 Task: Open a blank sheet, save the file as overcomeprocrastination.doc Add Heading 'Effective ways to overcome procrastination: 'Effective ways to overcome procrastination:  Add the following points with square bulletsAdd the following points with square bullets •	Break tasks_x000D_
•	Set deadlines_x000D_
 Highlight heading with color  Grey Select the entire text and apply  Outside Borders ,change the font size of heading and points to 20
Action: Mouse moved to (301, 157)
Screenshot: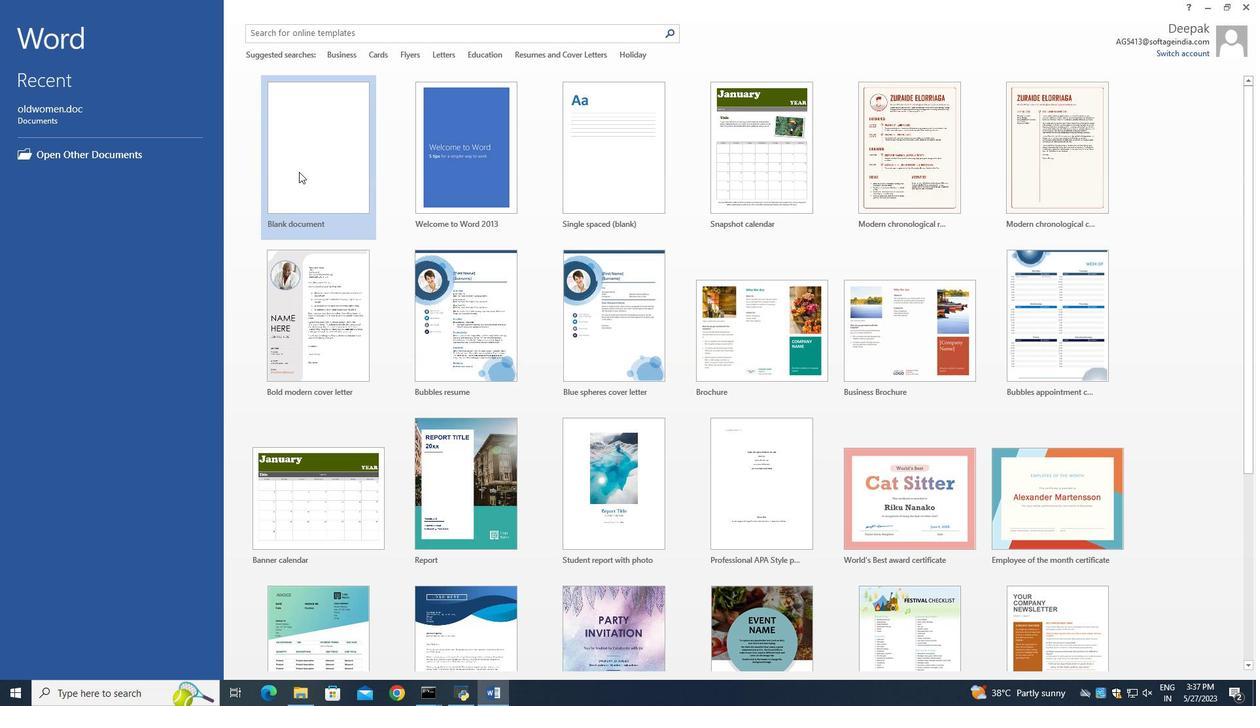 
Action: Mouse pressed left at (301, 157)
Screenshot: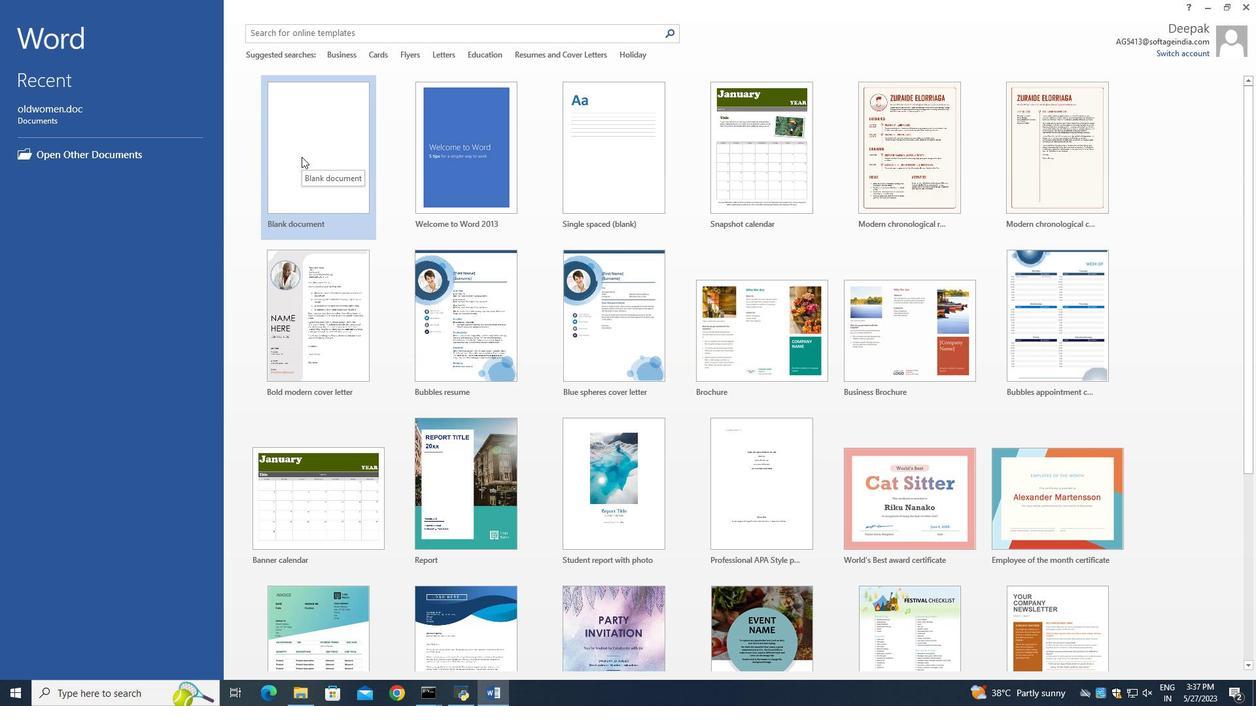 
Action: Mouse moved to (411, 268)
Screenshot: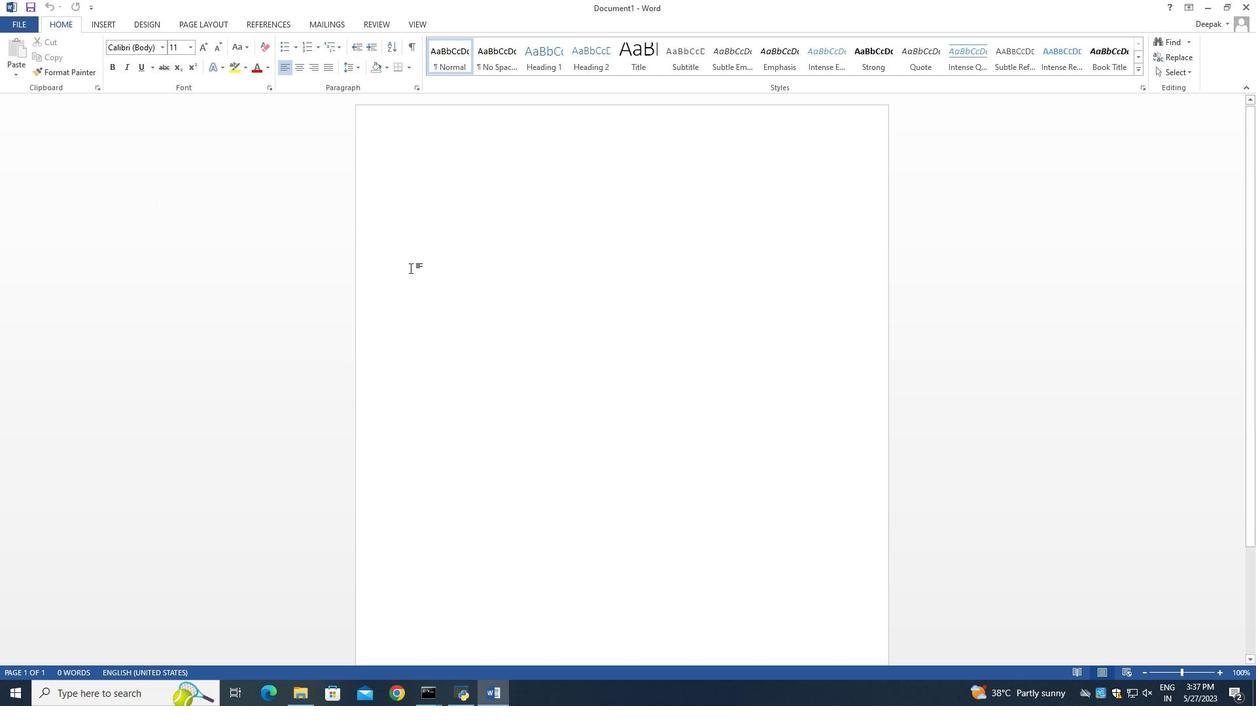 
Action: Key pressed ctrl+S
Screenshot: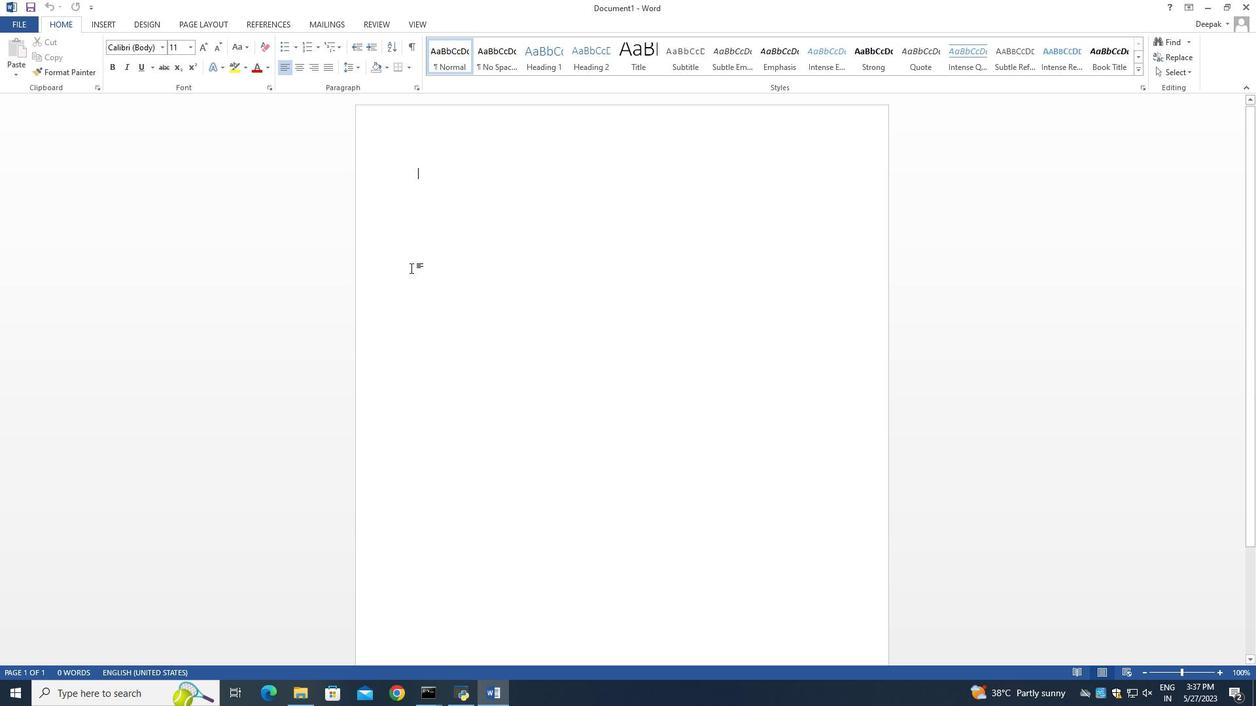 
Action: Mouse moved to (364, 138)
Screenshot: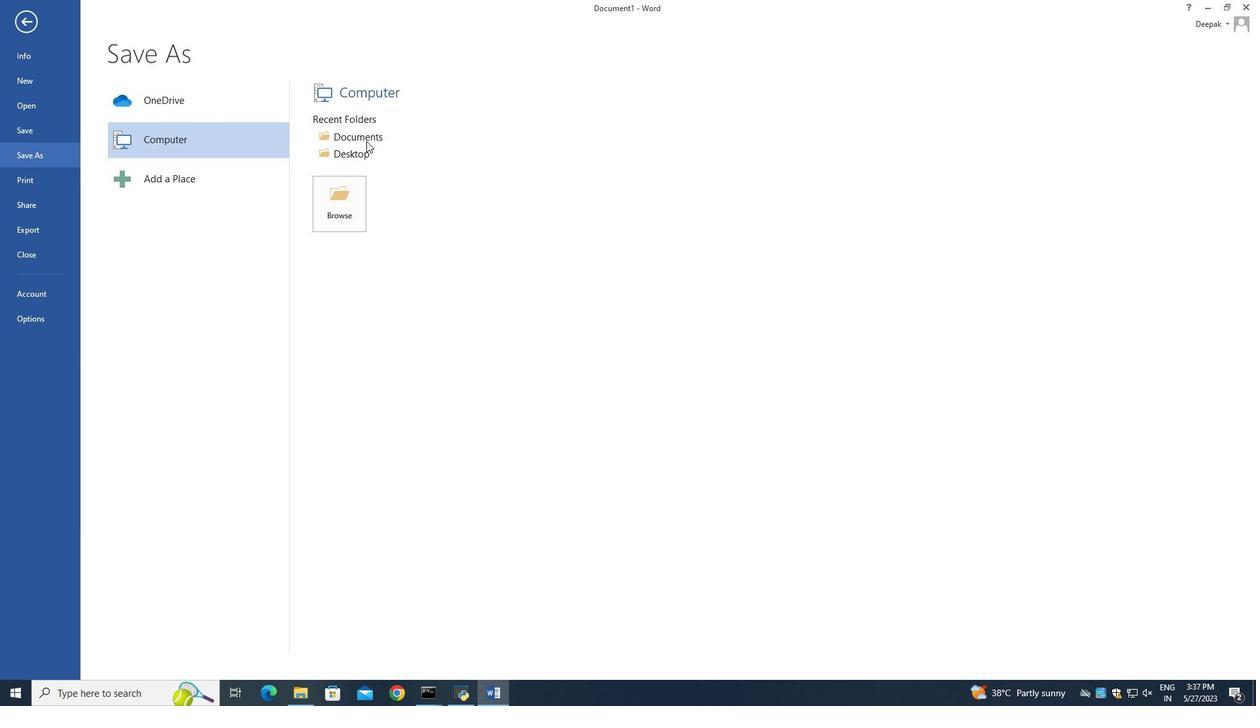 
Action: Mouse pressed left at (364, 138)
Screenshot: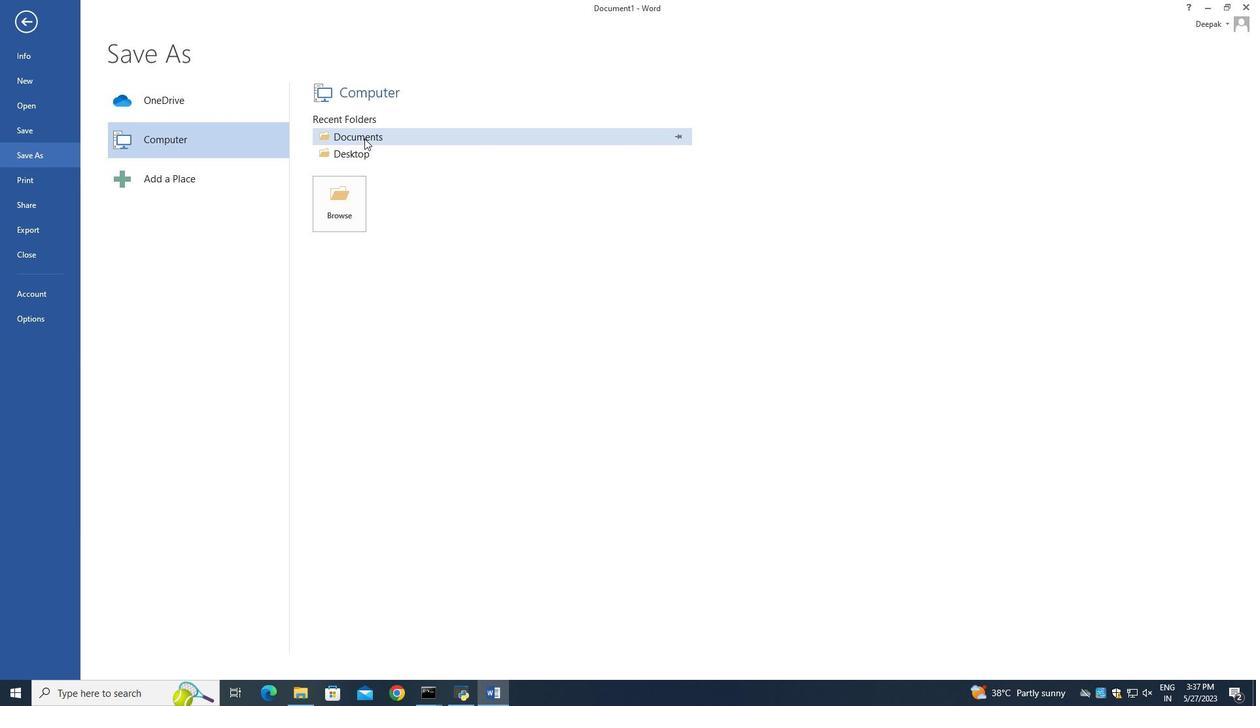 
Action: Mouse moved to (267, 223)
Screenshot: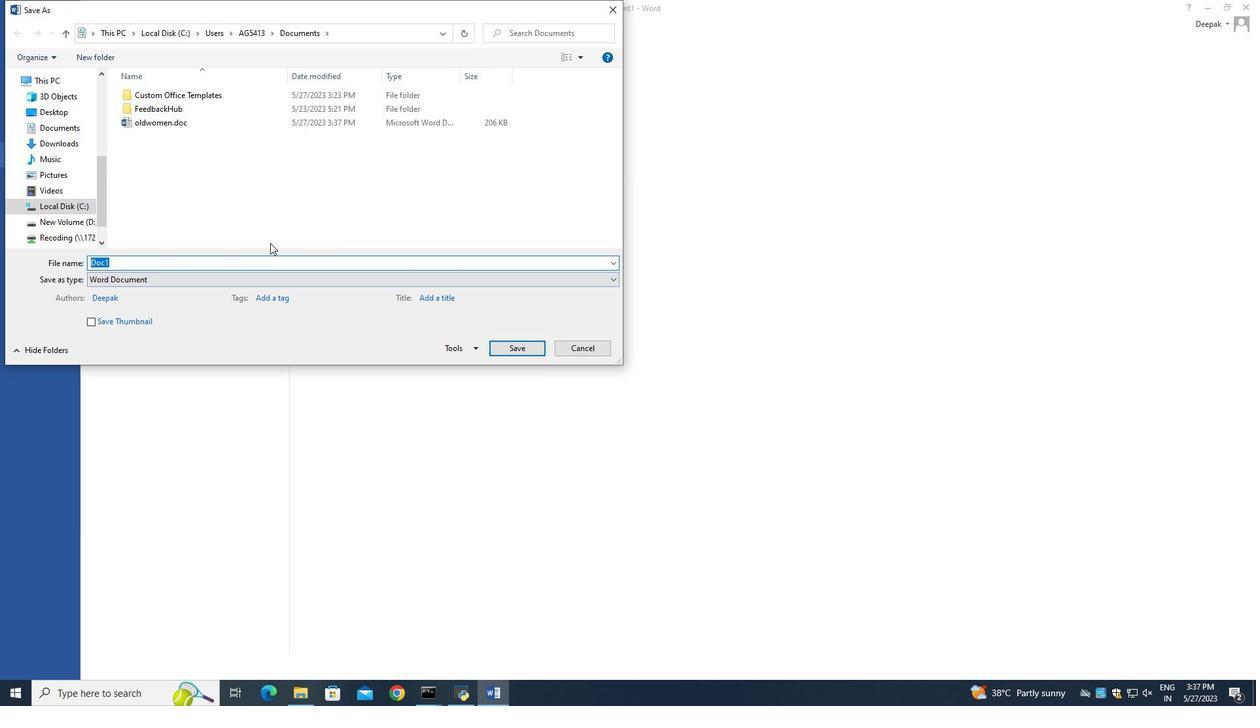 
Action: Key pressed <Key.backspace>overcomeprocrastination.doc
Screenshot: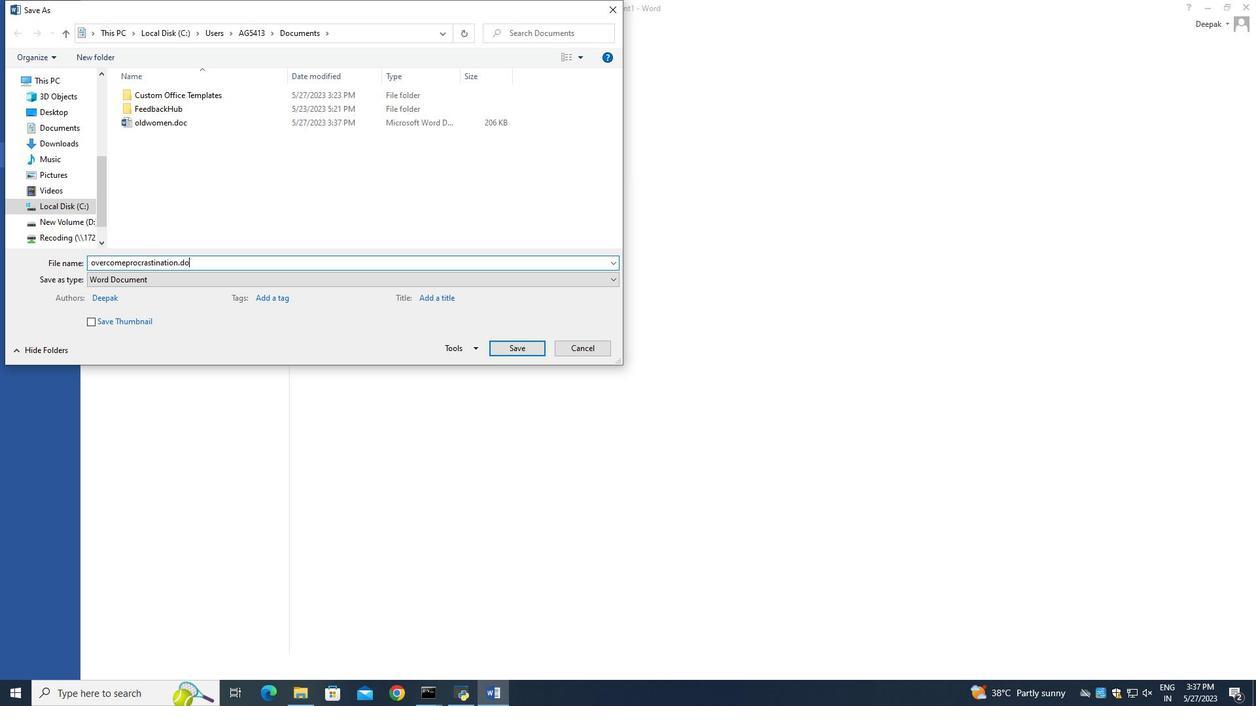 
Action: Mouse moved to (524, 351)
Screenshot: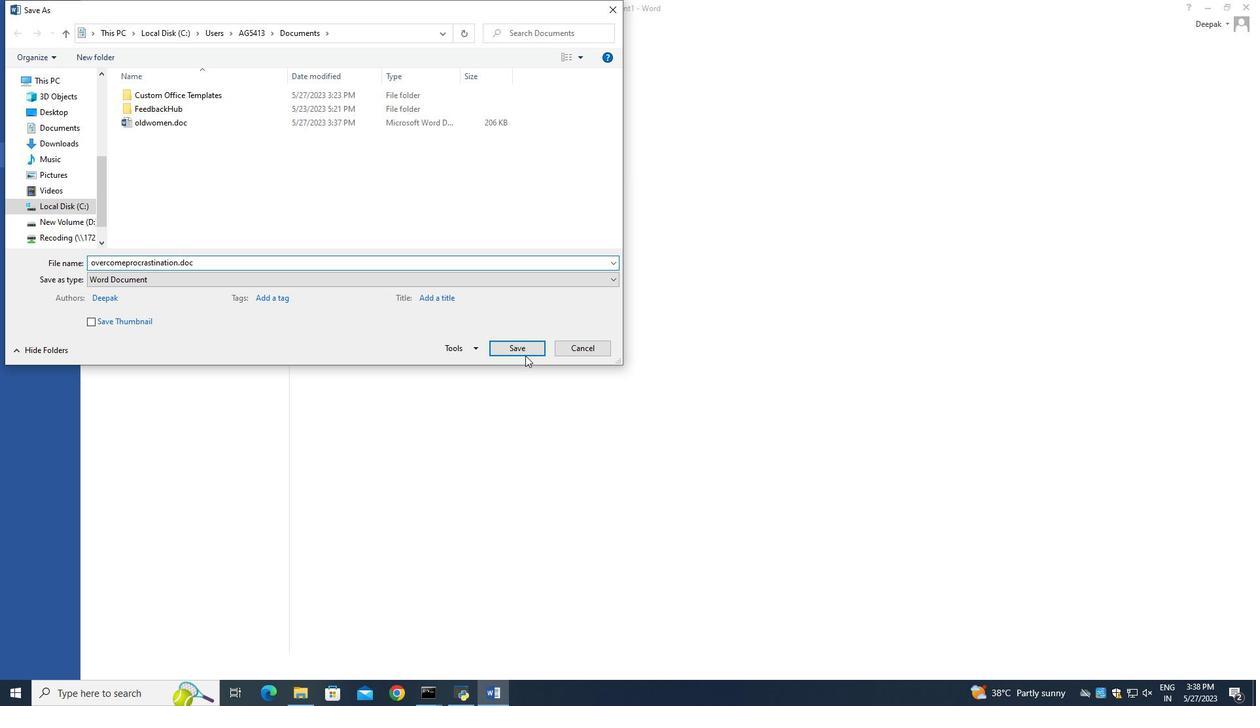 
Action: Mouse pressed left at (524, 351)
Screenshot: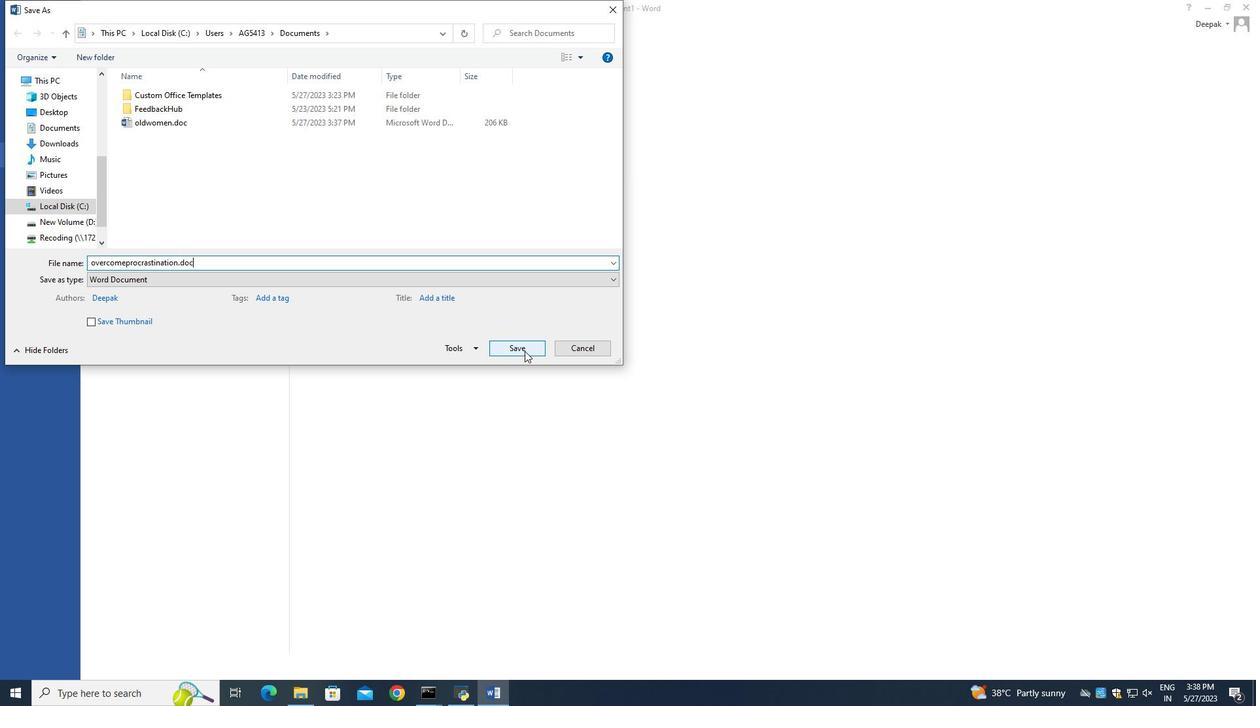 
Action: Mouse moved to (437, 168)
Screenshot: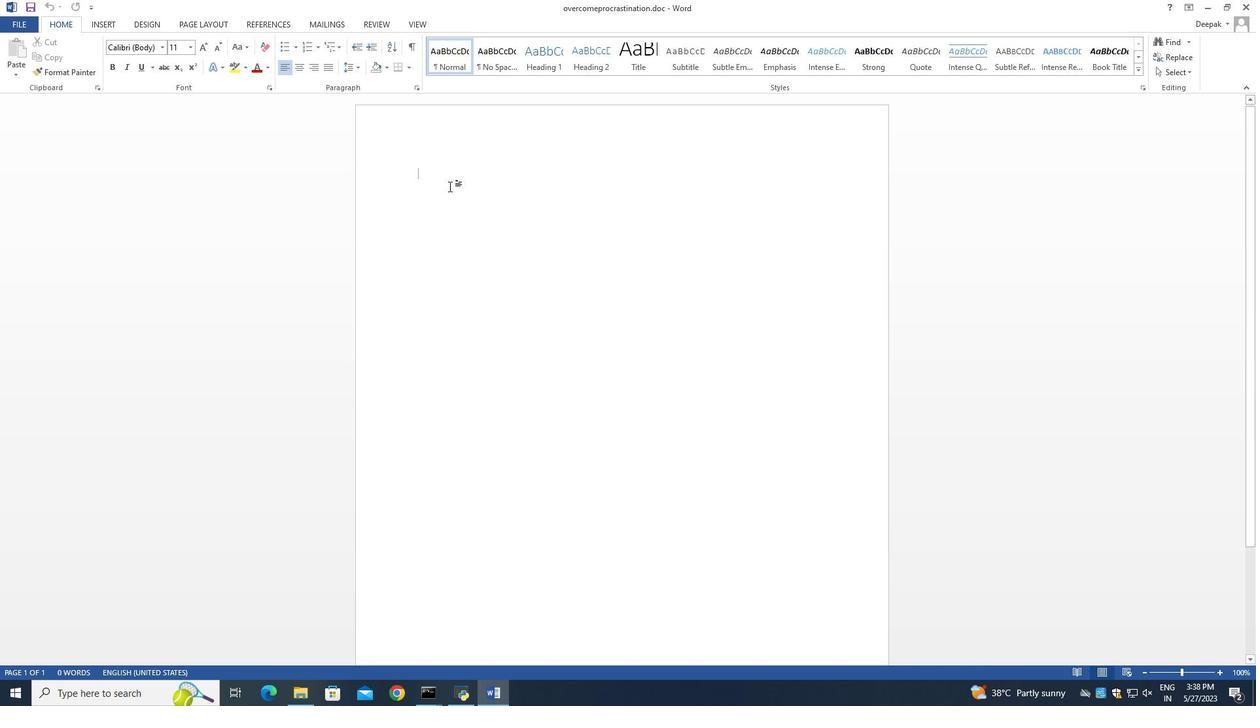 
Action: Key pressed <Key.shift_r>Effective<Key.space><Key.shift_r>Ways<Key.space>to<Key.space><Key.shift>O<Key.backspace>overcome<Key.space>procrastination<Key.space>'<Key.shift_r>Effective<Key.space>ways<Key.space>to<Key.space>overcome<Key.space>procrastination
Screenshot: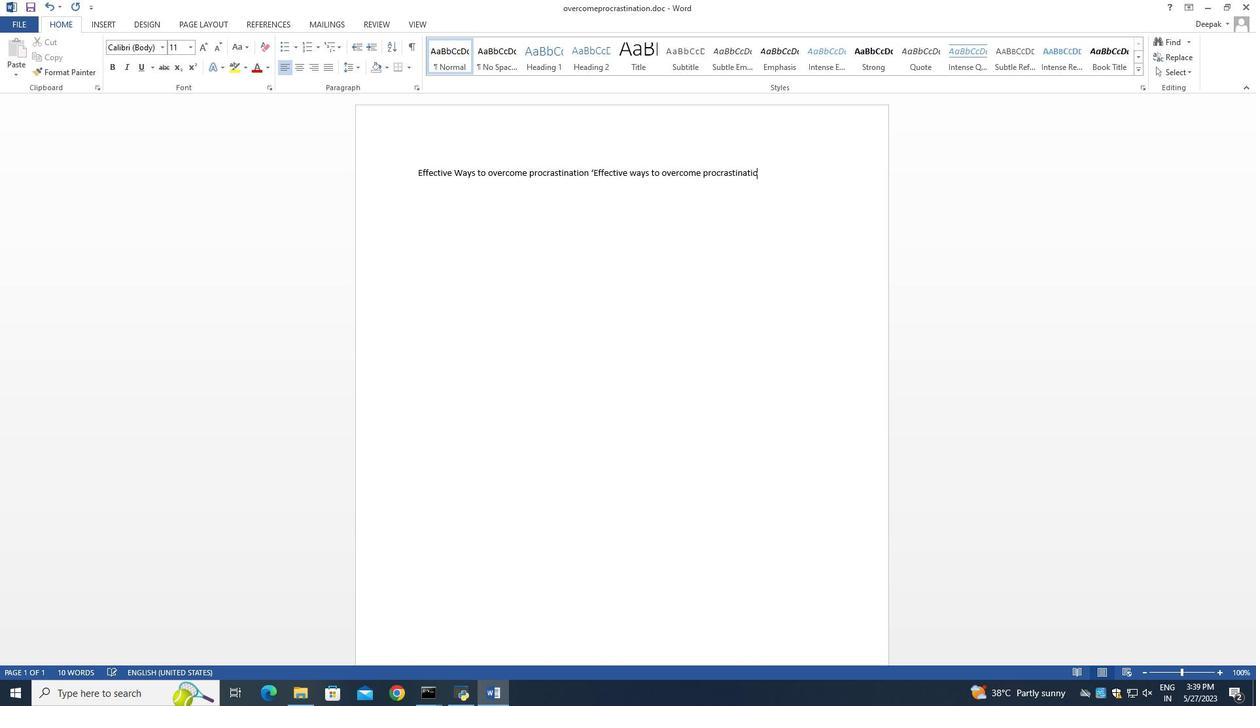 
Action: Mouse moved to (764, 173)
Screenshot: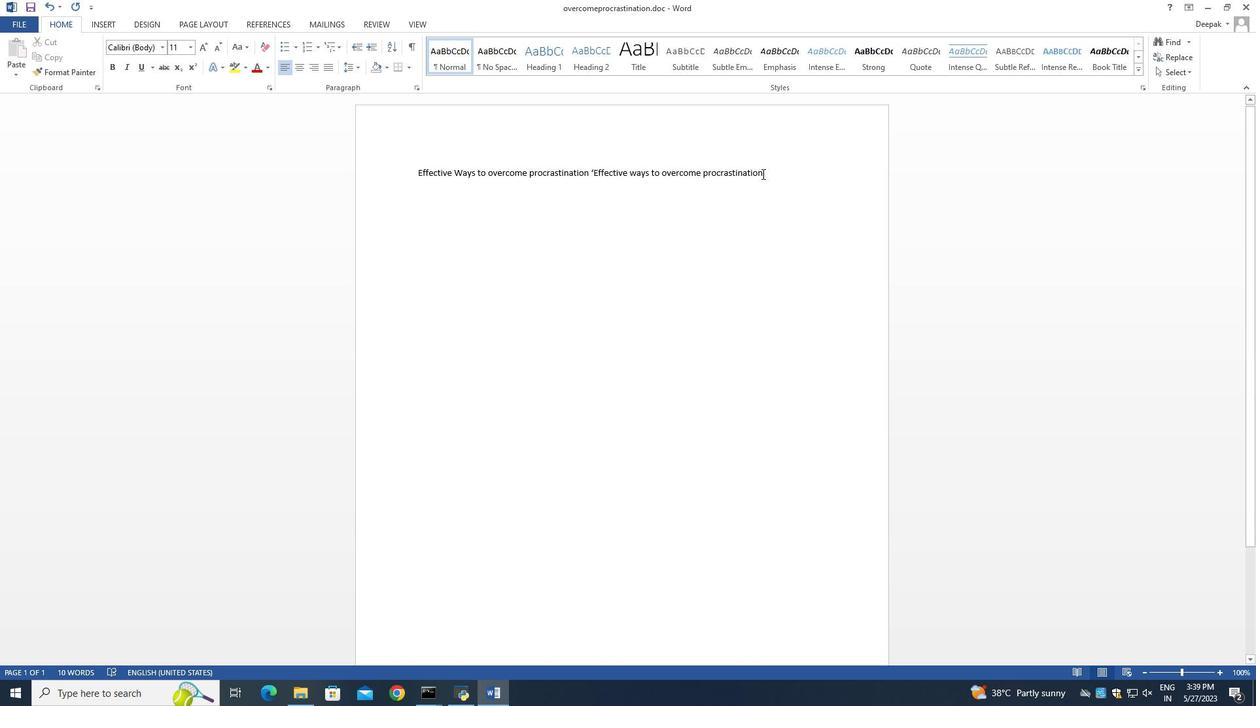 
Action: Mouse pressed left at (764, 173)
Screenshot: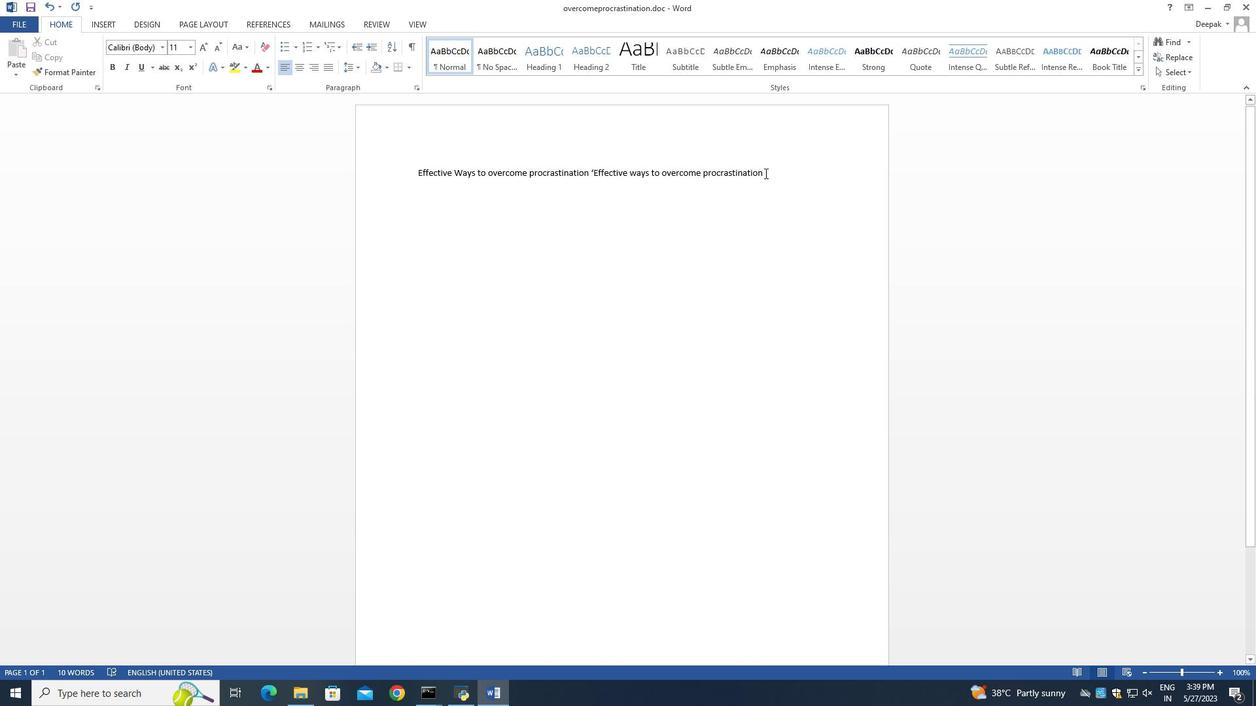 
Action: Mouse moved to (201, 44)
Screenshot: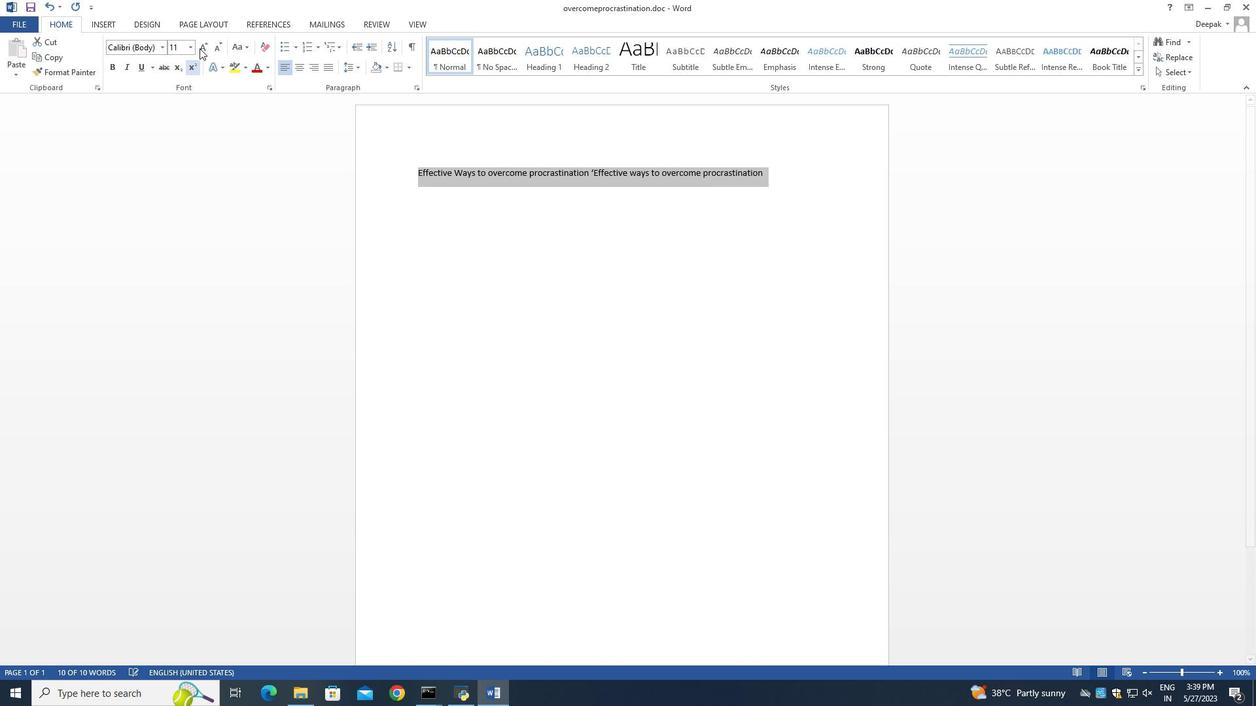 
Action: Mouse pressed left at (201, 44)
Screenshot: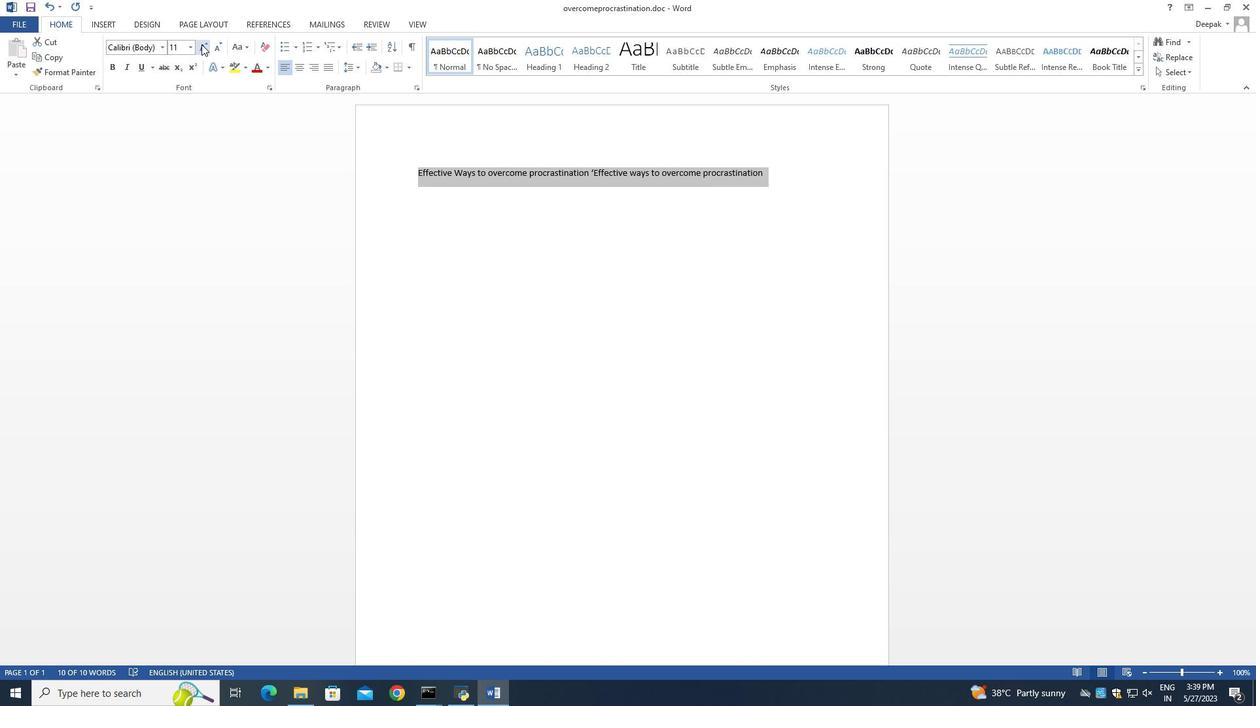 
Action: Mouse pressed left at (201, 44)
Screenshot: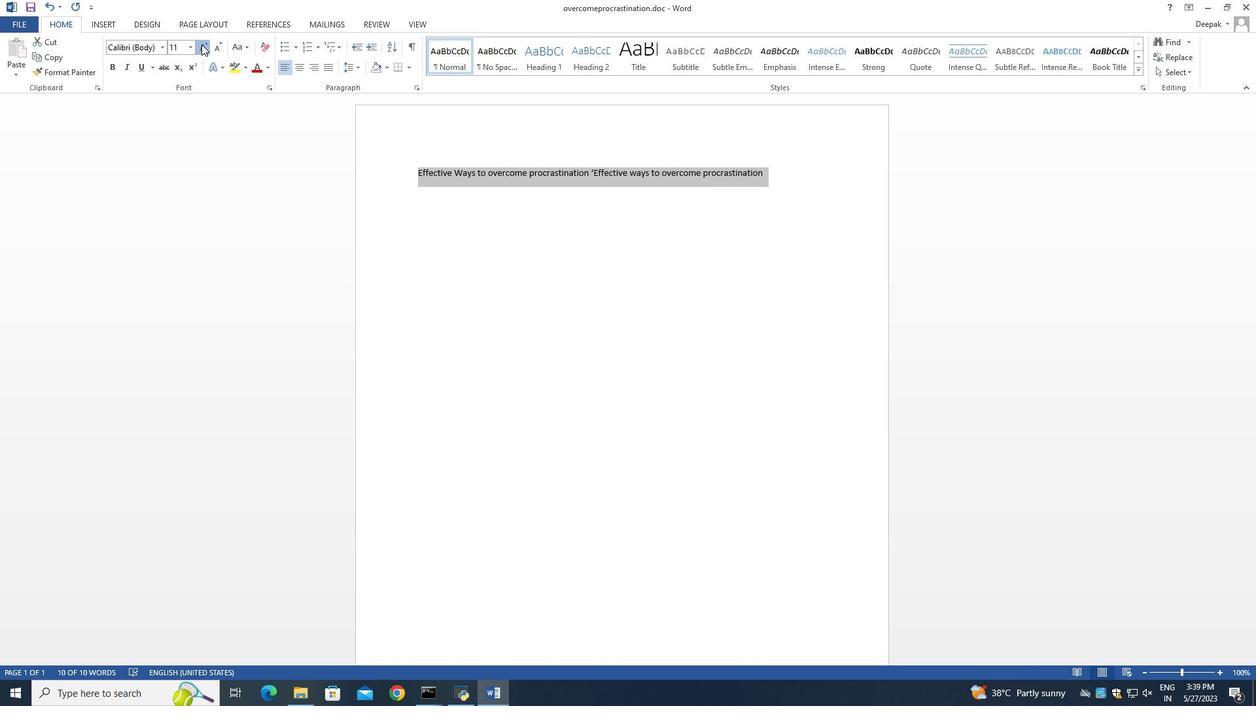 
Action: Mouse pressed left at (201, 44)
Screenshot: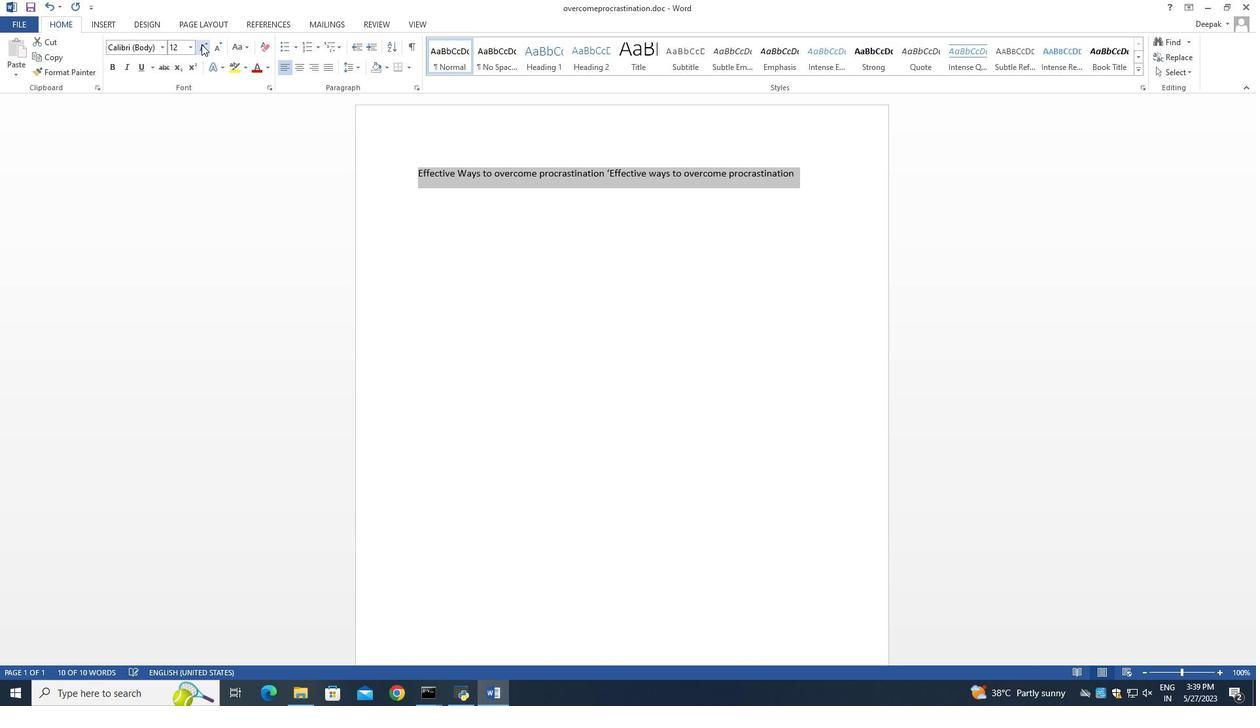 
Action: Mouse moved to (219, 46)
Screenshot: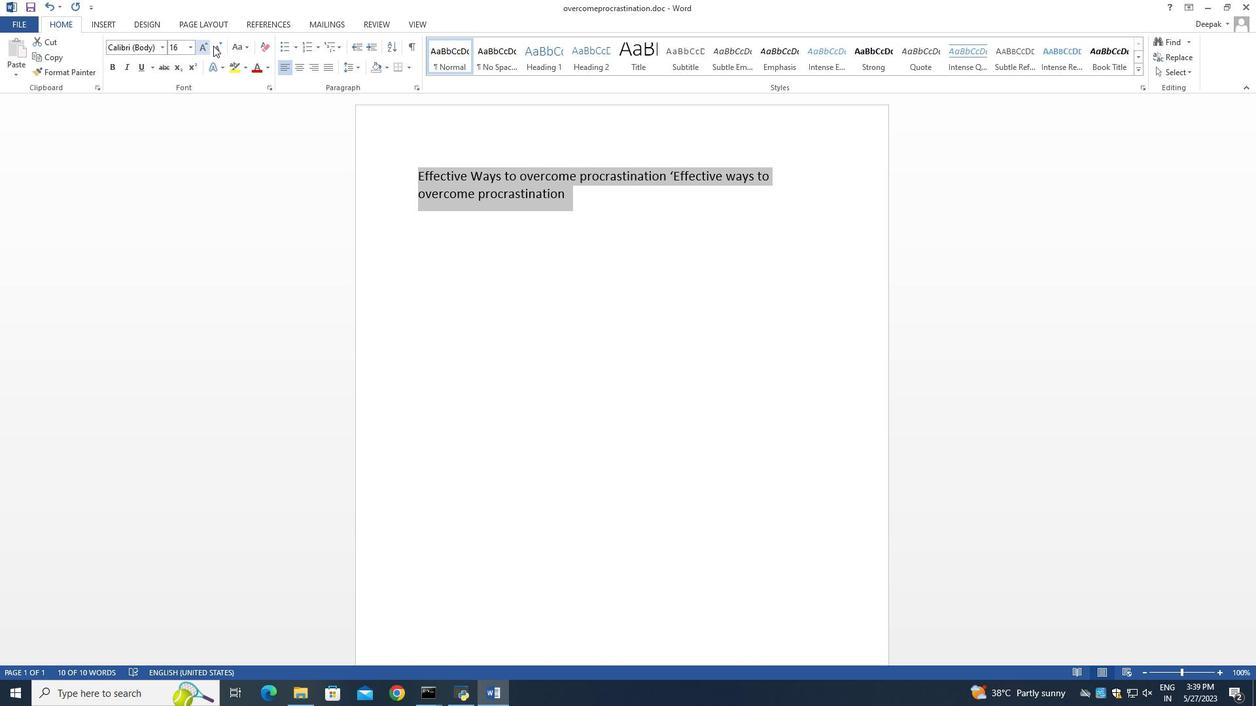 
Action: Mouse pressed left at (219, 46)
Screenshot: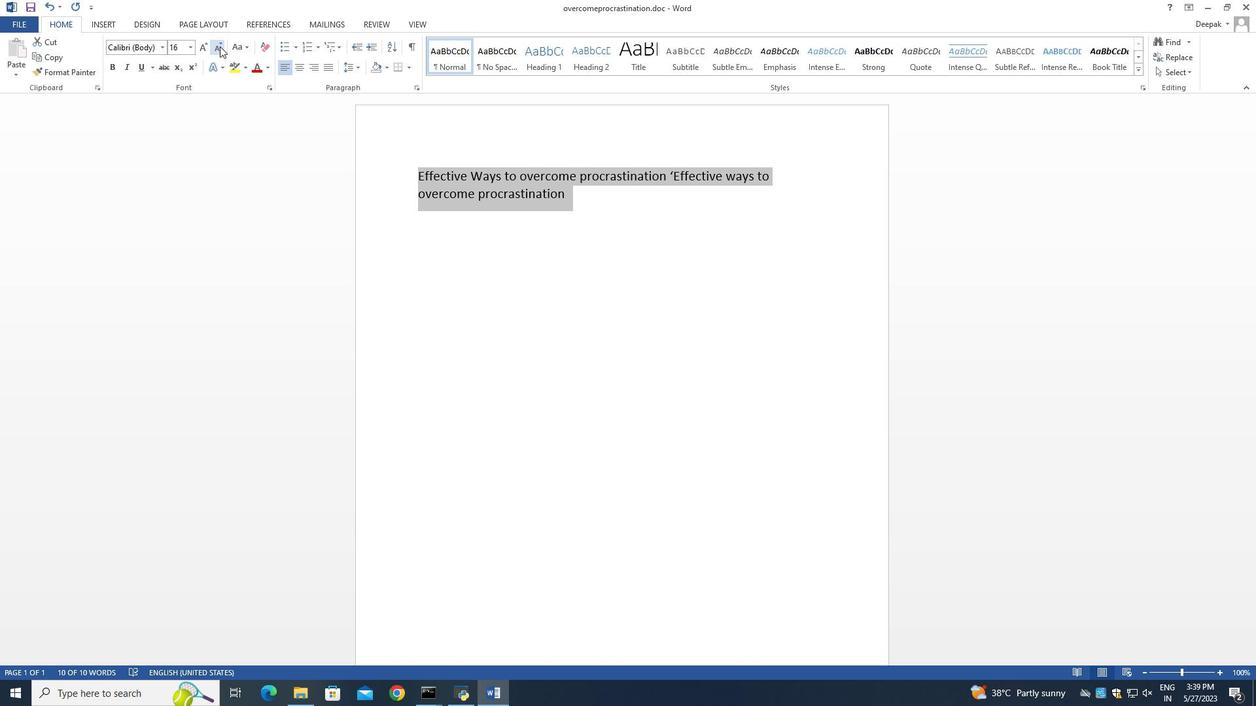 
Action: Mouse pressed left at (219, 46)
Screenshot: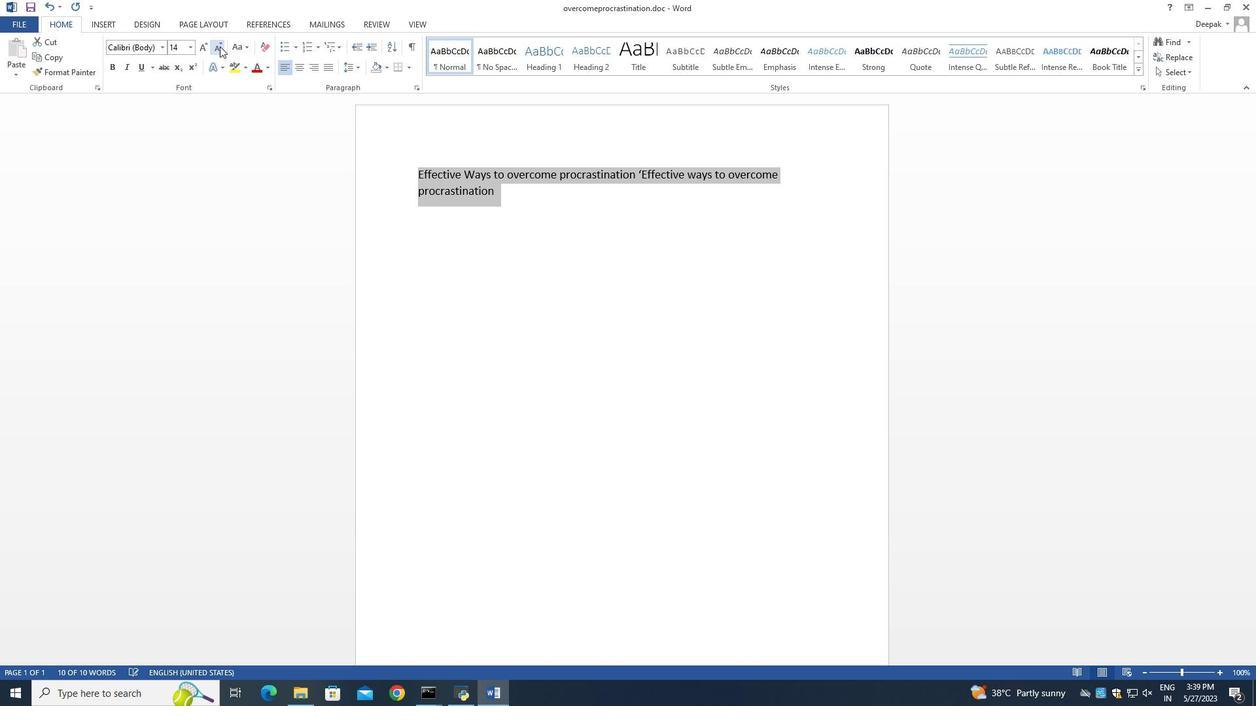 
Action: Mouse moved to (201, 47)
Screenshot: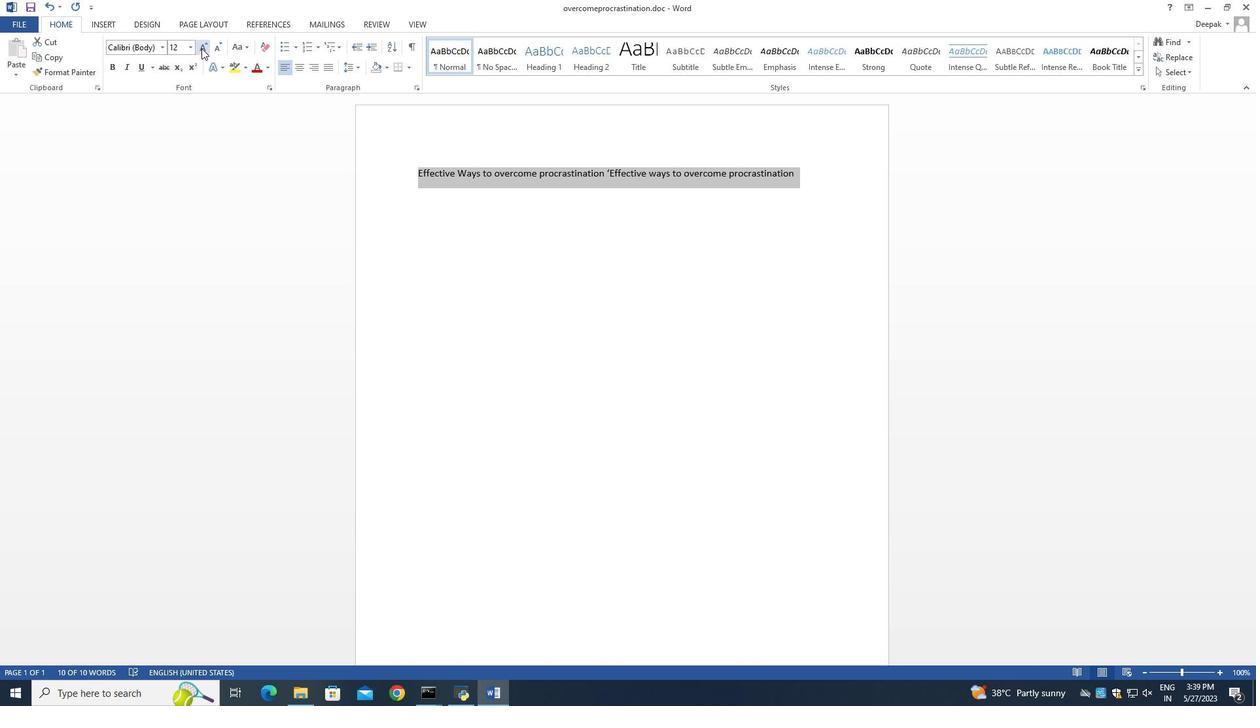 
Action: Mouse pressed left at (201, 47)
Screenshot: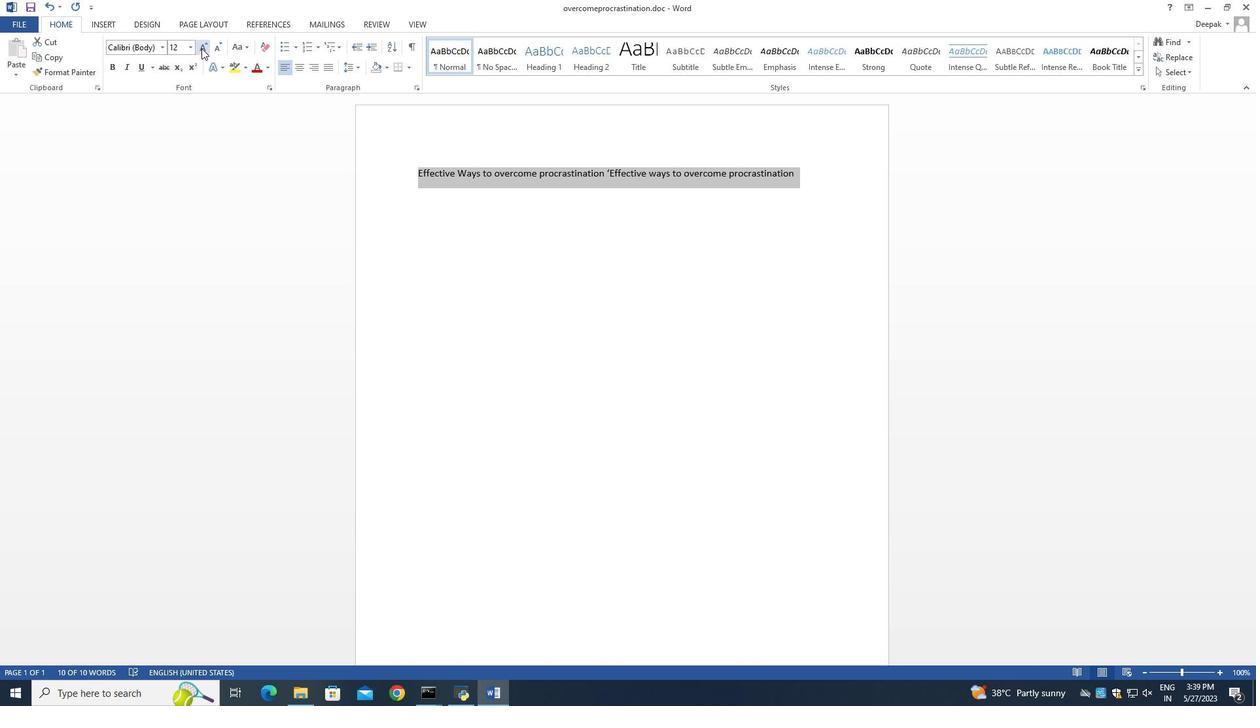 
Action: Mouse pressed left at (201, 47)
Screenshot: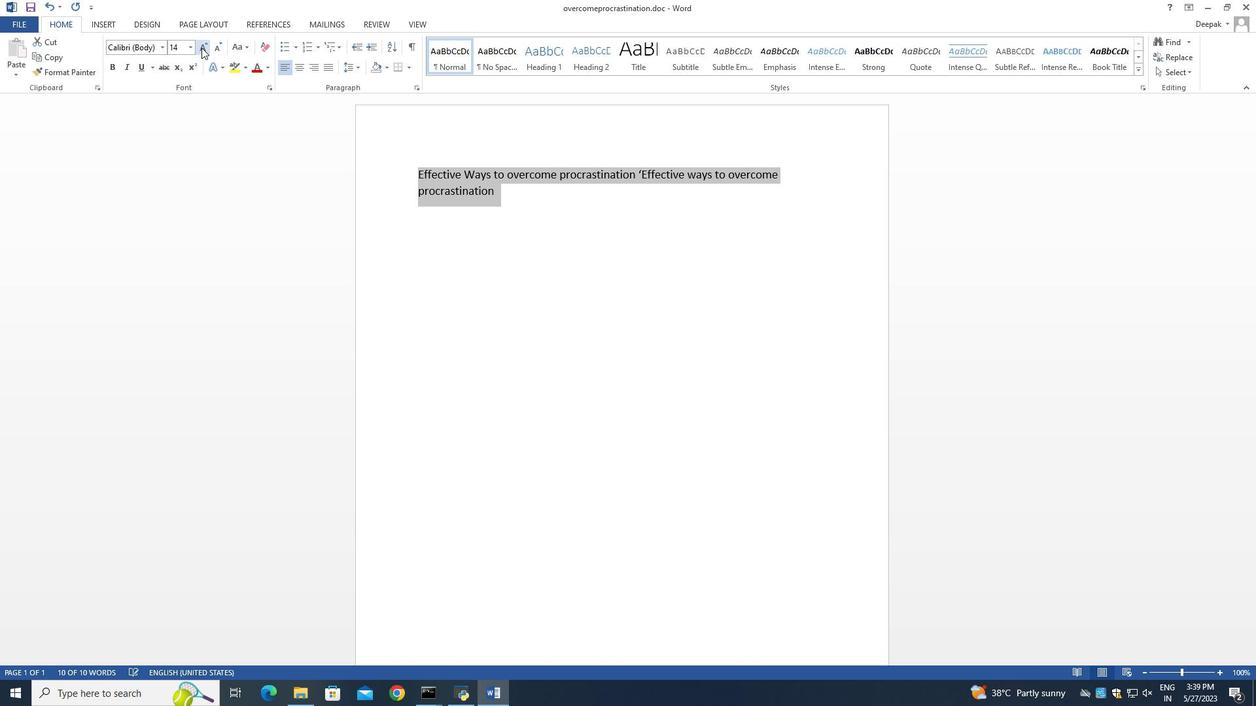 
Action: Mouse pressed left at (201, 47)
Screenshot: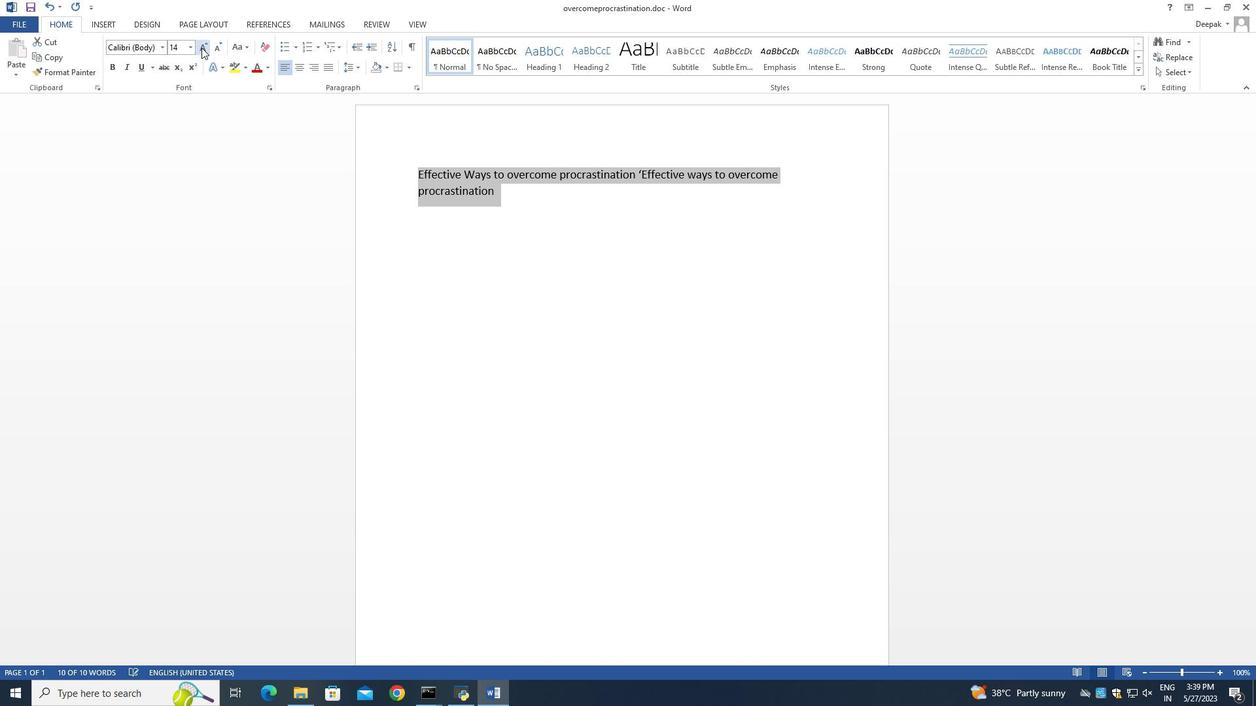 
Action: Mouse pressed left at (201, 47)
Screenshot: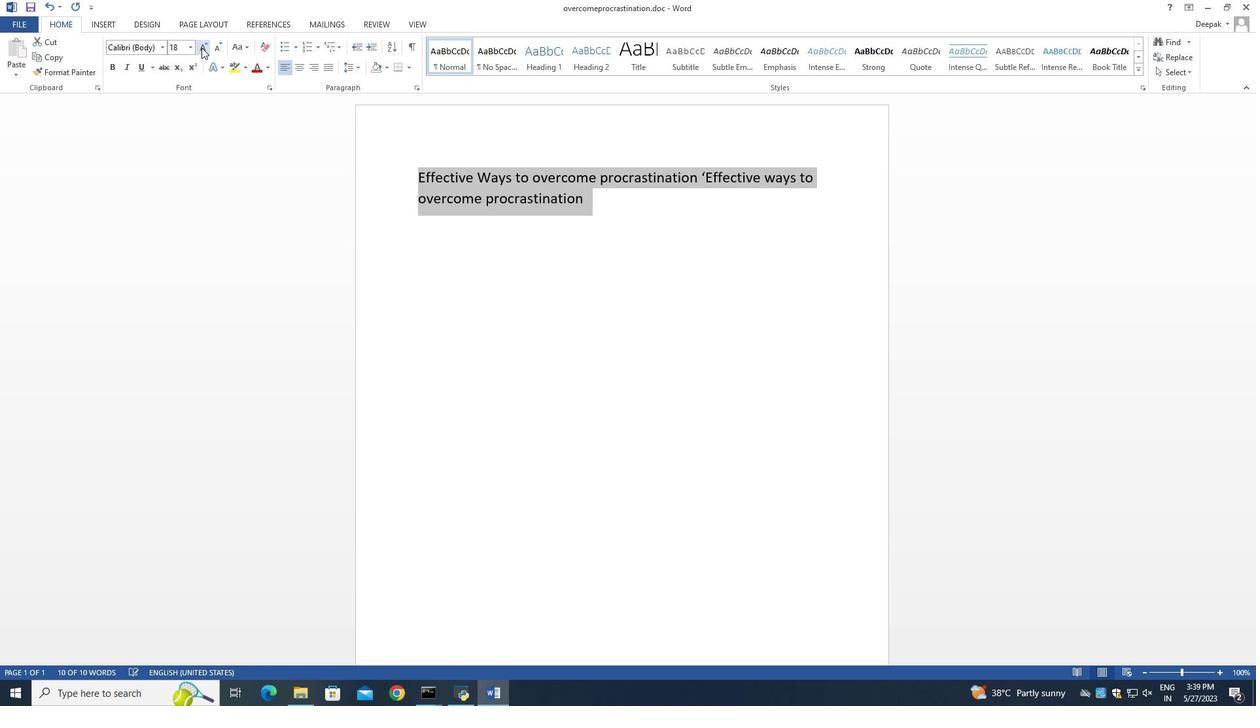 
Action: Mouse pressed left at (201, 47)
Screenshot: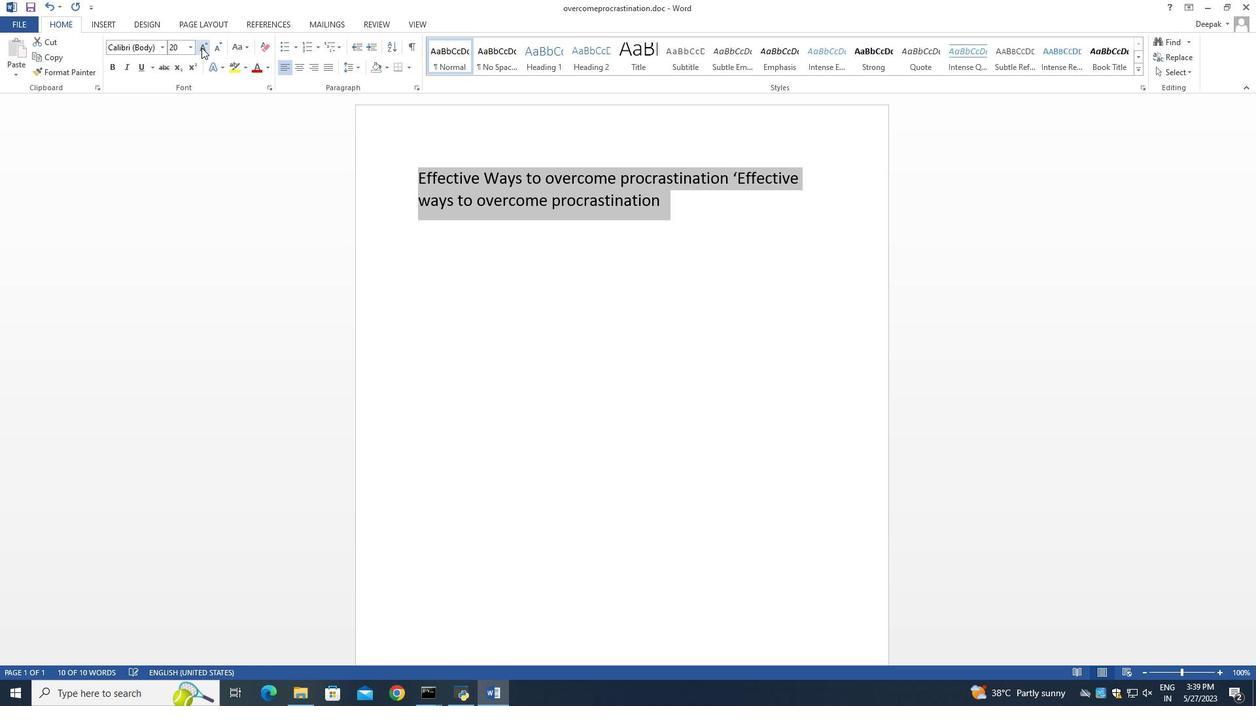 
Action: Mouse pressed left at (201, 47)
Screenshot: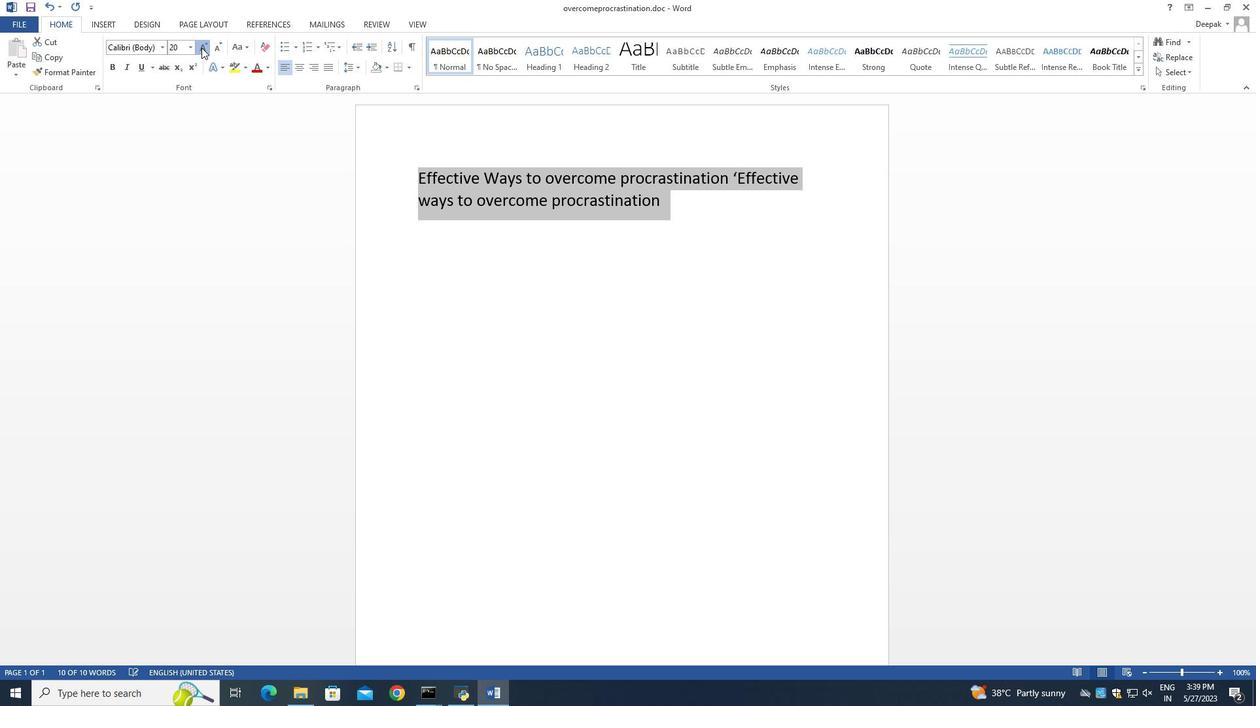 
Action: Mouse moved to (473, 247)
Screenshot: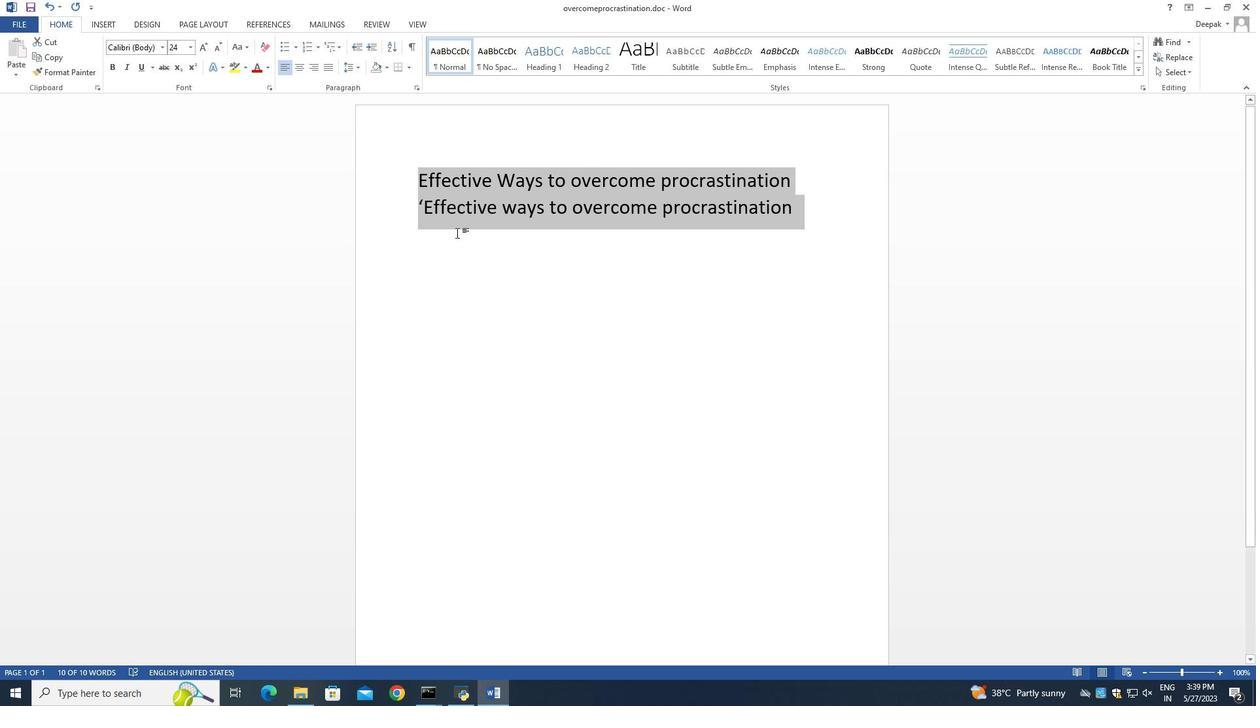 
Action: Mouse pressed left at (473, 247)
Screenshot: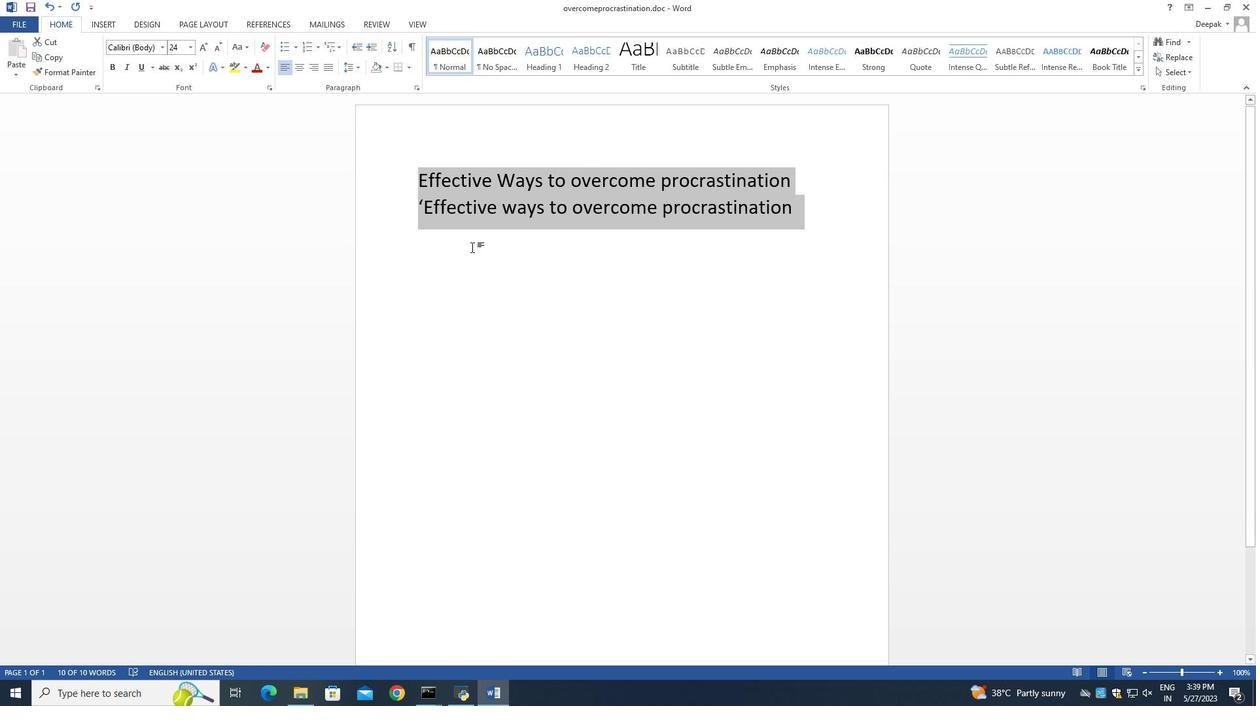 
Action: Mouse moved to (796, 207)
Screenshot: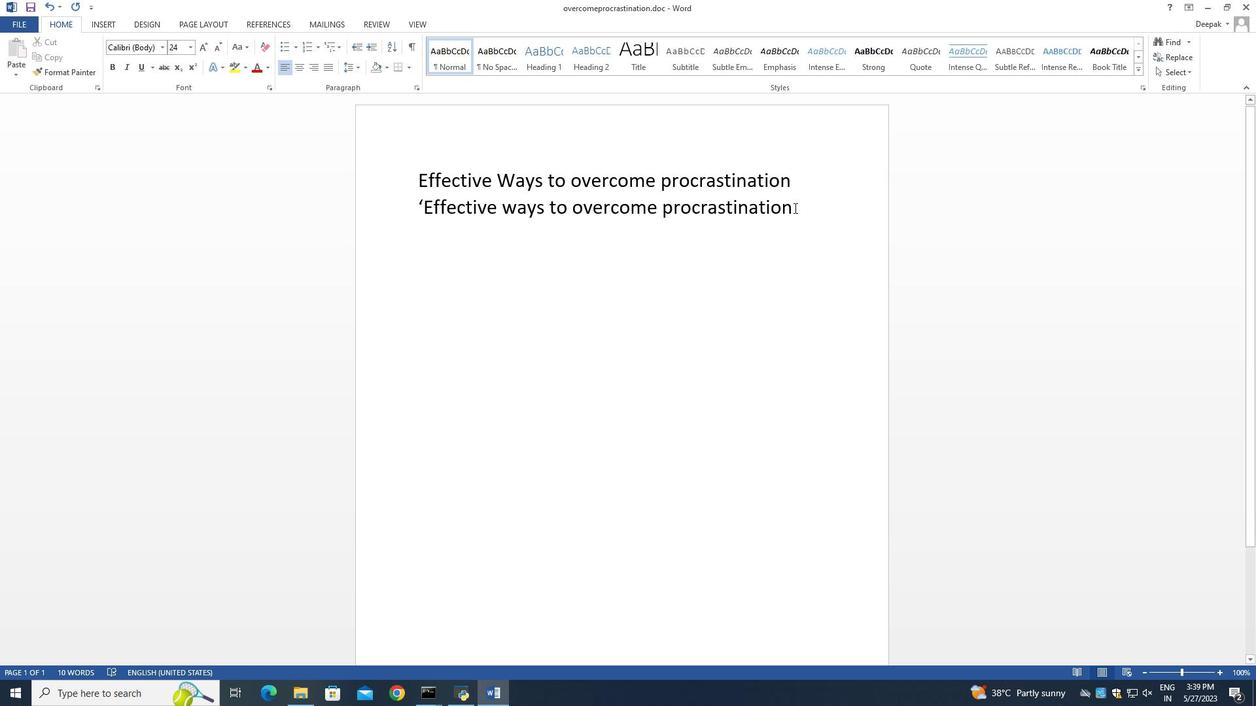 
Action: Mouse pressed left at (796, 207)
Screenshot: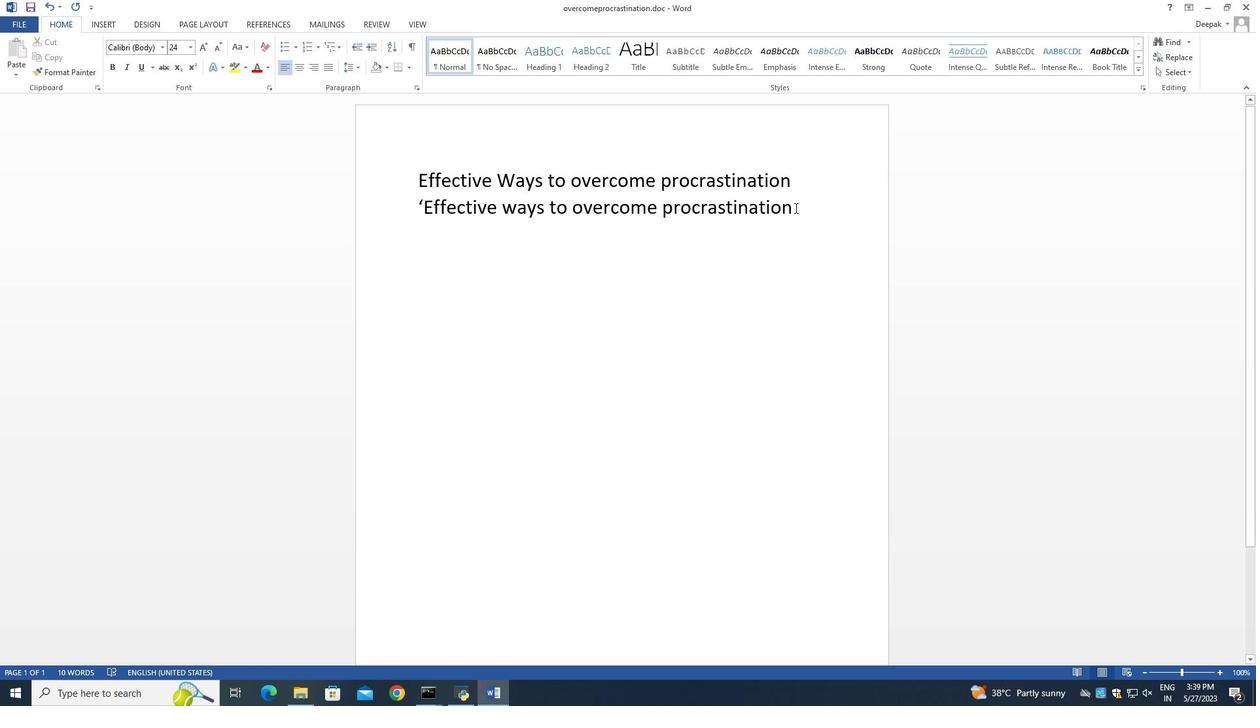 
Action: Mouse moved to (677, 304)
Screenshot: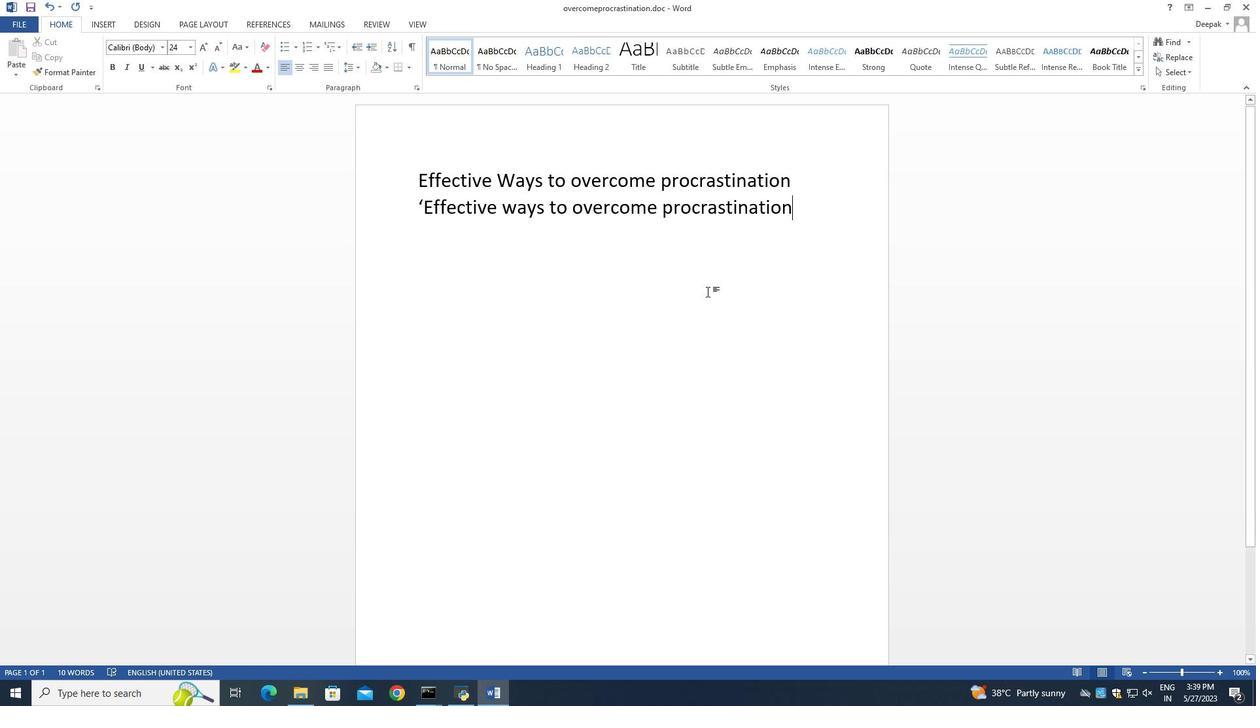 
Action: Key pressed <Key.enter>j<Key.backspace>
Screenshot: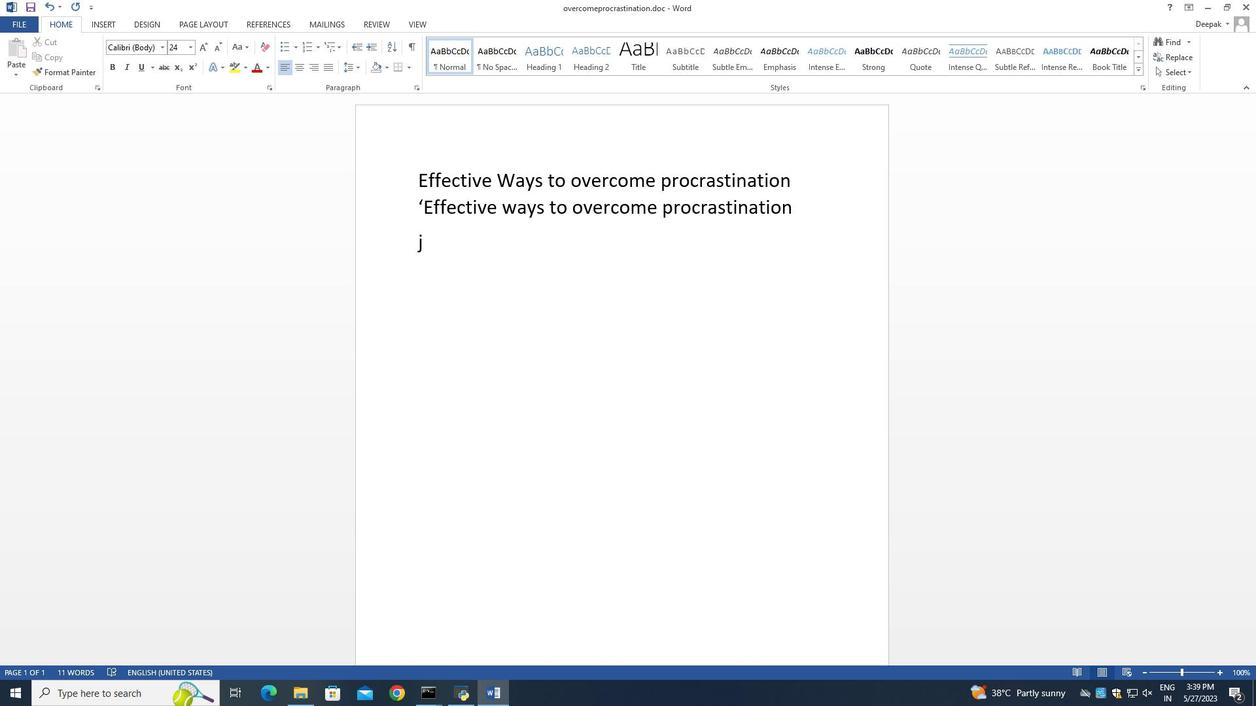 
Action: Mouse moved to (214, 45)
Screenshot: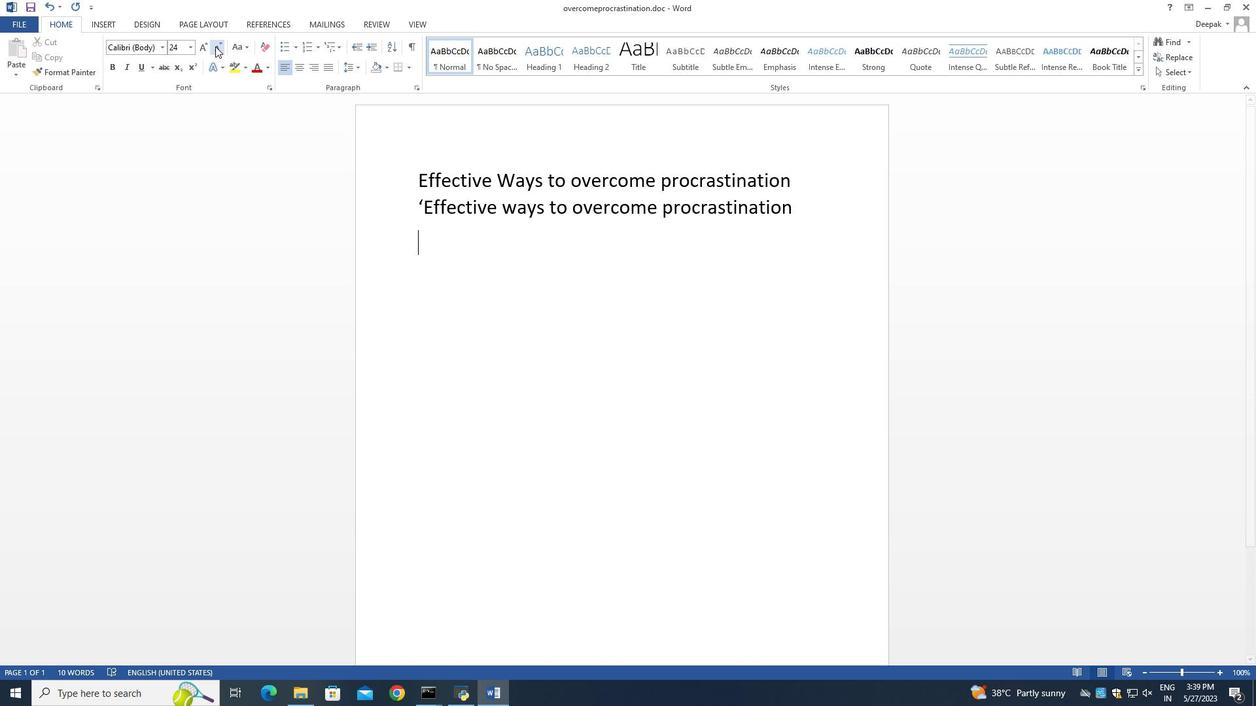 
Action: Mouse pressed left at (214, 45)
Screenshot: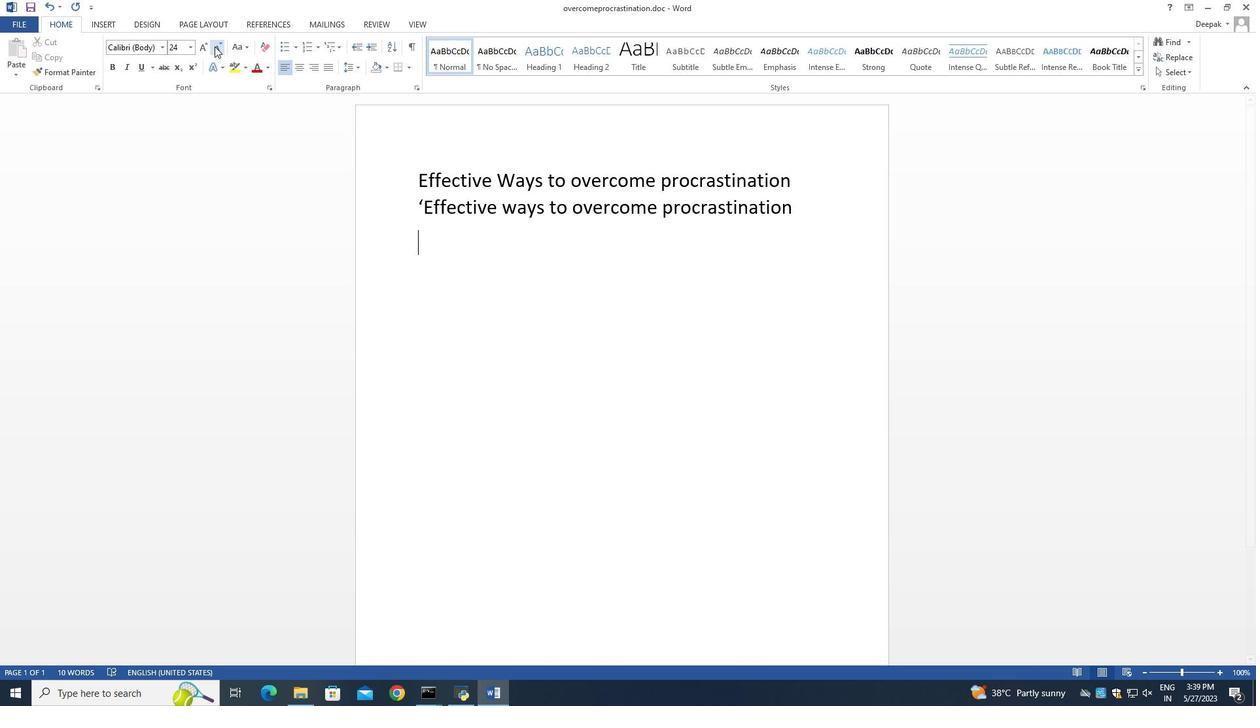 
Action: Mouse pressed left at (214, 45)
Screenshot: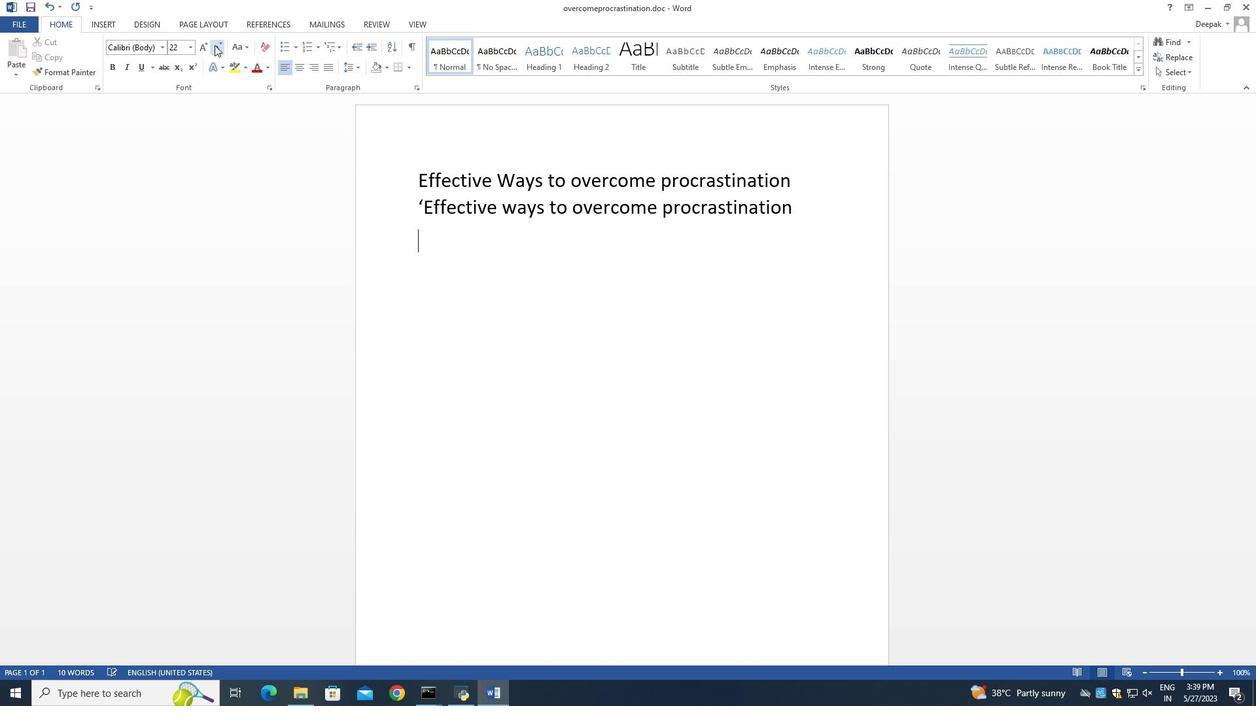 
Action: Mouse pressed left at (214, 45)
Screenshot: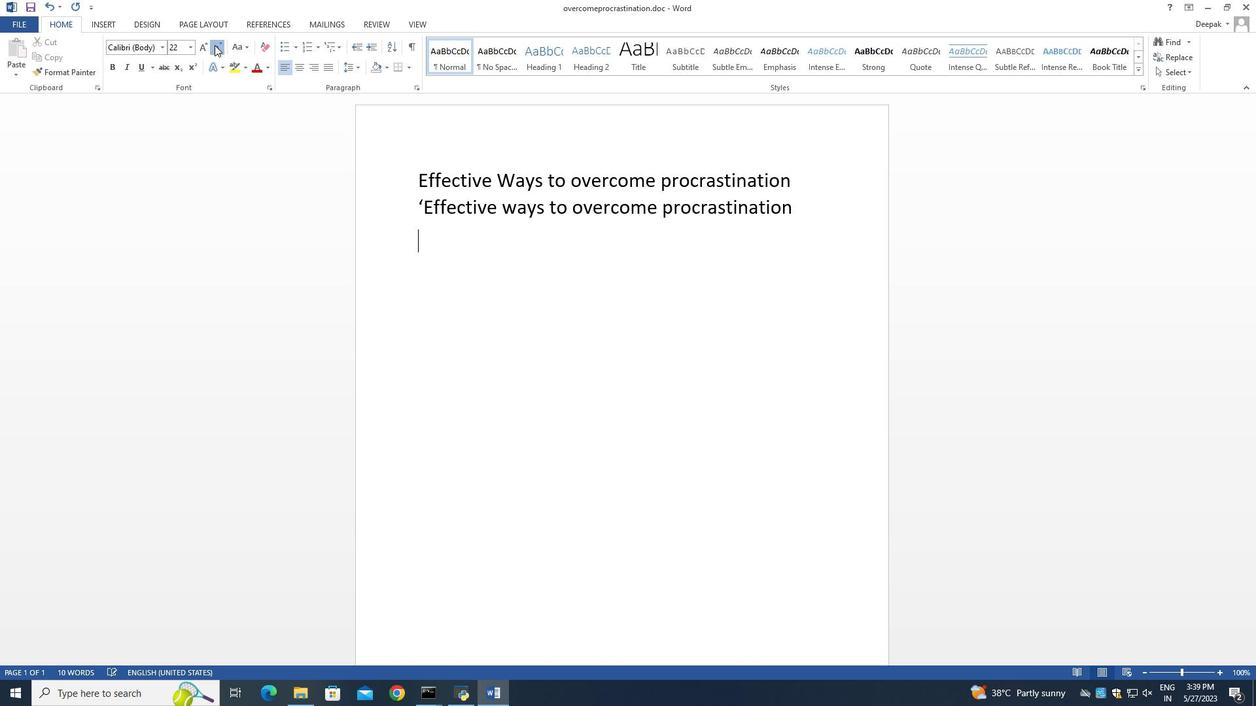 
Action: Mouse pressed left at (214, 45)
Screenshot: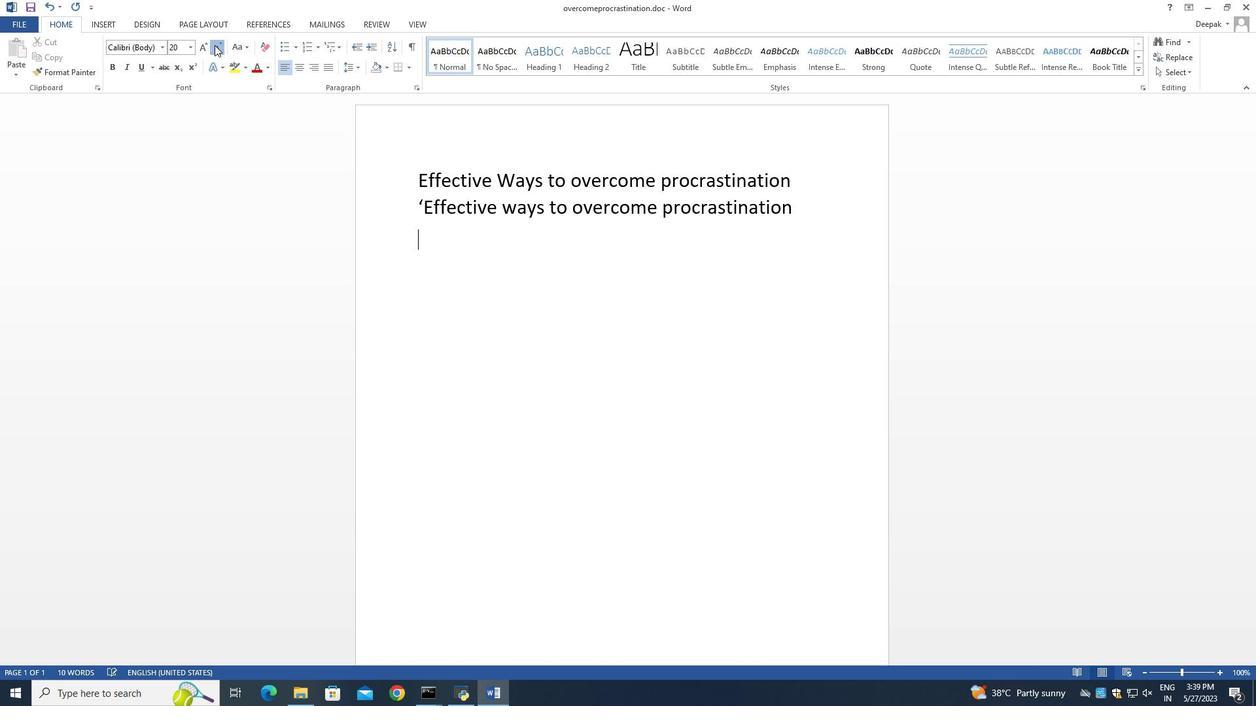 
Action: Mouse moved to (800, 203)
Screenshot: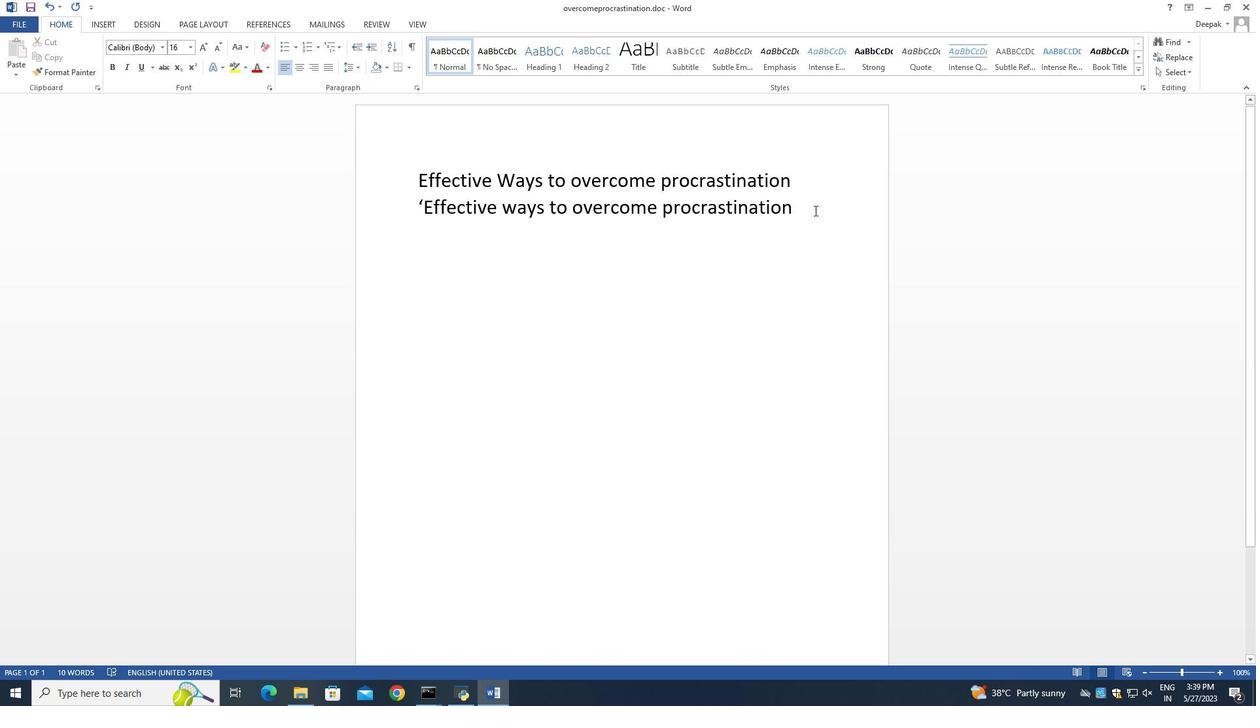 
Action: Mouse pressed left at (800, 203)
Screenshot: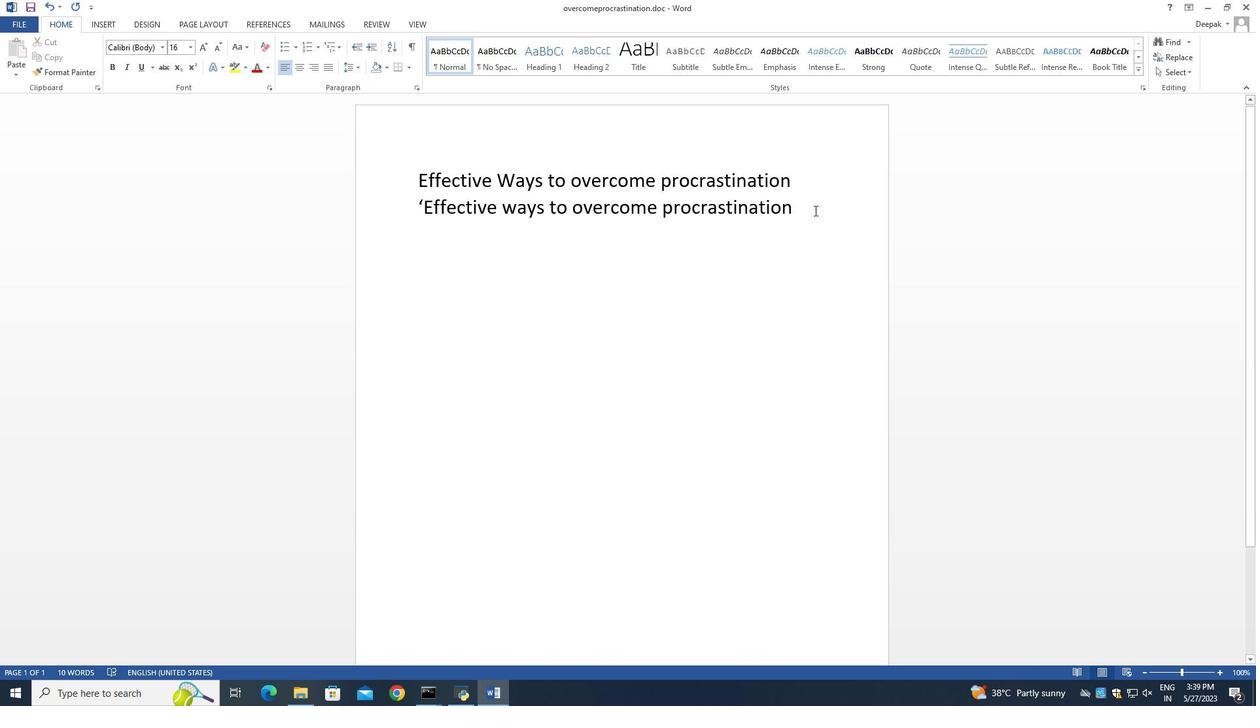 
Action: Mouse moved to (215, 47)
Screenshot: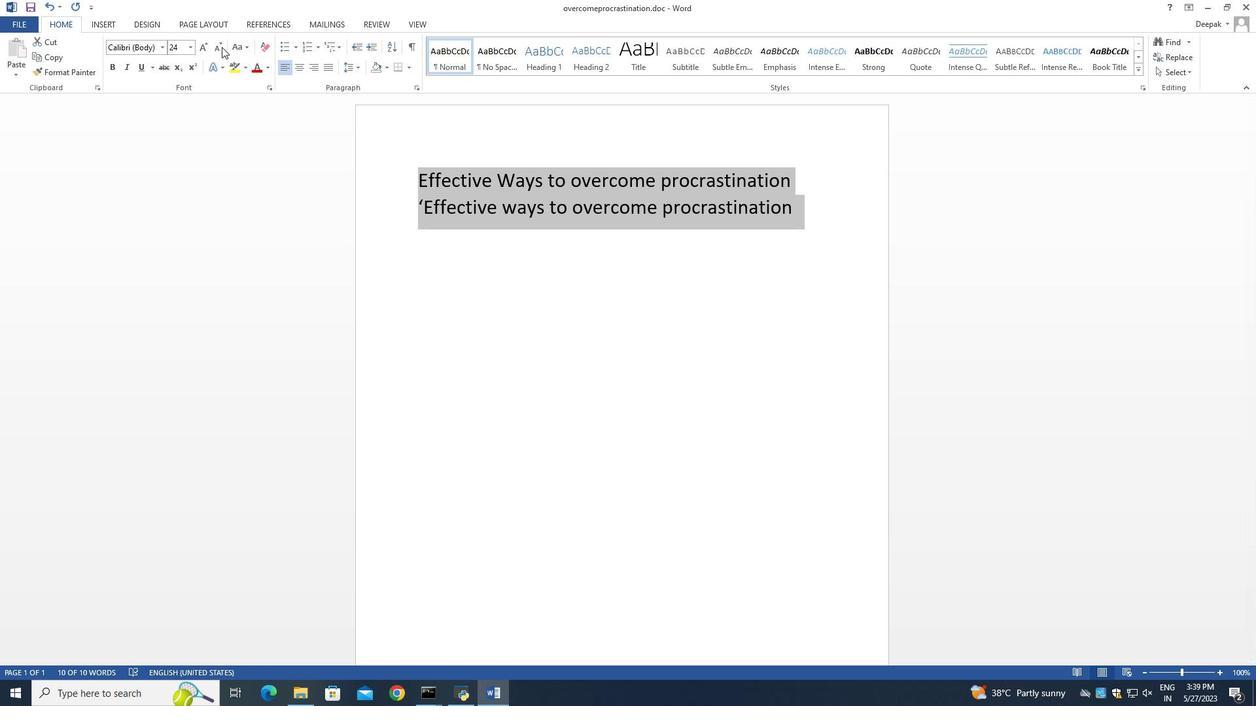 
Action: Mouse pressed left at (215, 47)
Screenshot: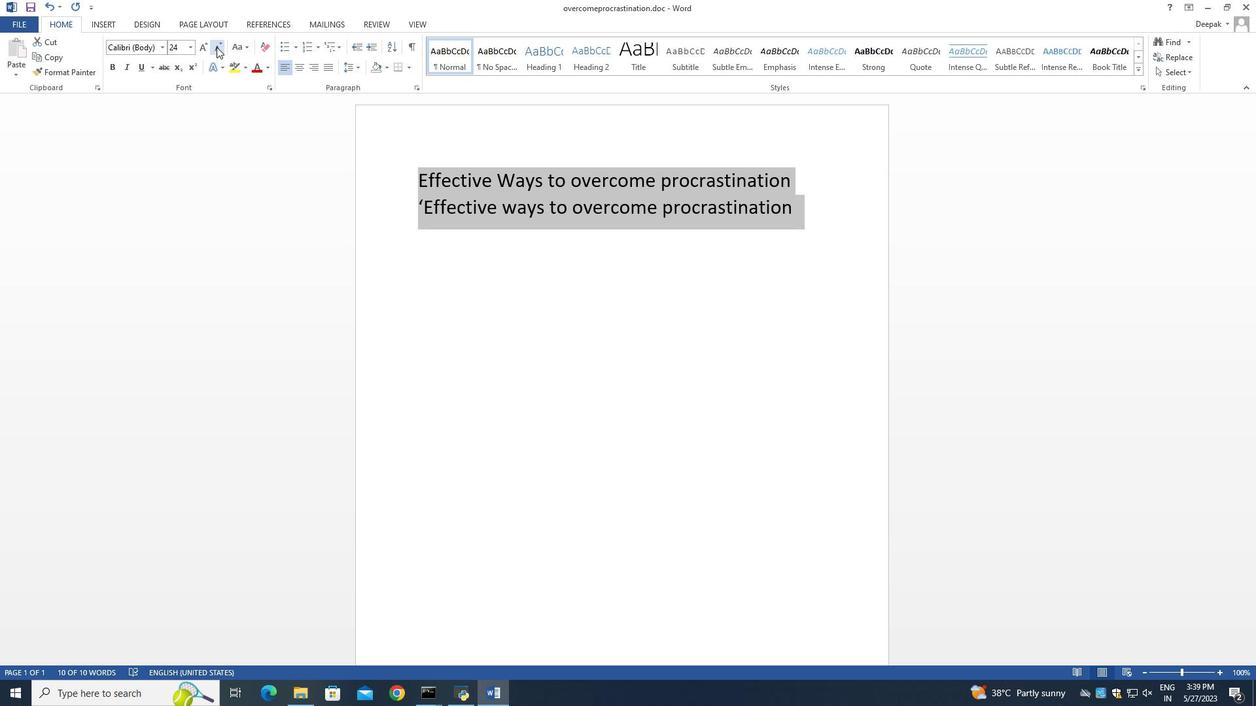 
Action: Mouse pressed left at (215, 47)
Screenshot: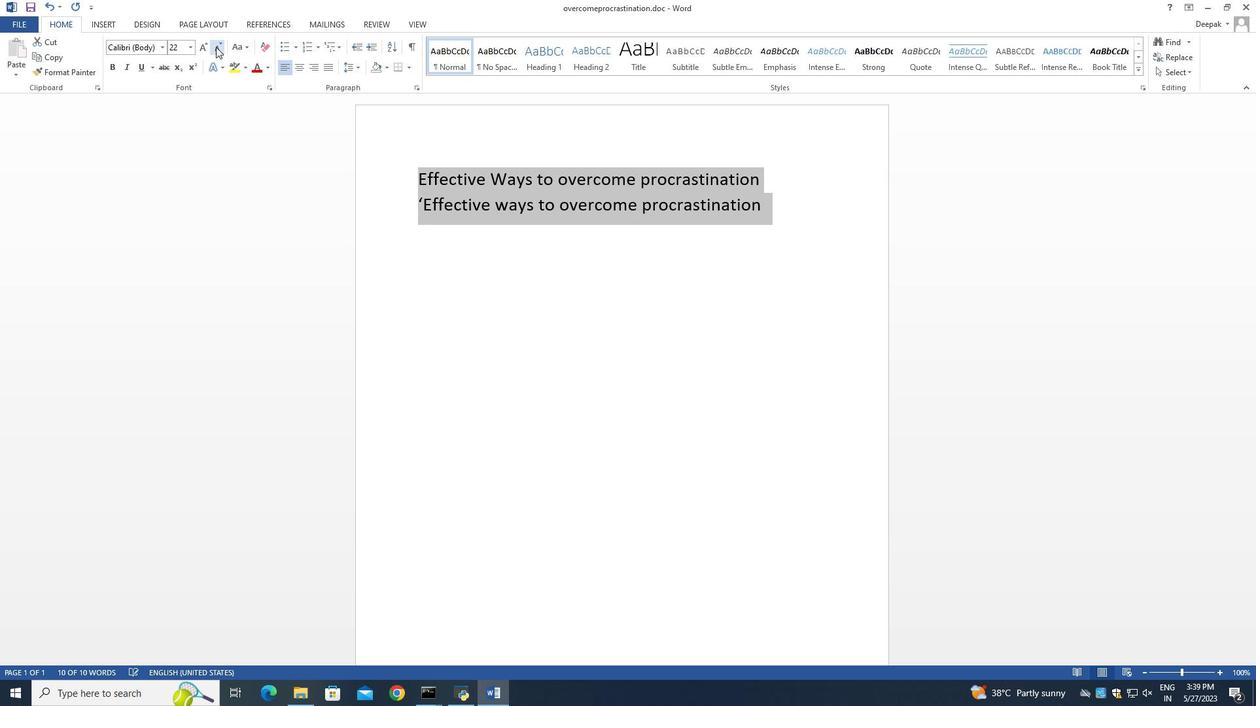 
Action: Mouse pressed left at (215, 47)
Screenshot: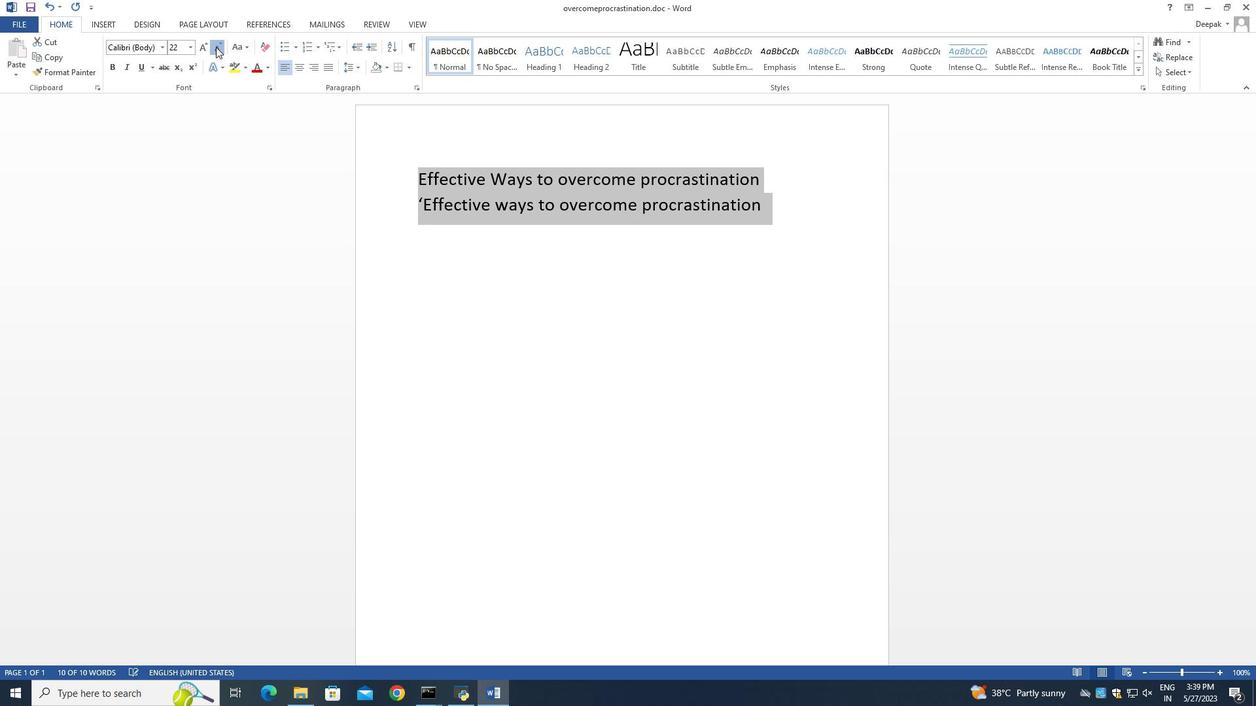 
Action: Mouse pressed left at (215, 47)
Screenshot: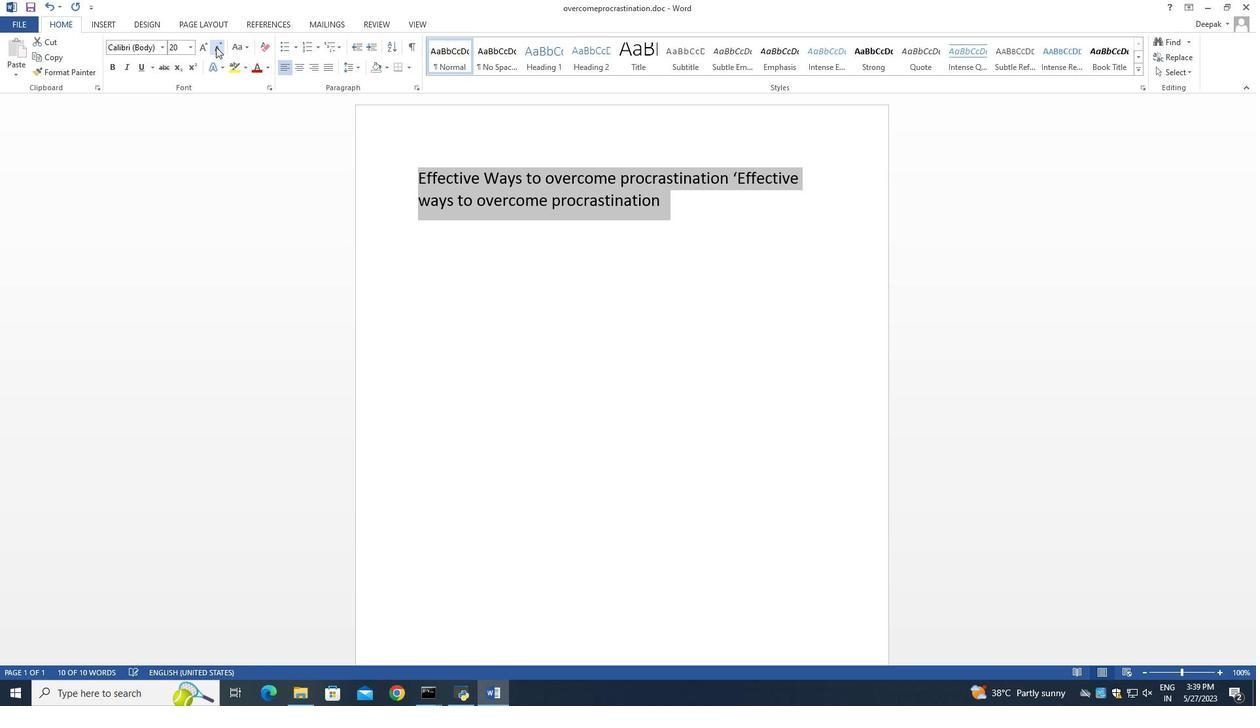 
Action: Mouse pressed left at (215, 47)
Screenshot: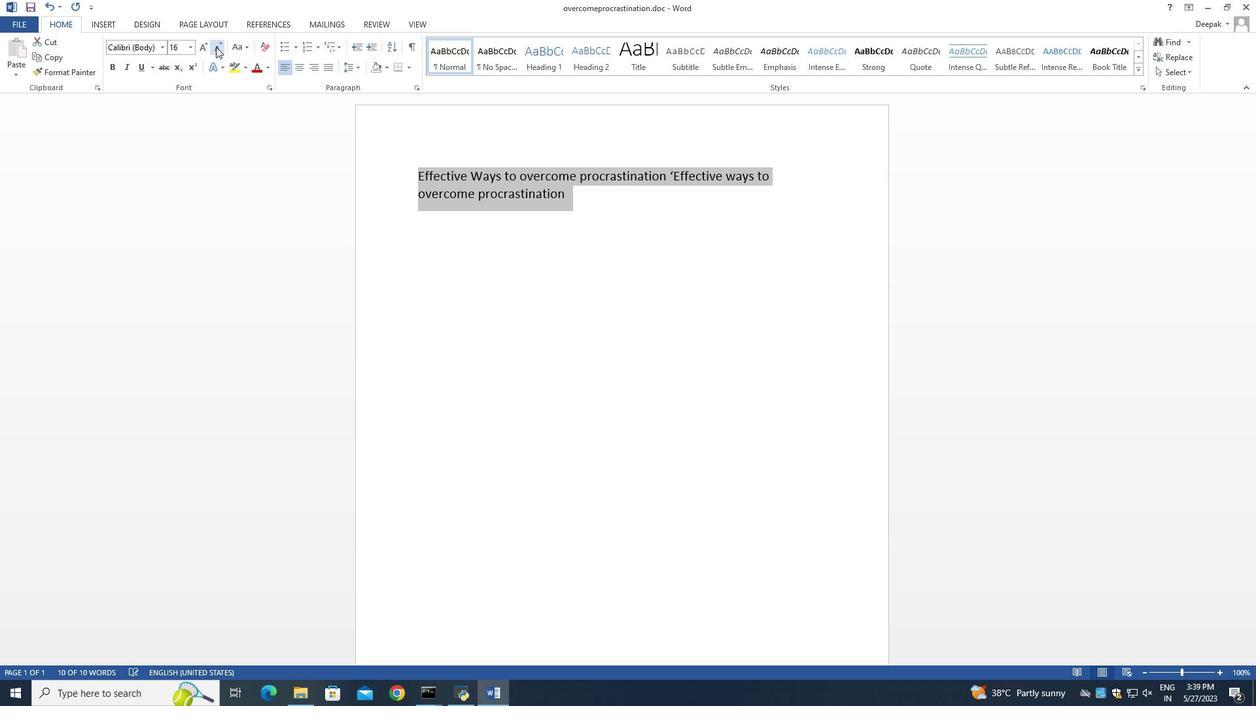 
Action: Mouse pressed left at (215, 47)
Screenshot: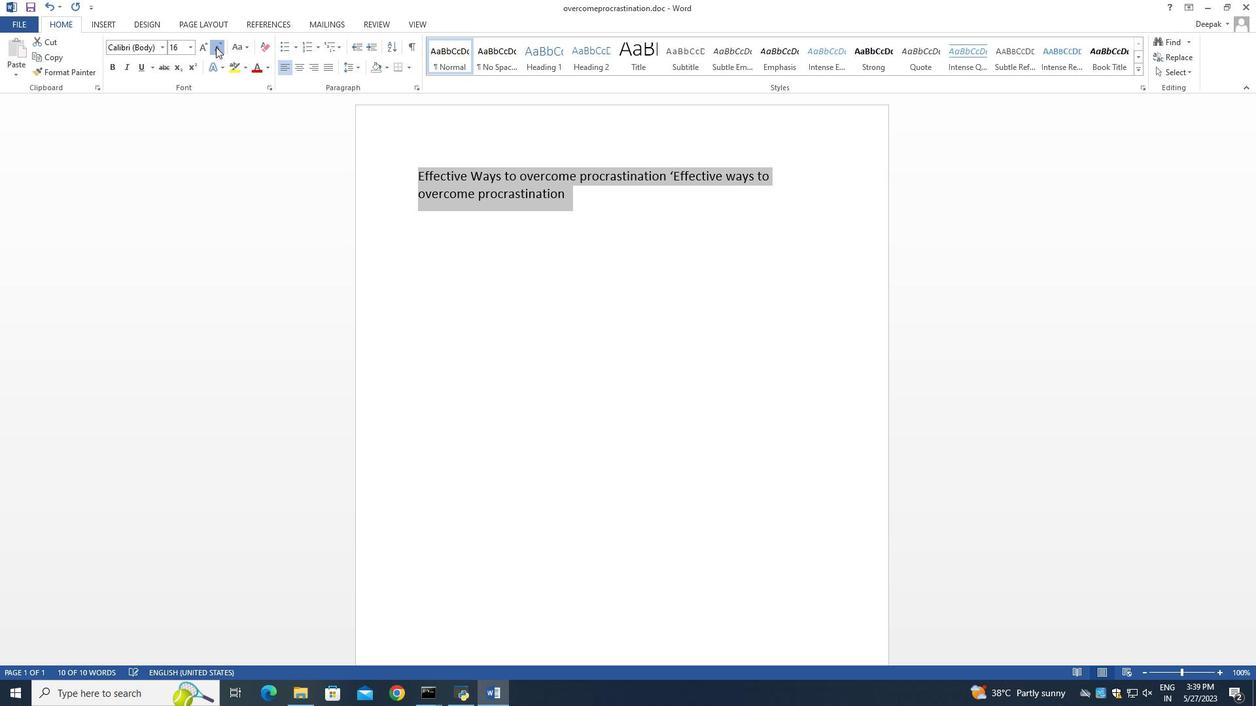 
Action: Mouse pressed left at (215, 47)
Screenshot: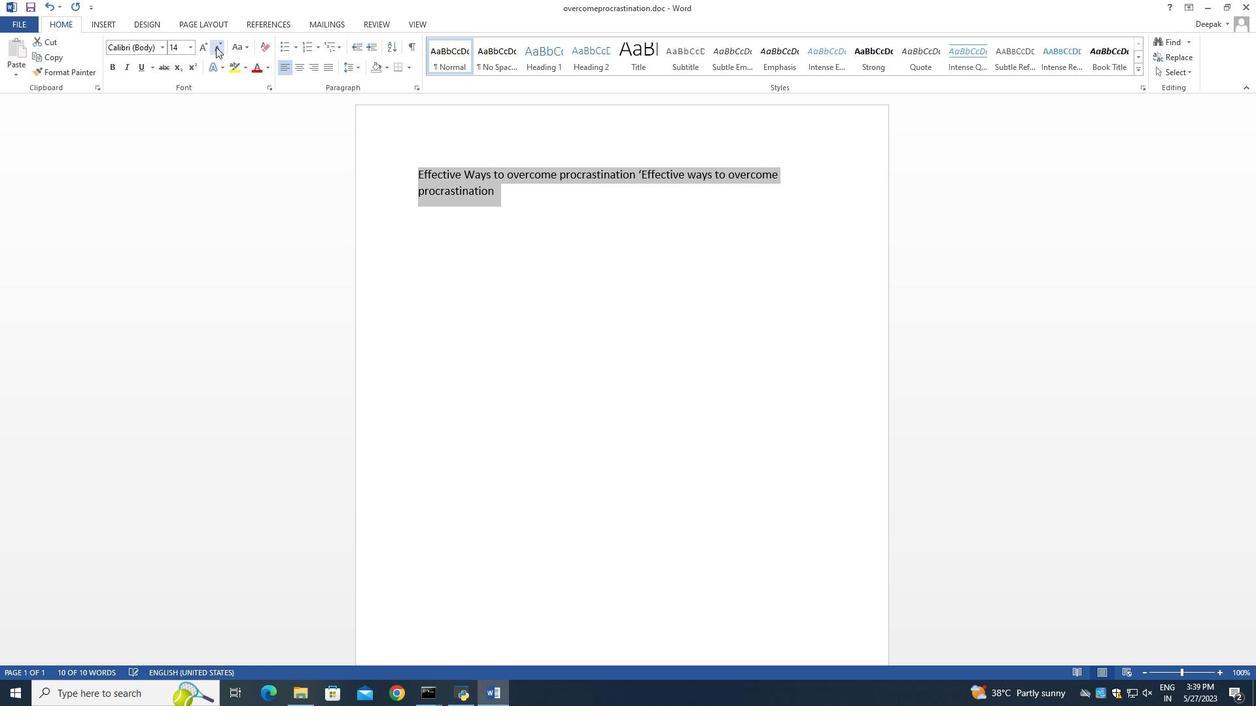 
Action: Mouse moved to (200, 47)
Screenshot: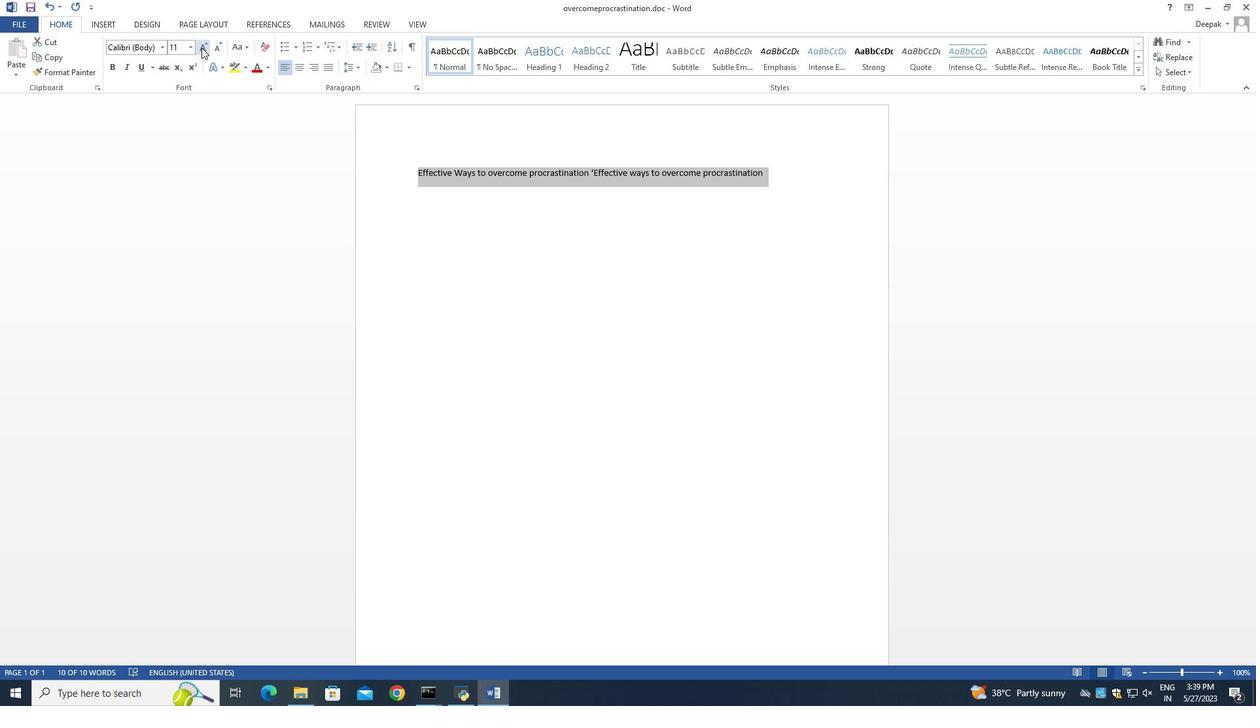 
Action: Mouse pressed left at (200, 47)
Screenshot: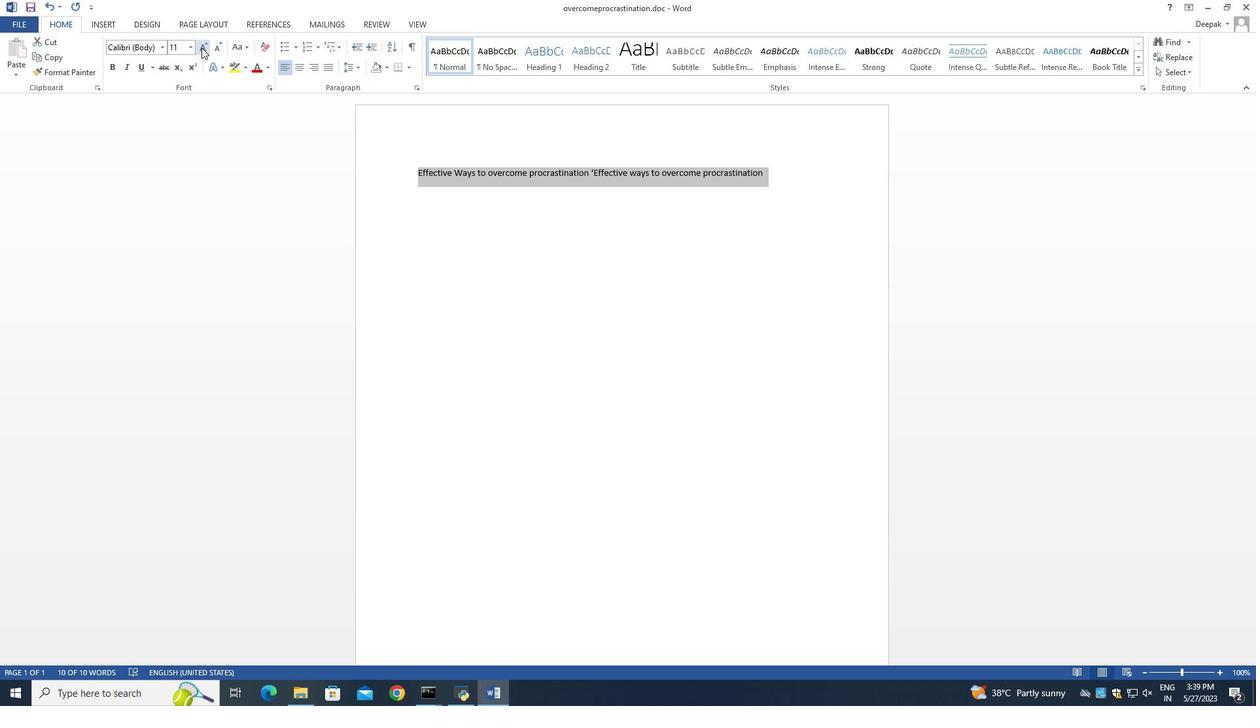 
Action: Mouse pressed left at (200, 47)
Screenshot: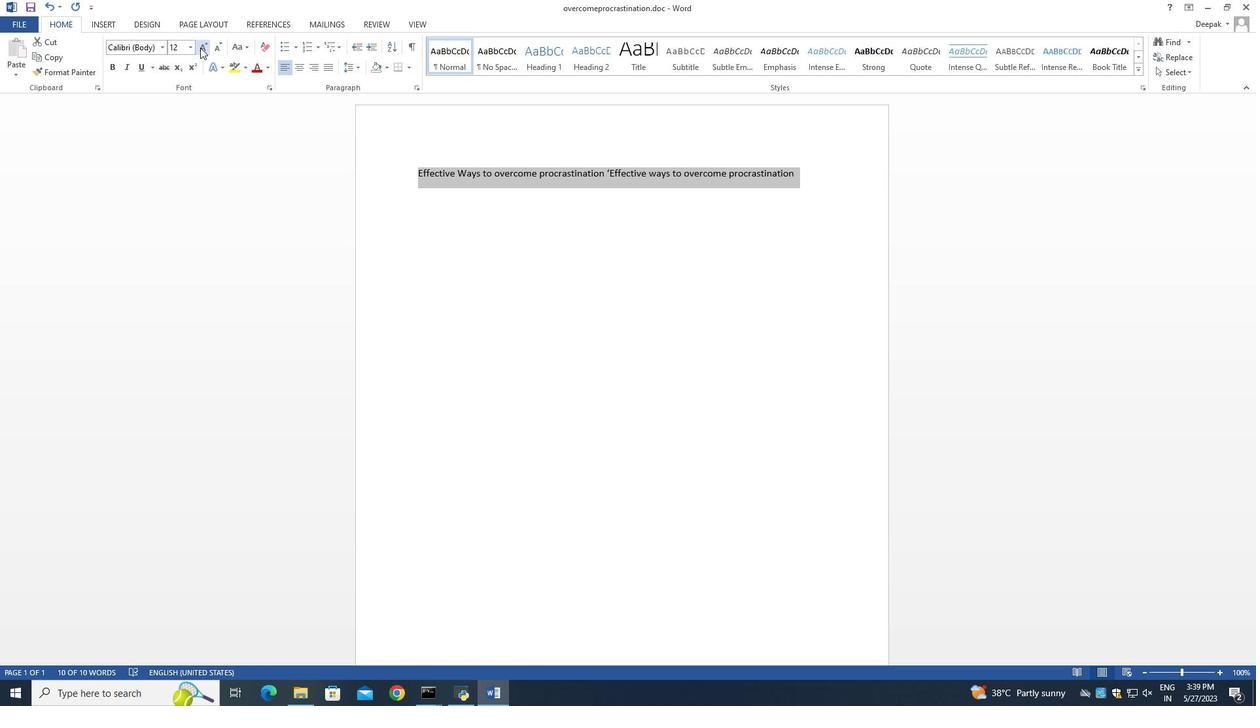 
Action: Mouse moved to (211, 47)
Screenshot: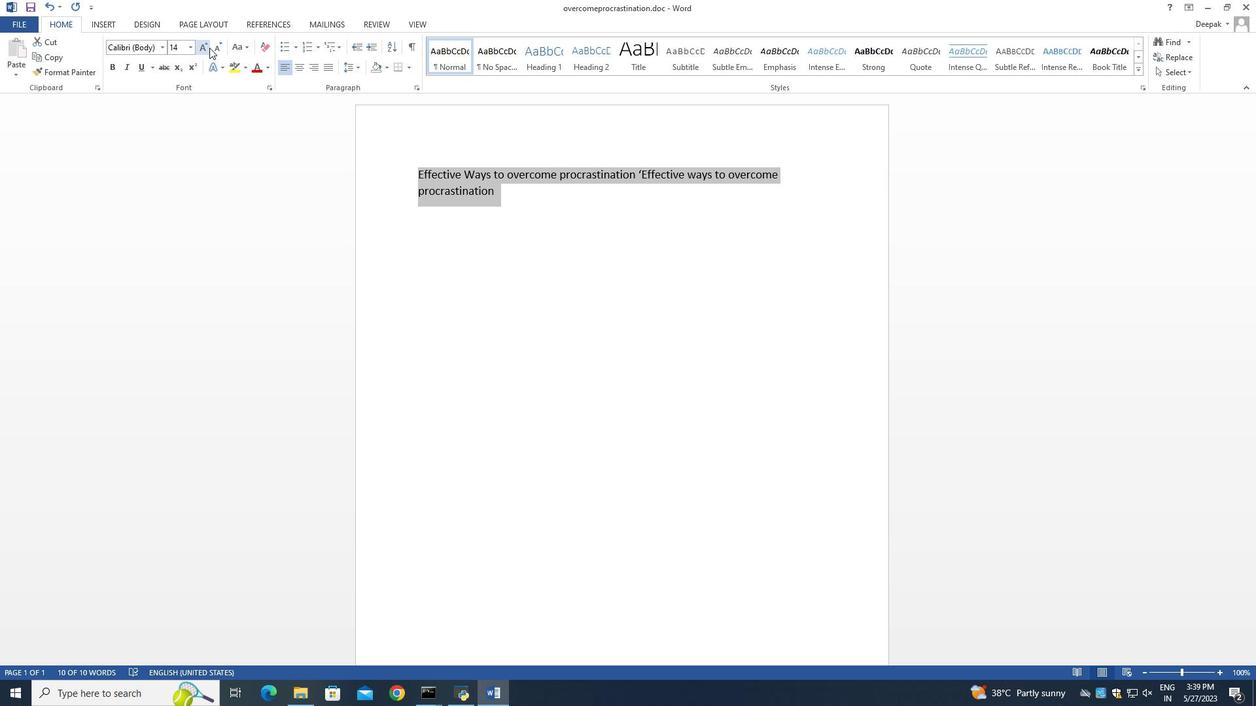 
Action: Mouse pressed left at (211, 47)
Screenshot: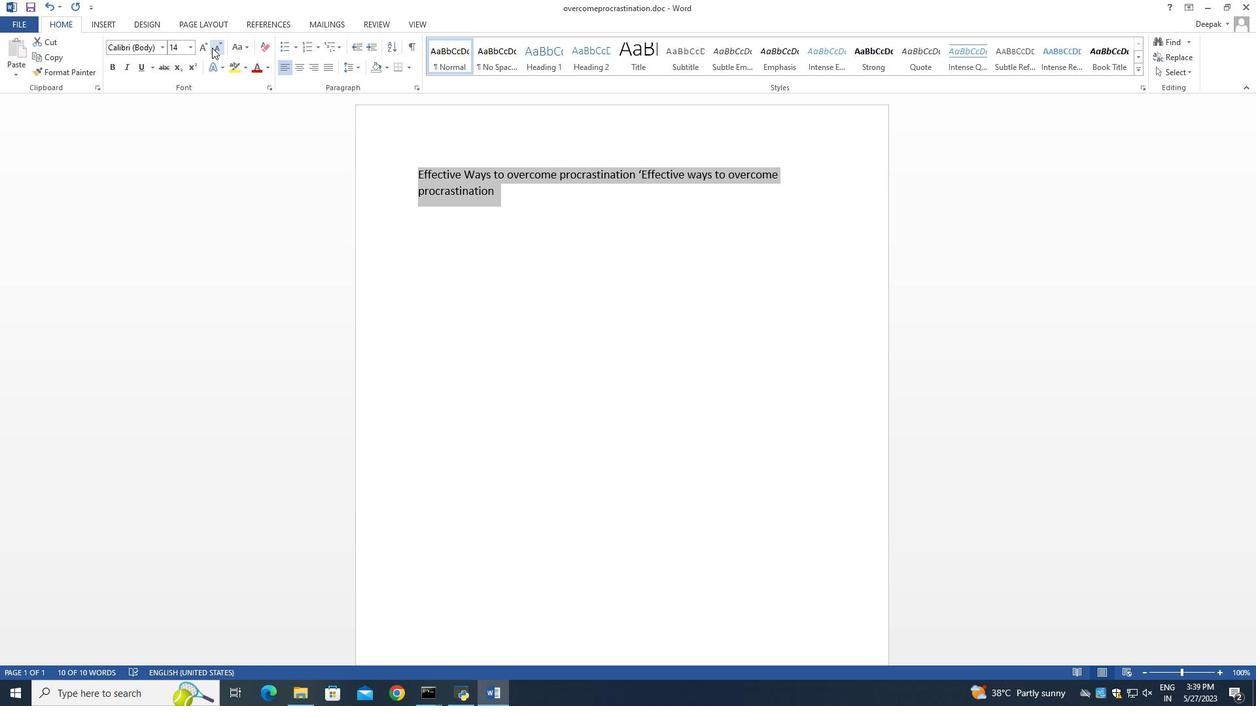 
Action: Mouse moved to (641, 234)
Screenshot: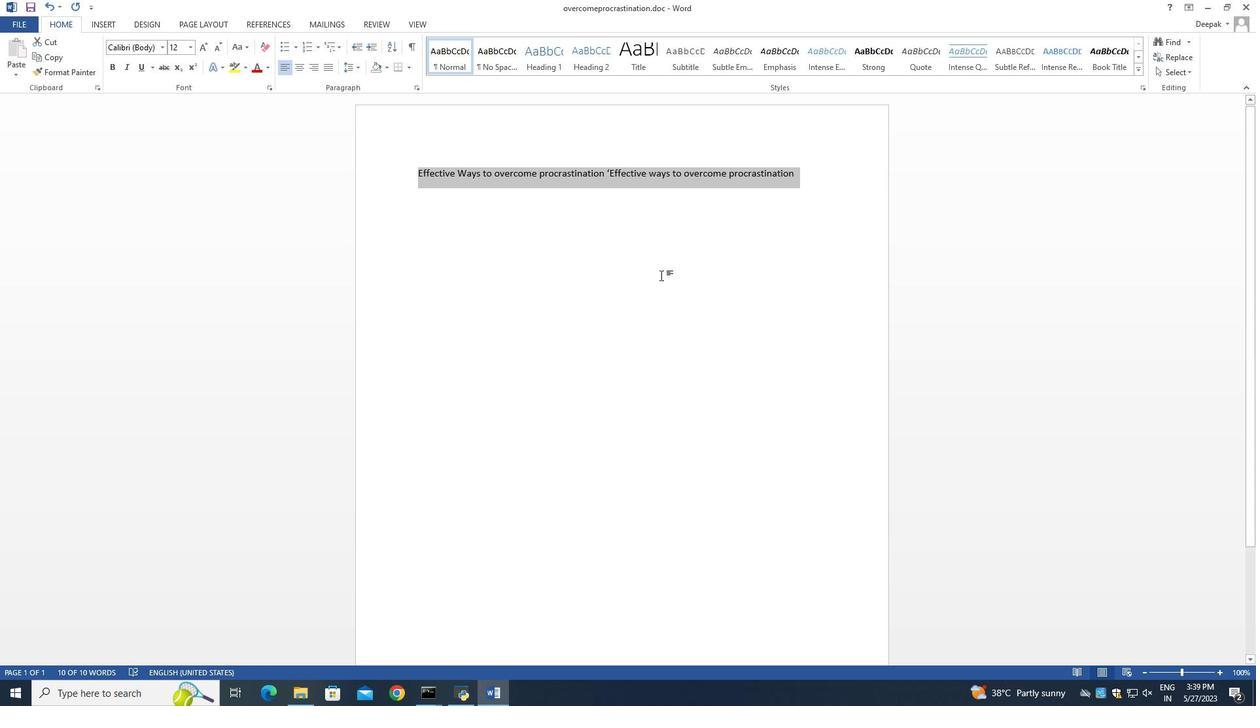 
Action: Mouse pressed left at (641, 234)
Screenshot: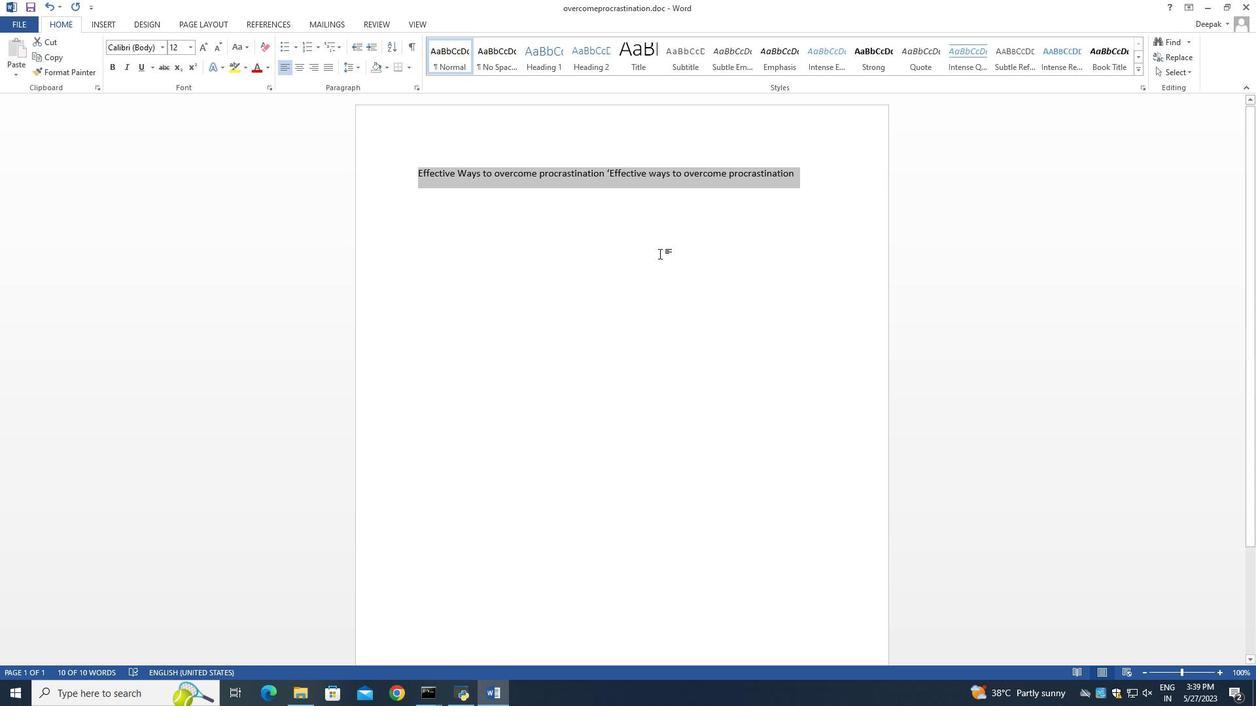 
Action: Mouse moved to (286, 45)
Screenshot: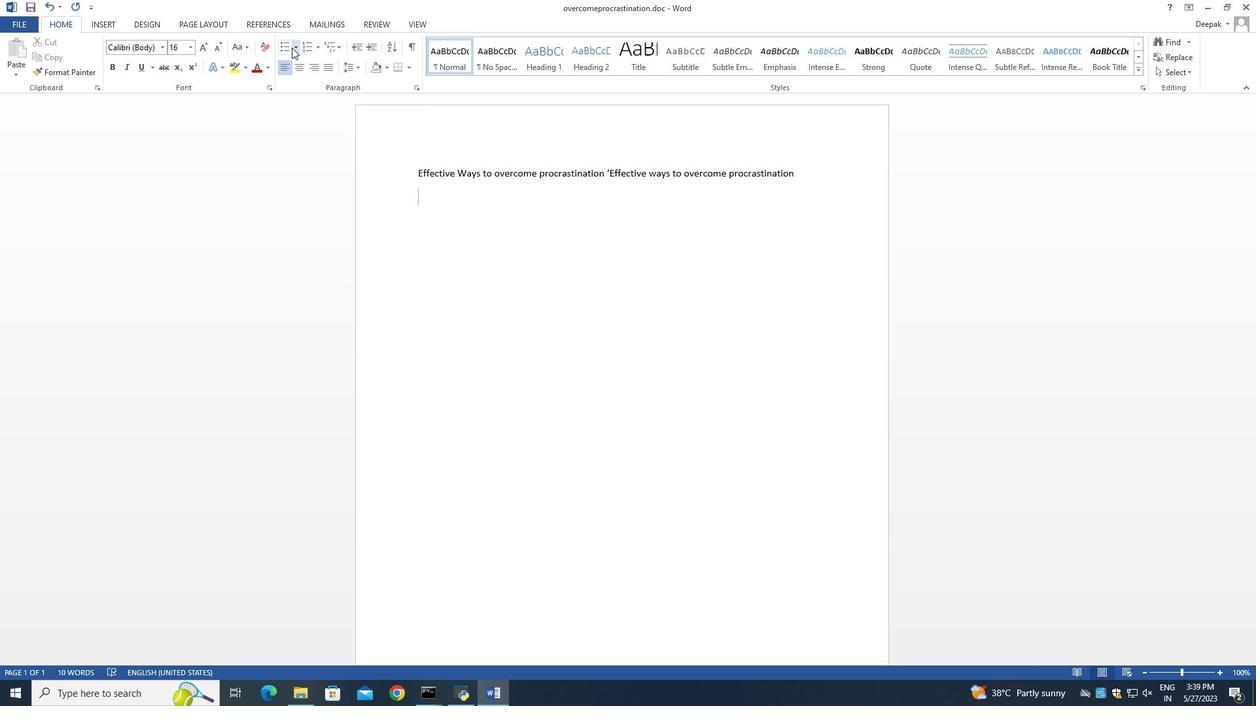 
Action: Mouse pressed left at (286, 45)
Screenshot: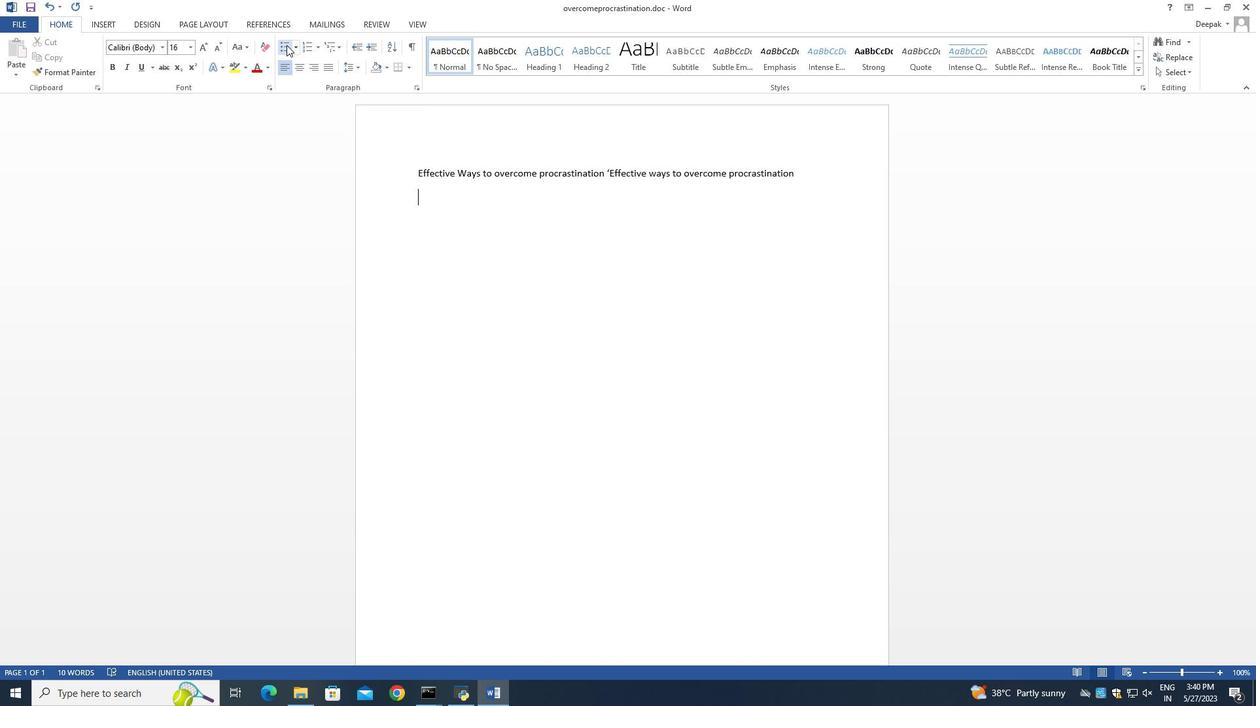 
Action: Mouse moved to (295, 44)
Screenshot: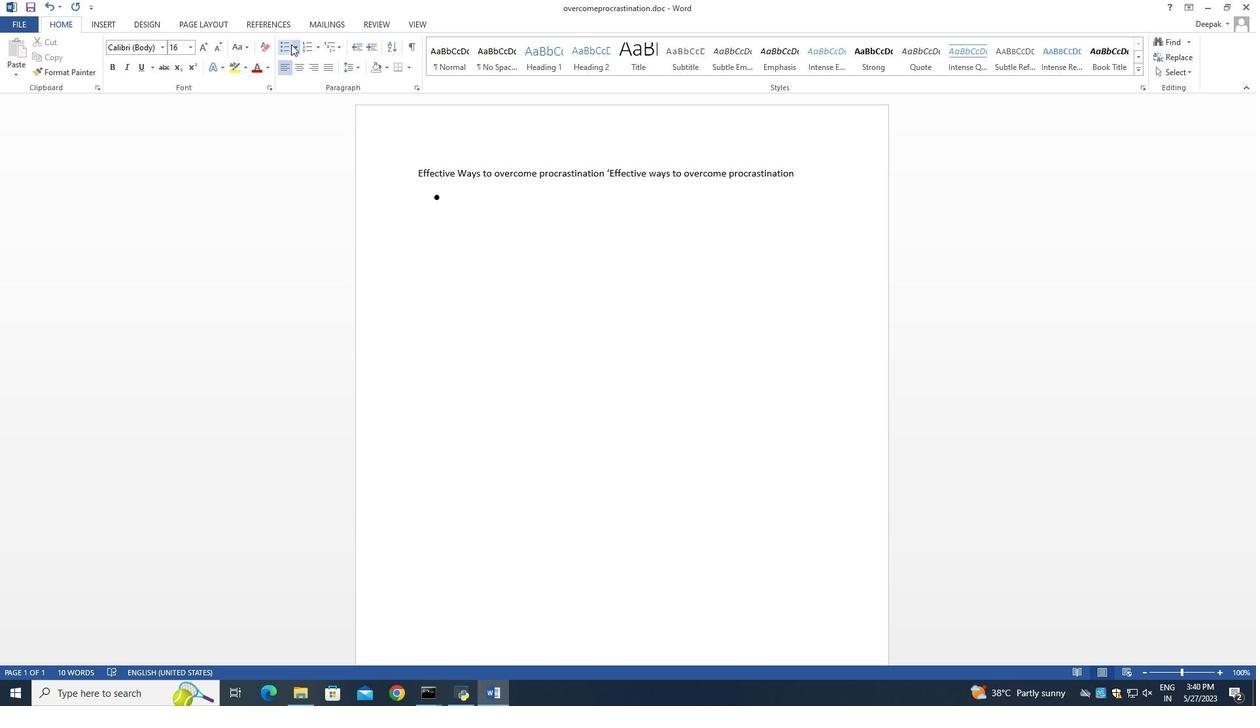 
Action: Mouse pressed left at (295, 44)
Screenshot: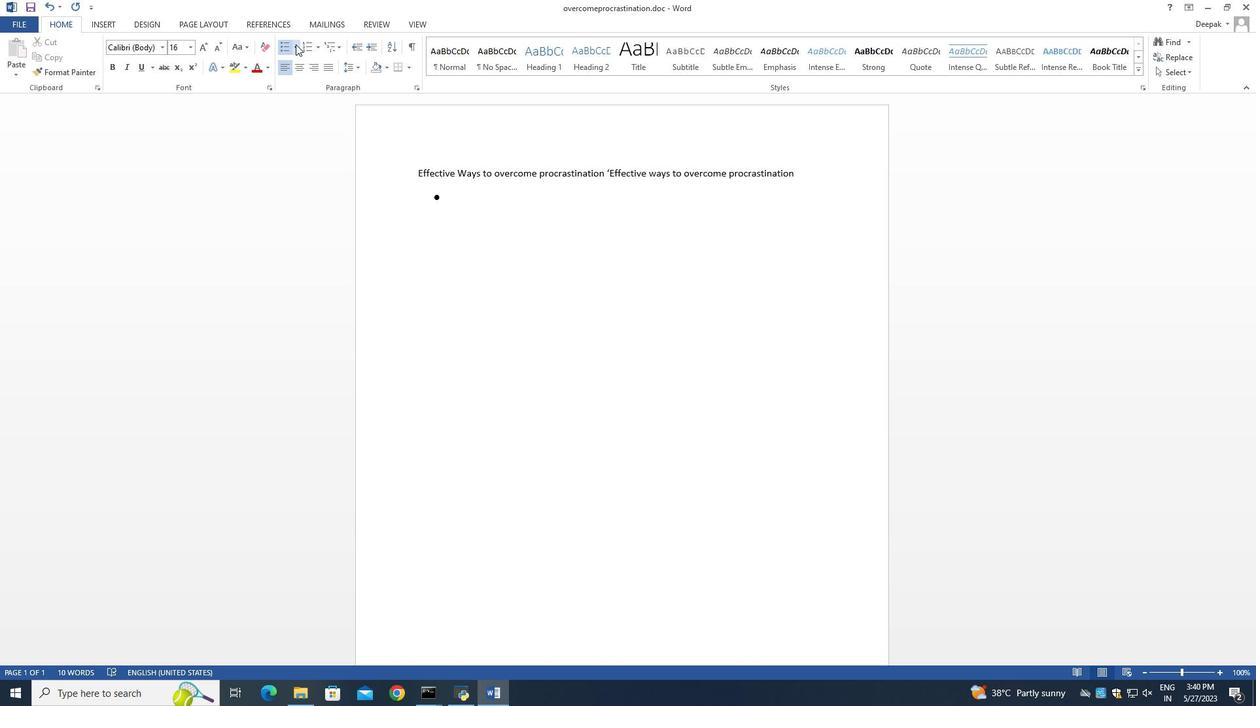
Action: Mouse moved to (387, 135)
Screenshot: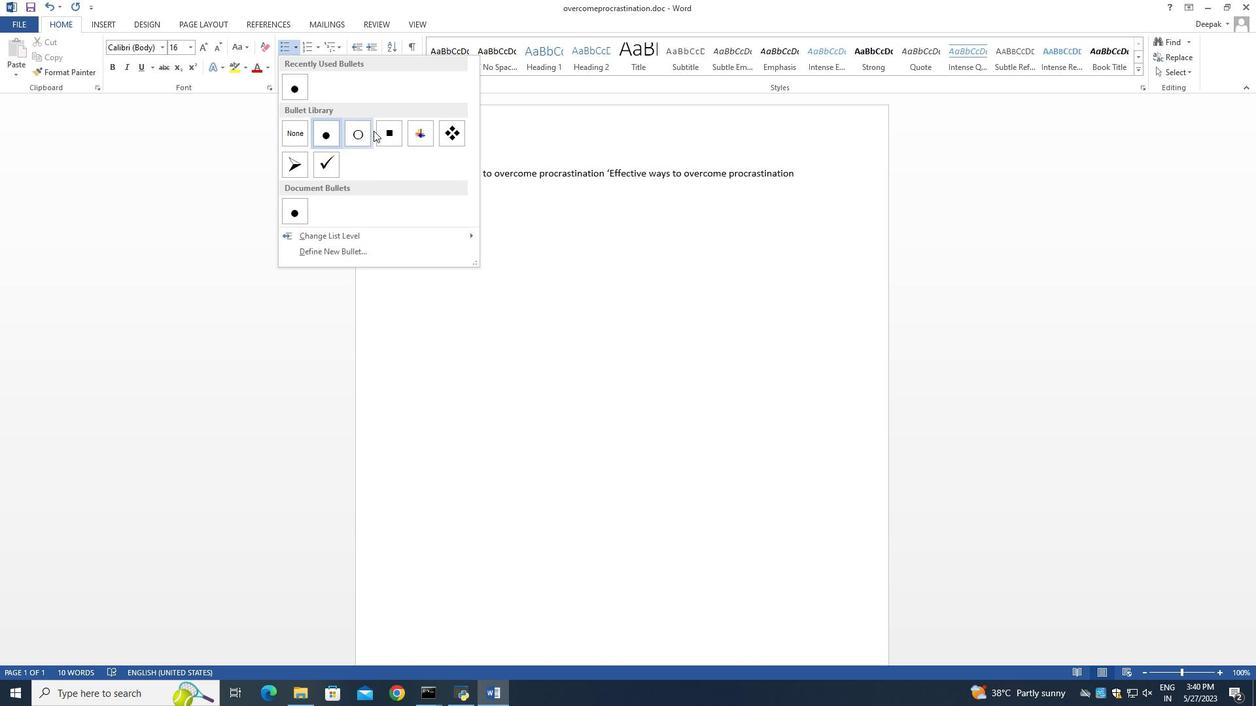 
Action: Mouse pressed left at (387, 135)
Screenshot: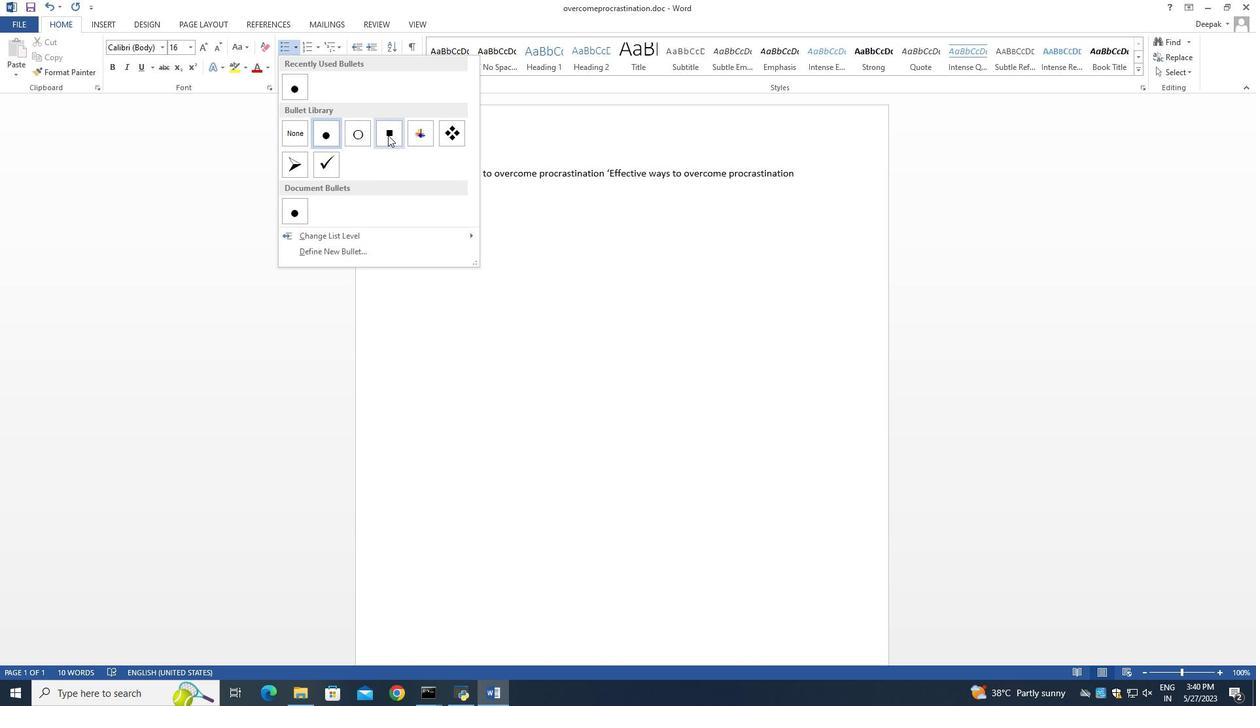 
Action: Mouse moved to (474, 244)
Screenshot: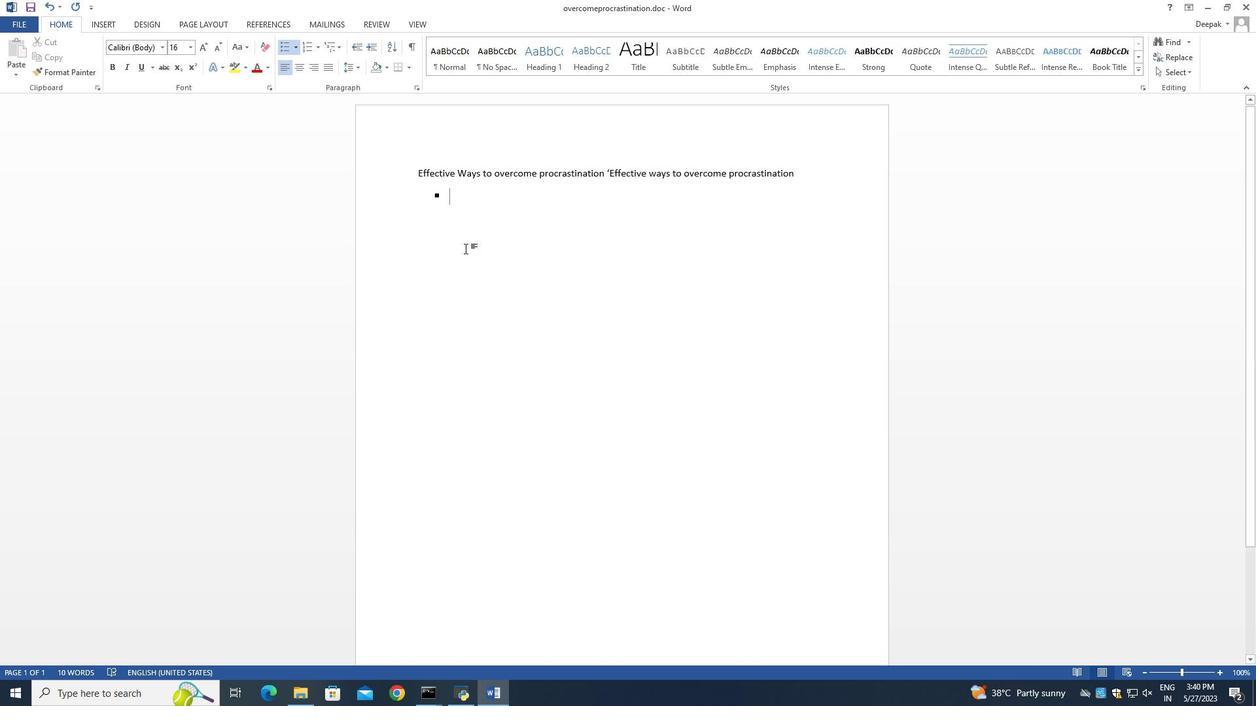 
Action: Key pressed <Key.shift_r><Key.shift_r>Break<Key.space>tasl<Key.backspace>ks<Key.enter><Key.backspace>
Screenshot: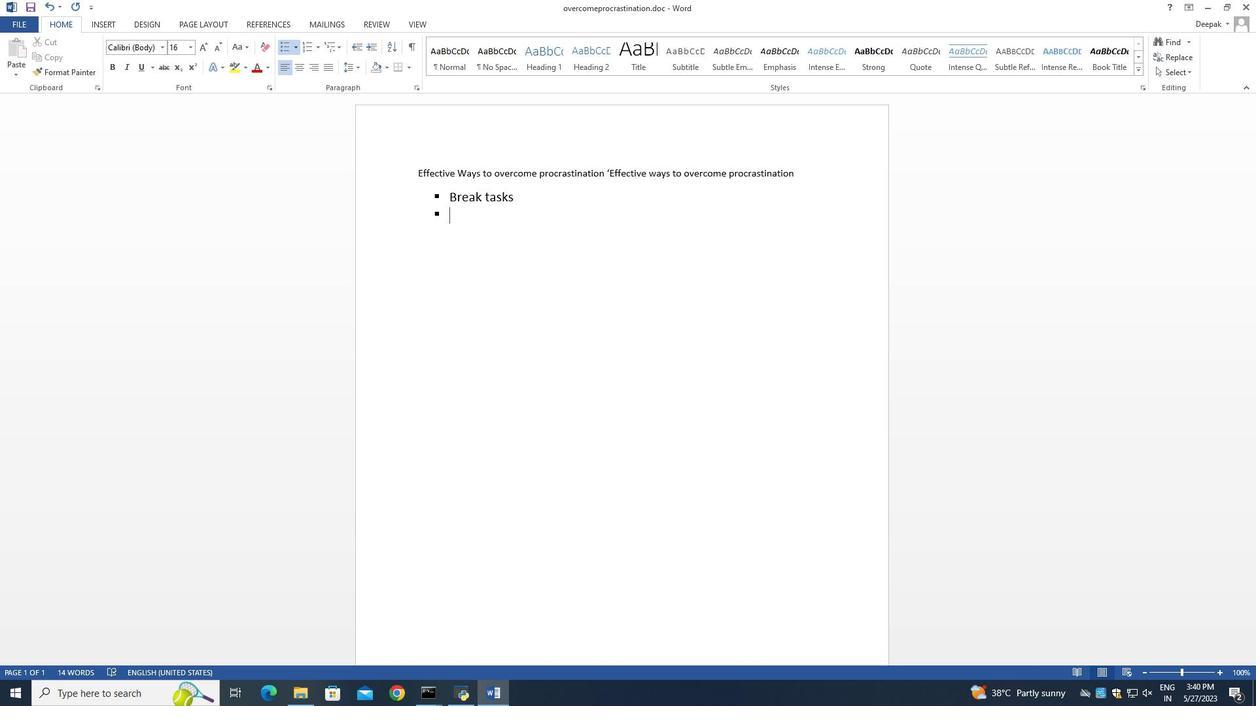 
Action: Mouse moved to (794, 174)
Screenshot: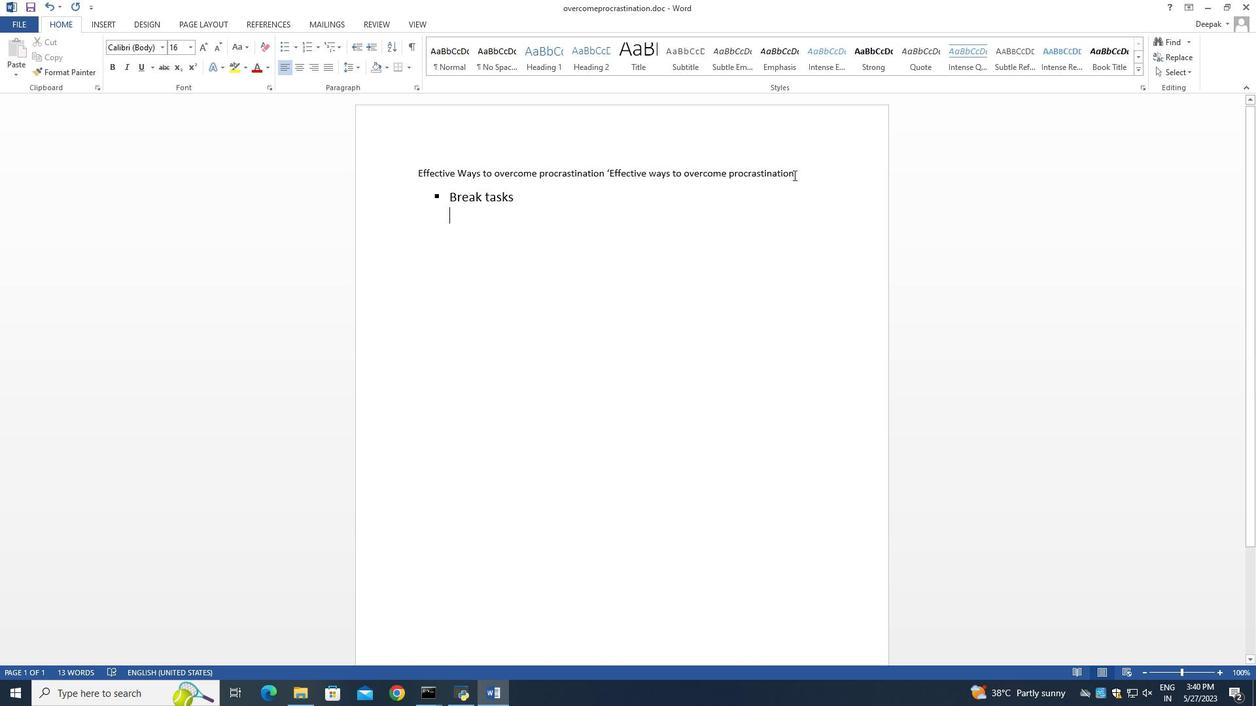 
Action: Mouse pressed left at (794, 174)
Screenshot: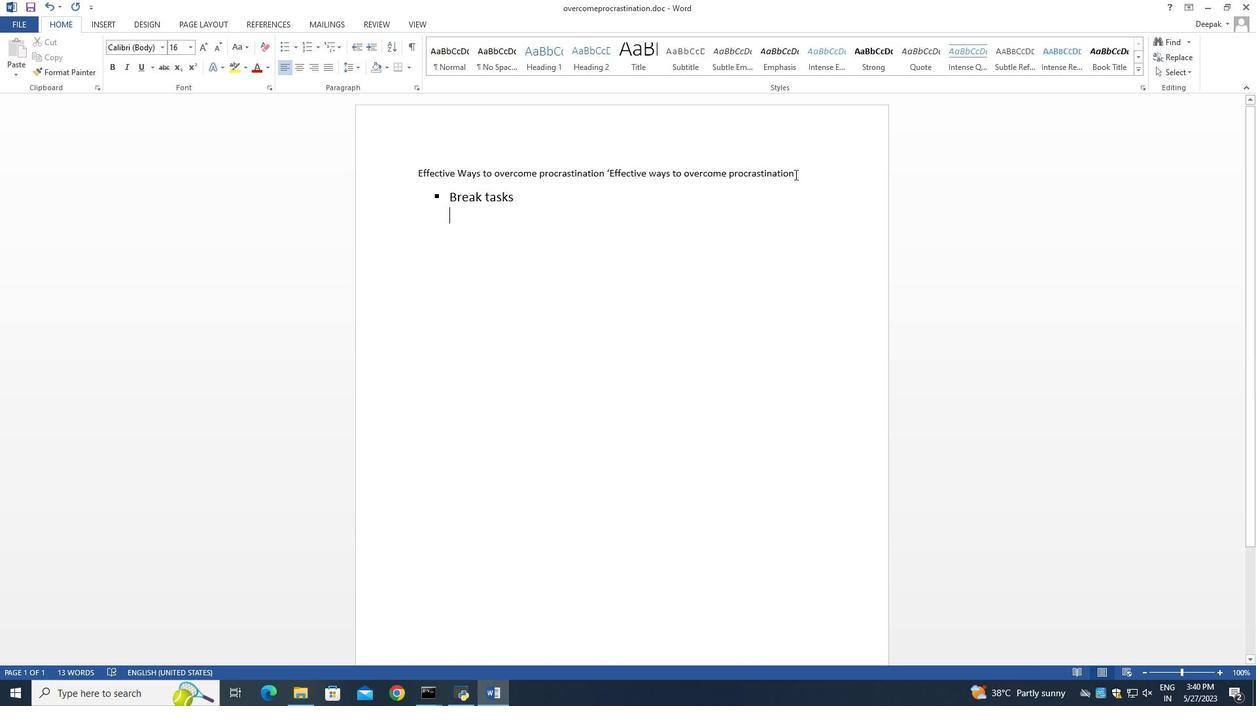 
Action: Mouse moved to (264, 68)
Screenshot: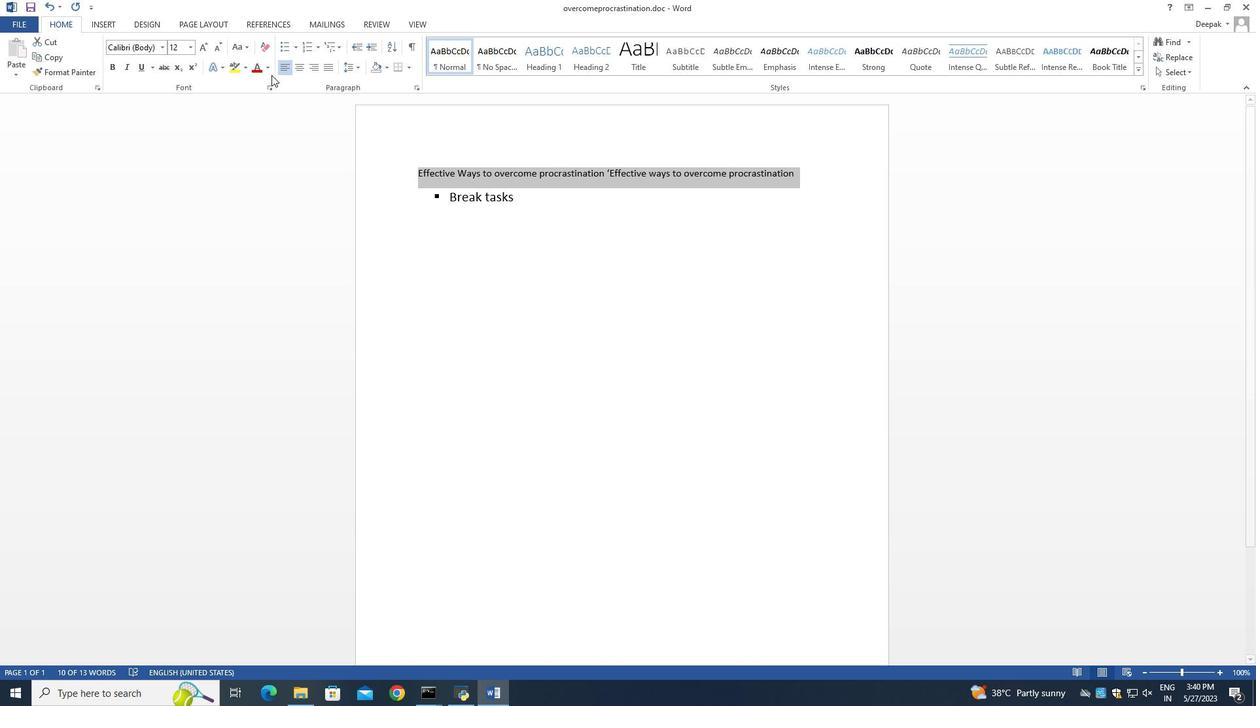 
Action: Mouse pressed left at (264, 68)
Screenshot: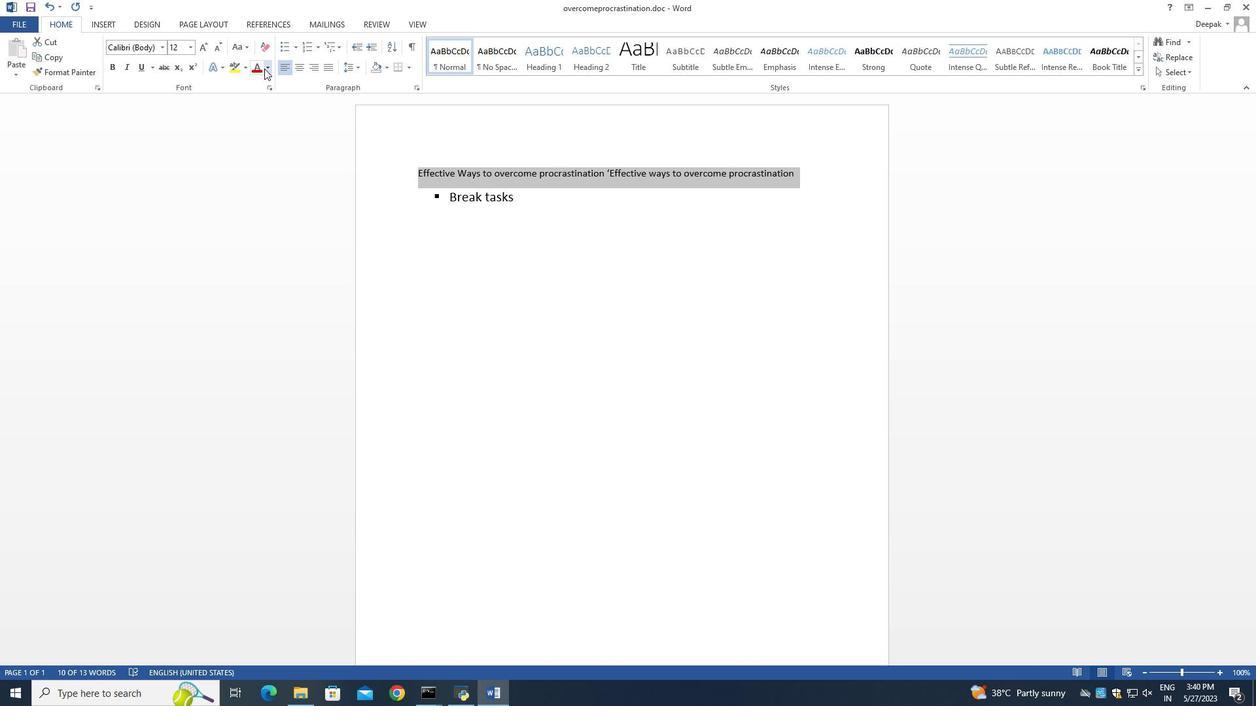 
Action: Mouse moved to (278, 156)
Screenshot: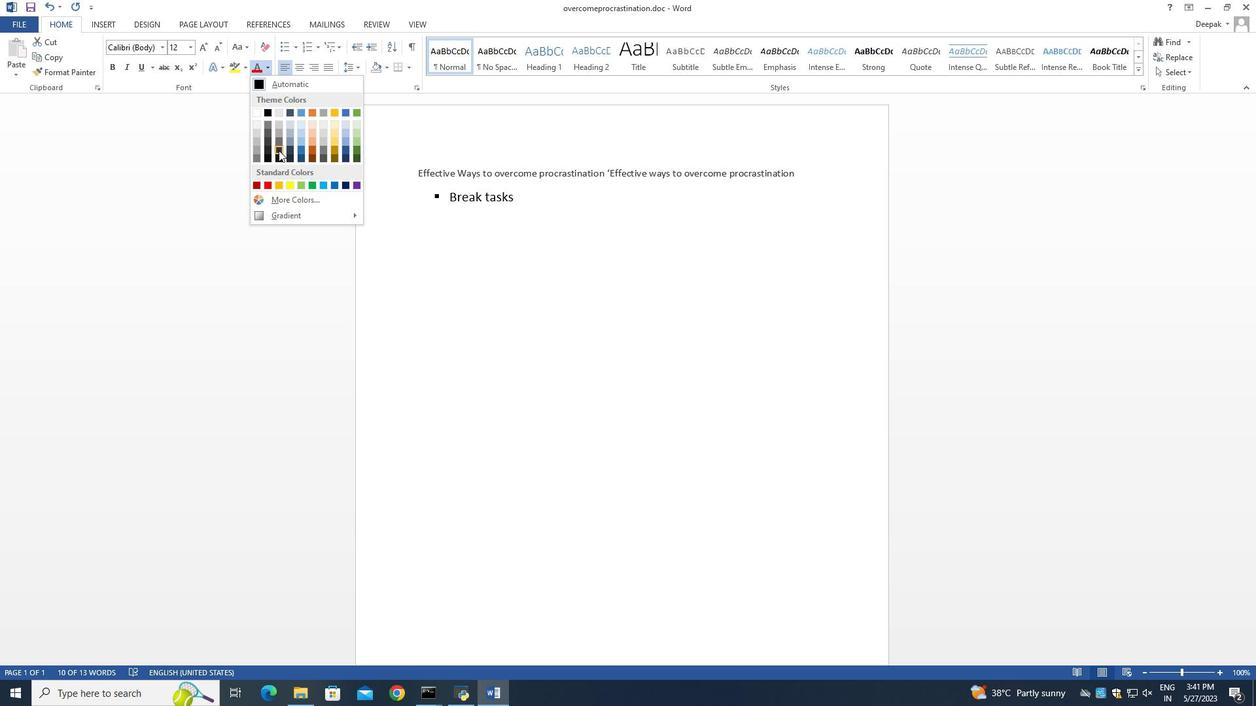 
Action: Mouse pressed left at (278, 156)
Screenshot: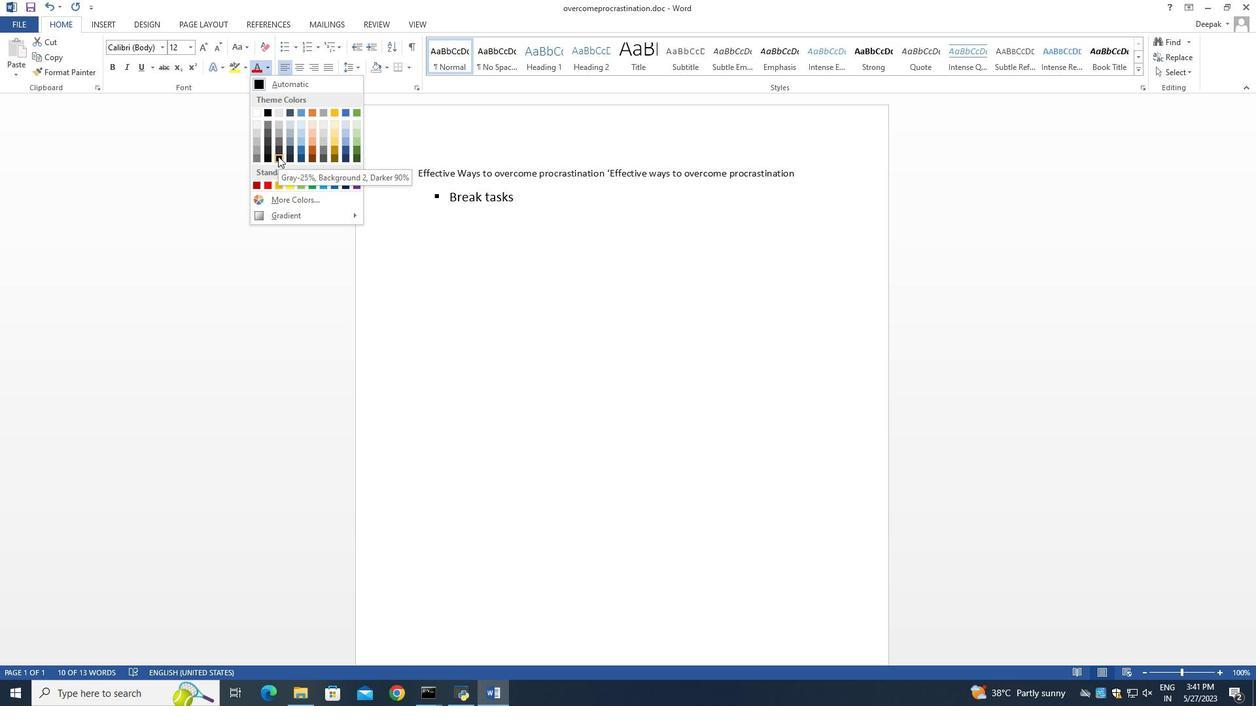 
Action: Mouse moved to (545, 210)
Screenshot: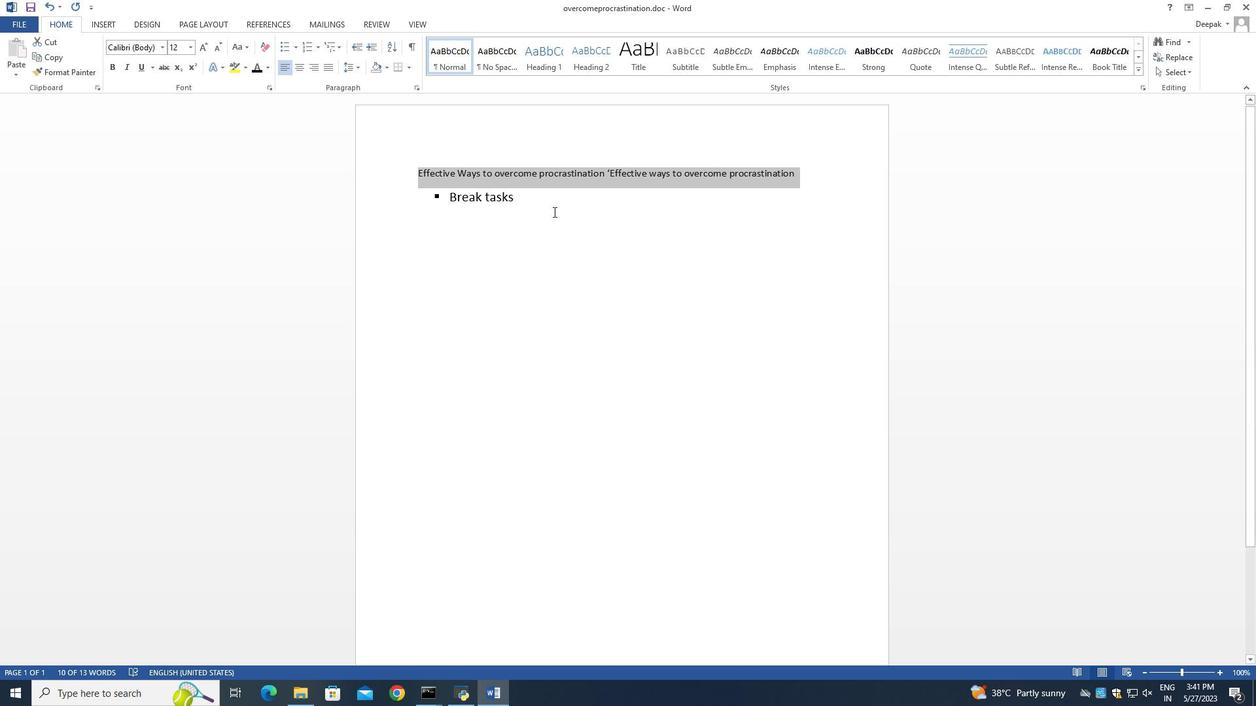 
Action: Mouse pressed left at (545, 210)
Screenshot: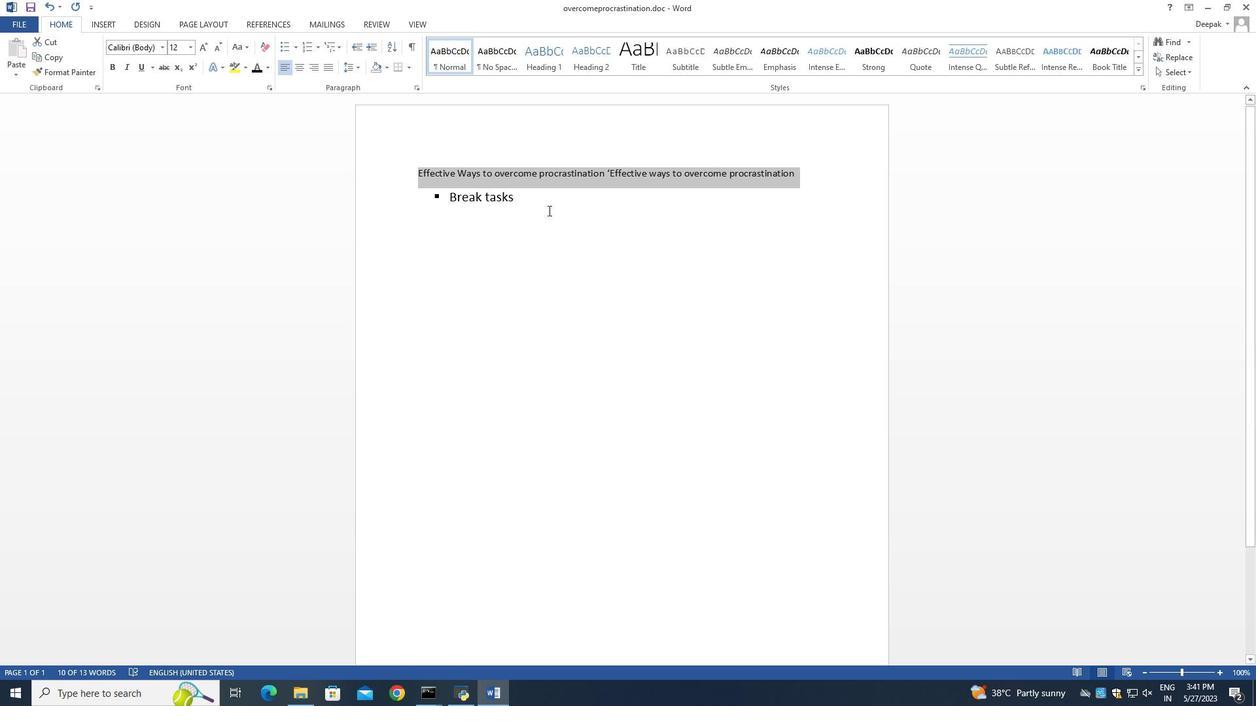 
Action: Mouse moved to (414, 170)
Screenshot: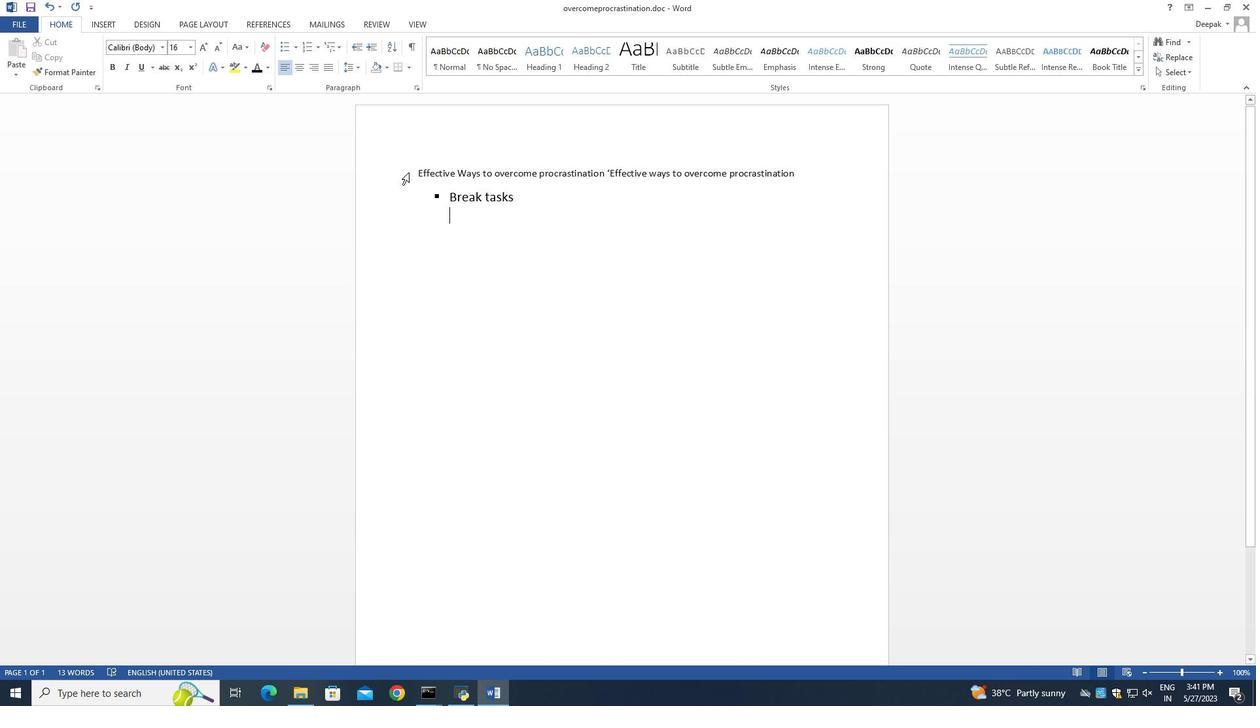 
Action: Mouse pressed left at (414, 170)
Screenshot: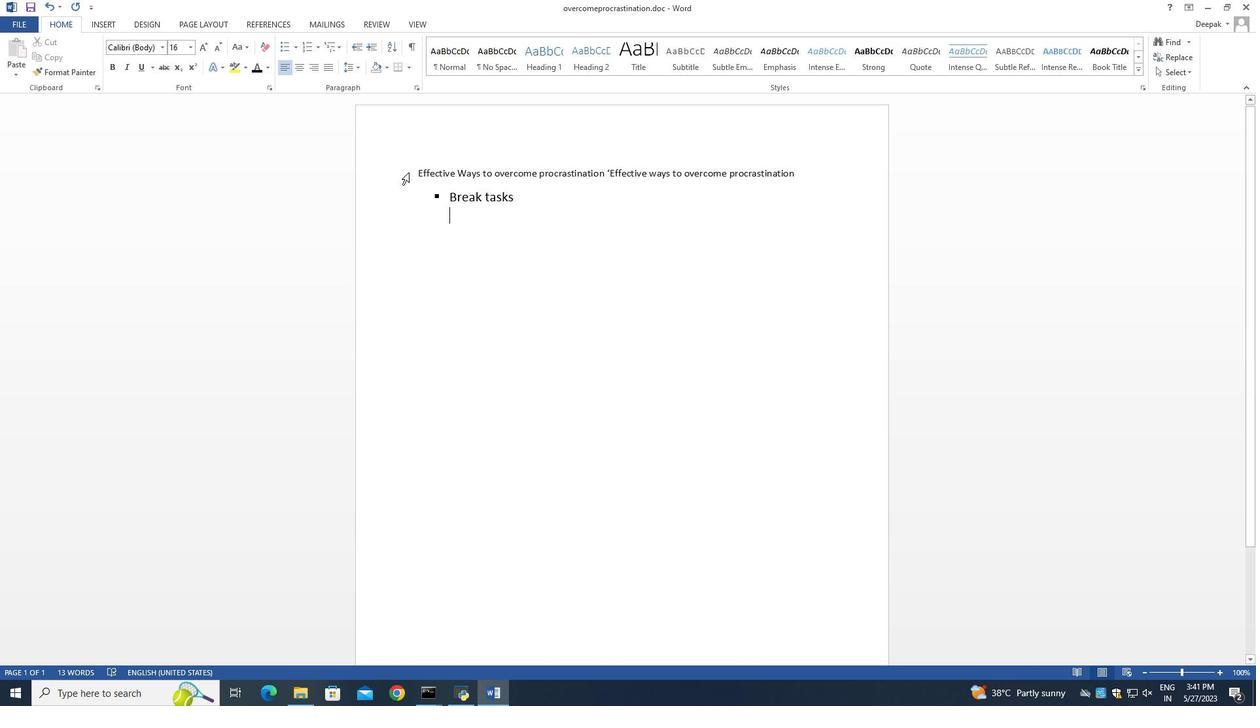 
Action: Mouse moved to (408, 67)
Screenshot: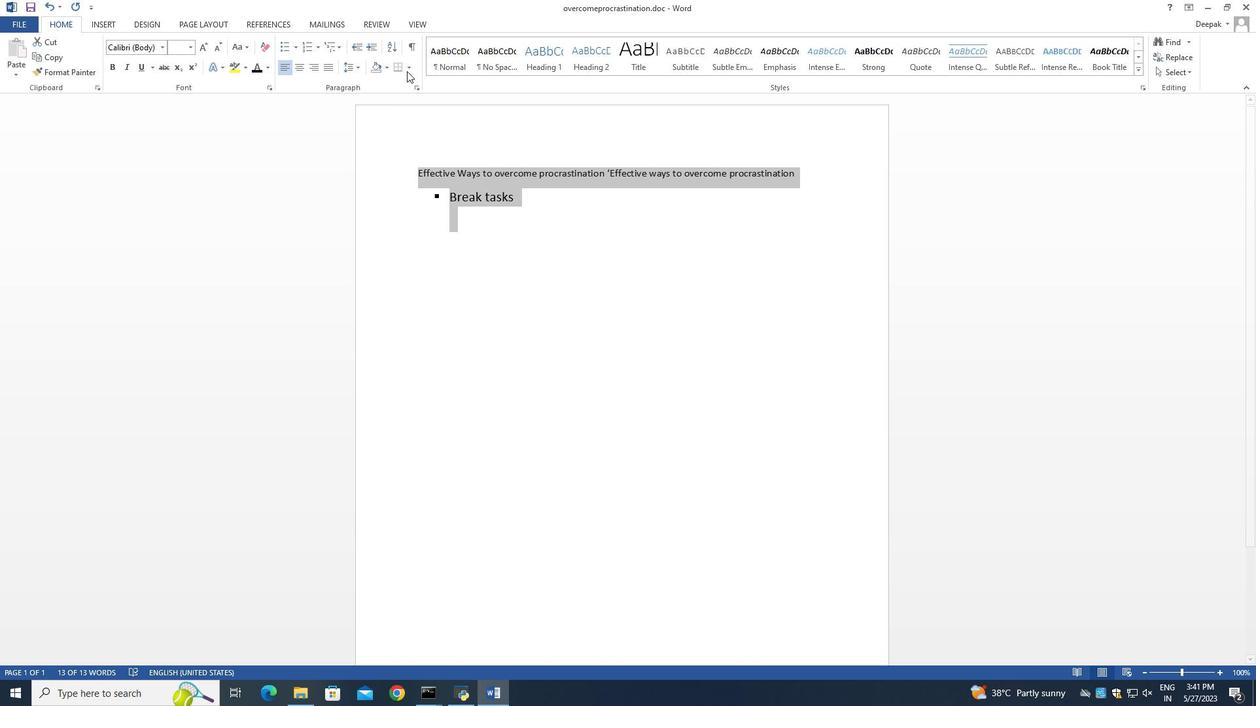 
Action: Mouse pressed left at (408, 67)
Screenshot: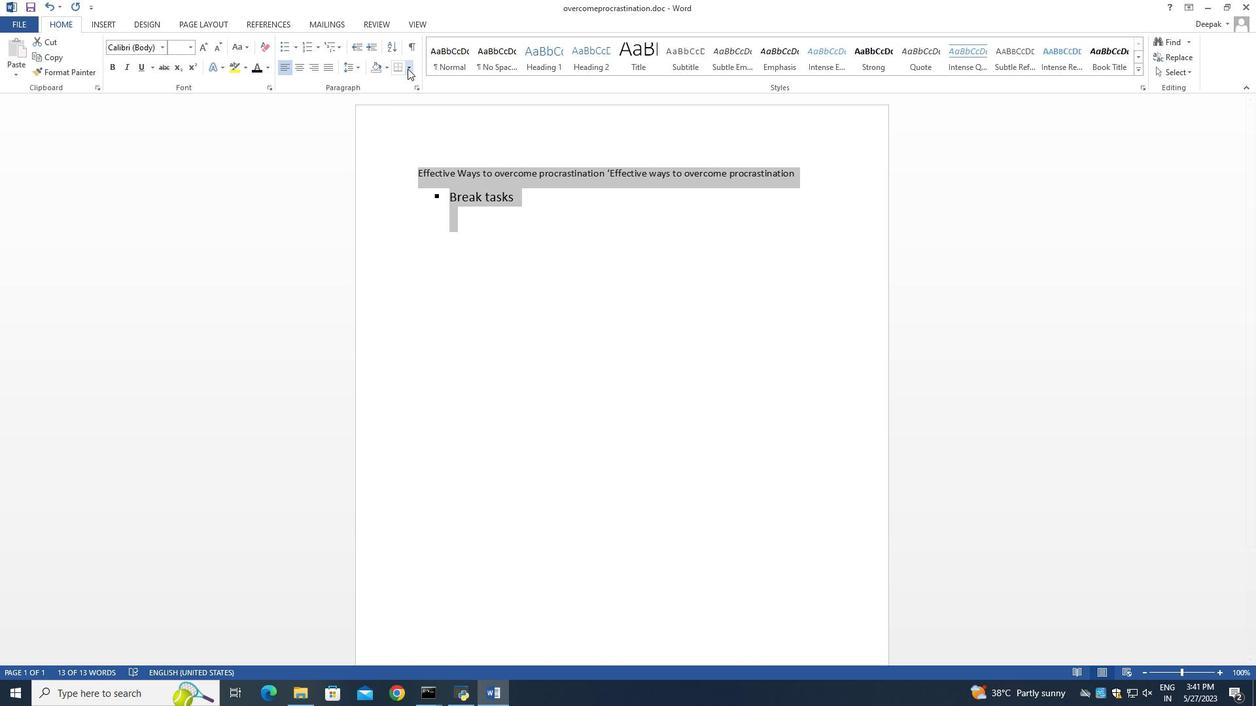 
Action: Mouse moved to (452, 178)
Screenshot: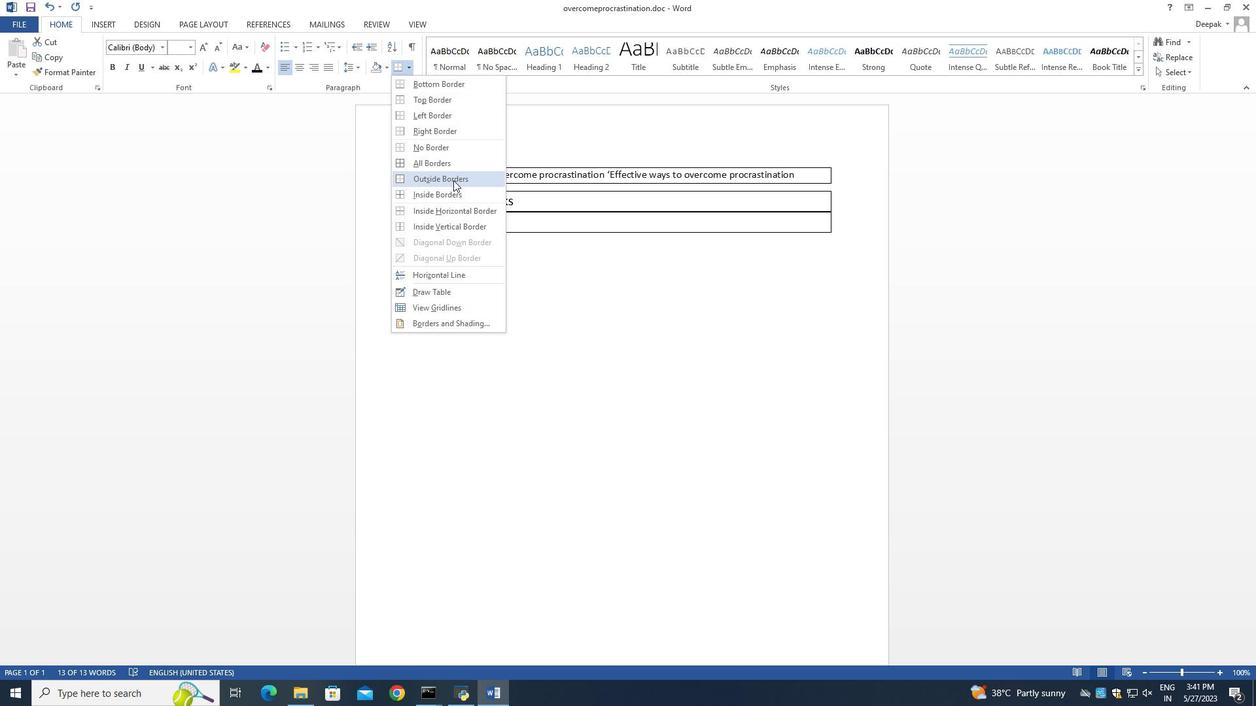 
Action: Mouse pressed left at (452, 178)
Screenshot: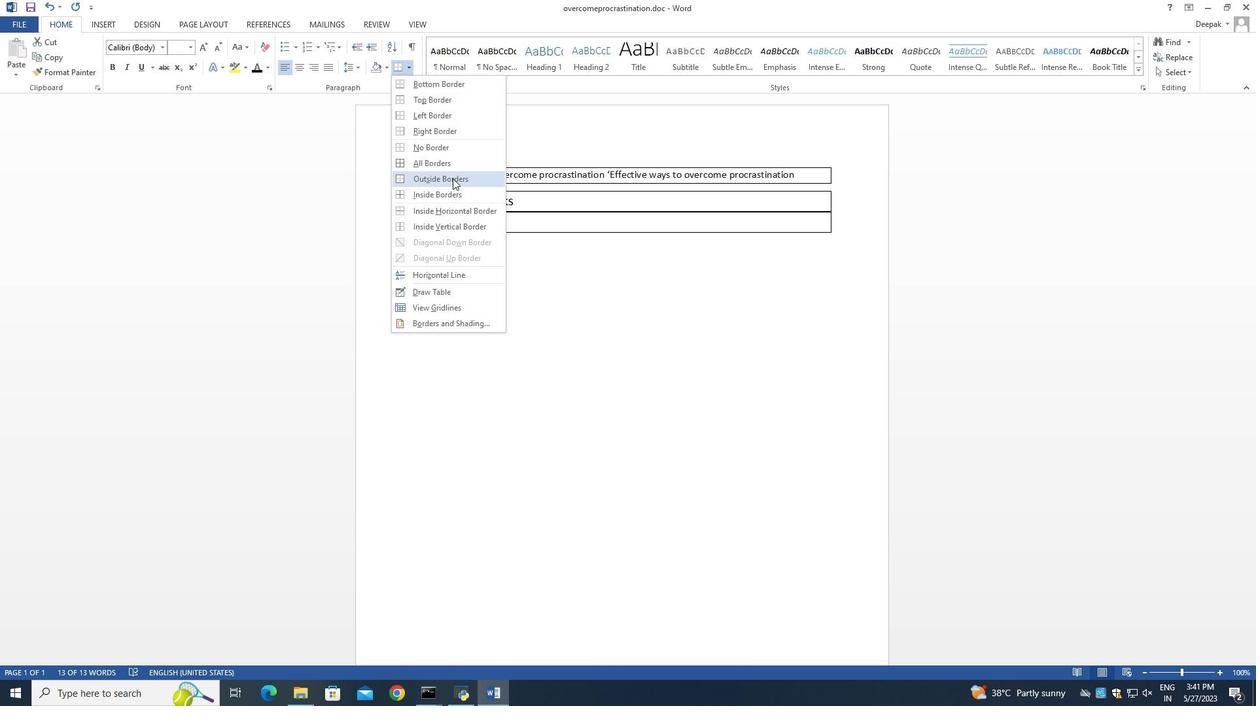 
Action: Mouse moved to (482, 245)
Screenshot: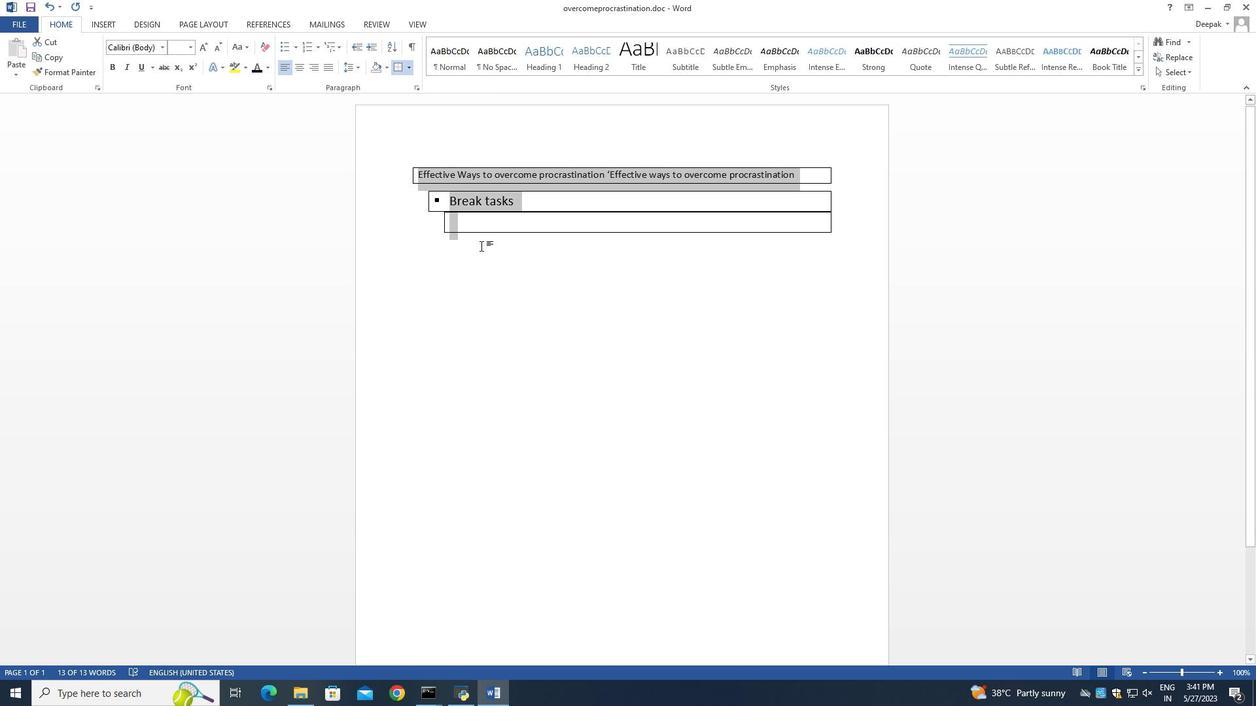 
Action: Mouse pressed left at (482, 245)
Screenshot: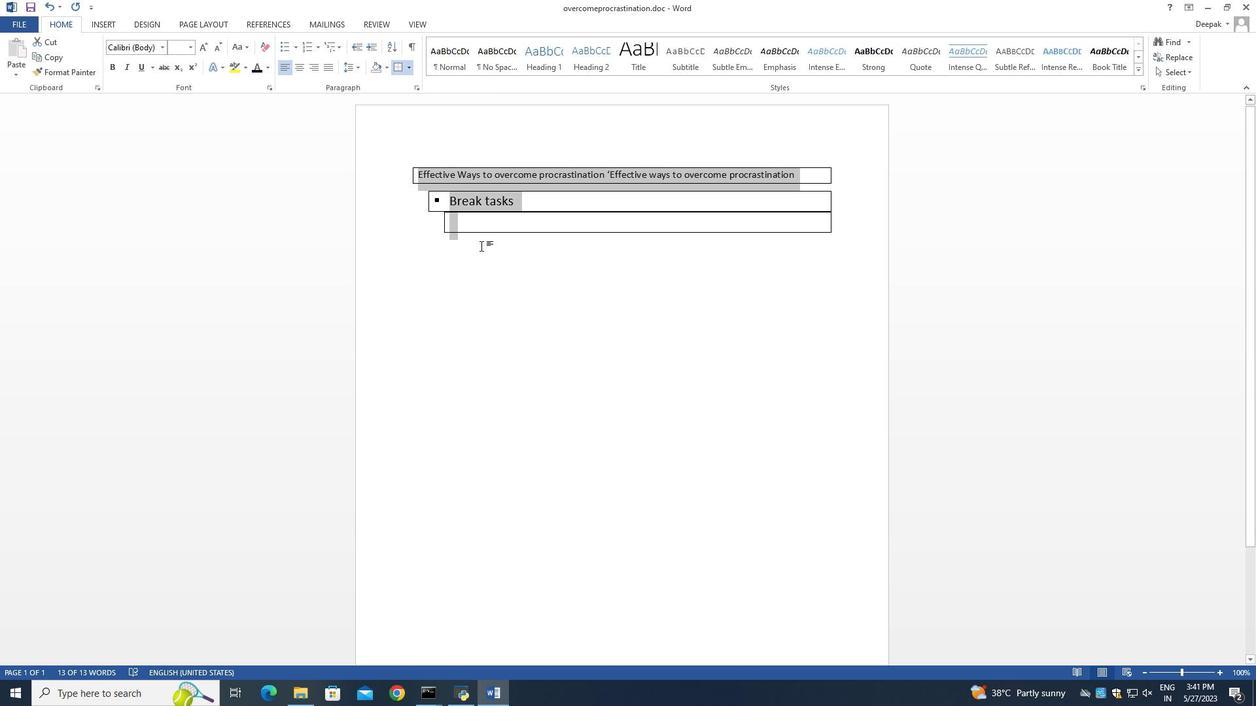 
Action: Mouse moved to (432, 225)
Screenshot: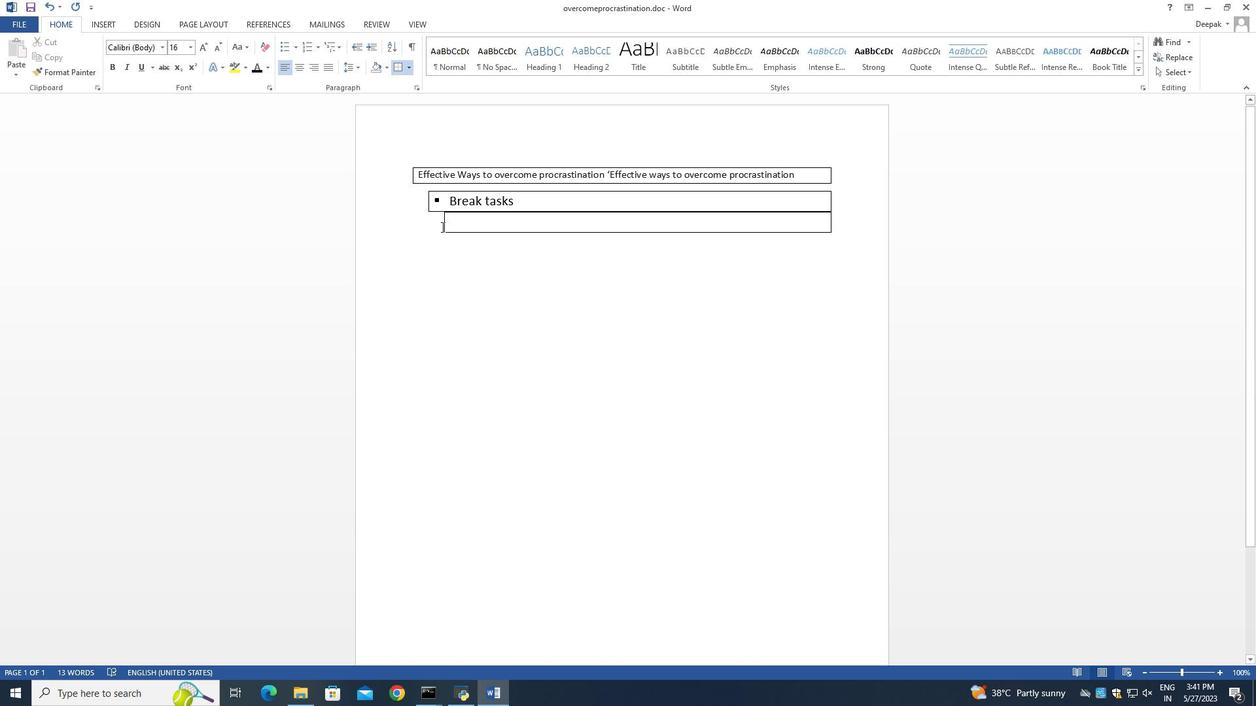 
Action: Mouse pressed left at (432, 225)
Screenshot: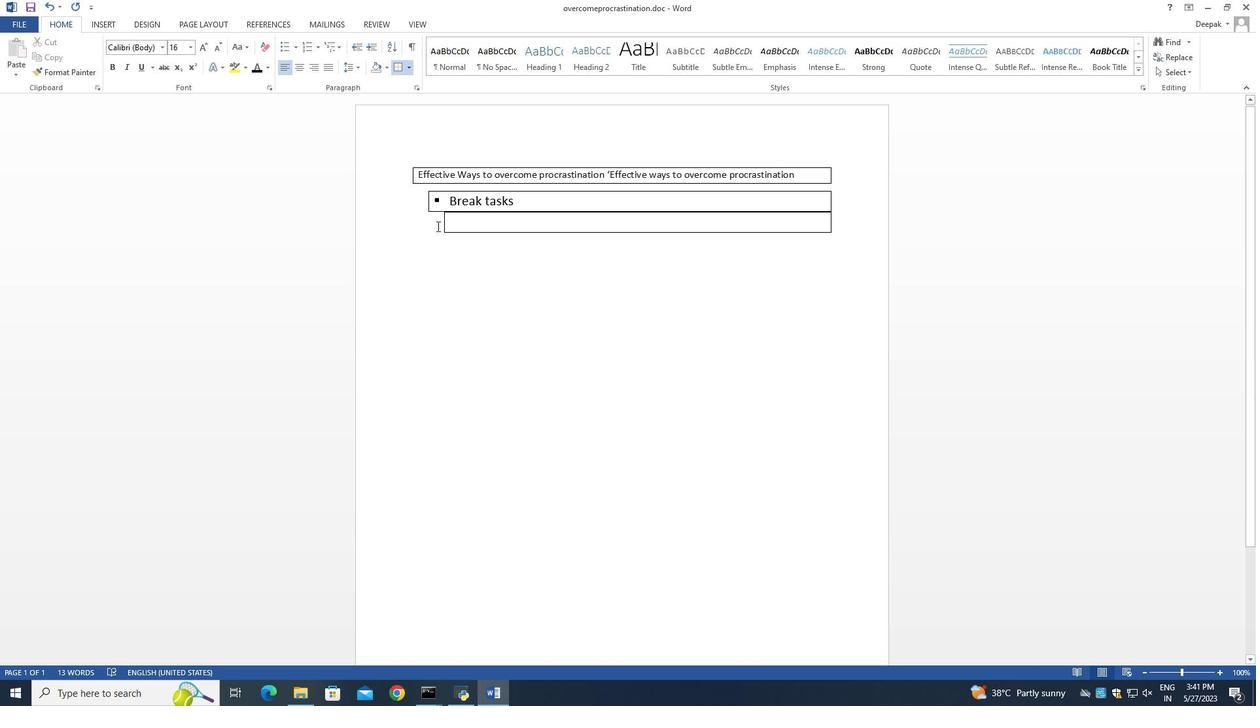 
Action: Mouse moved to (603, 234)
Screenshot: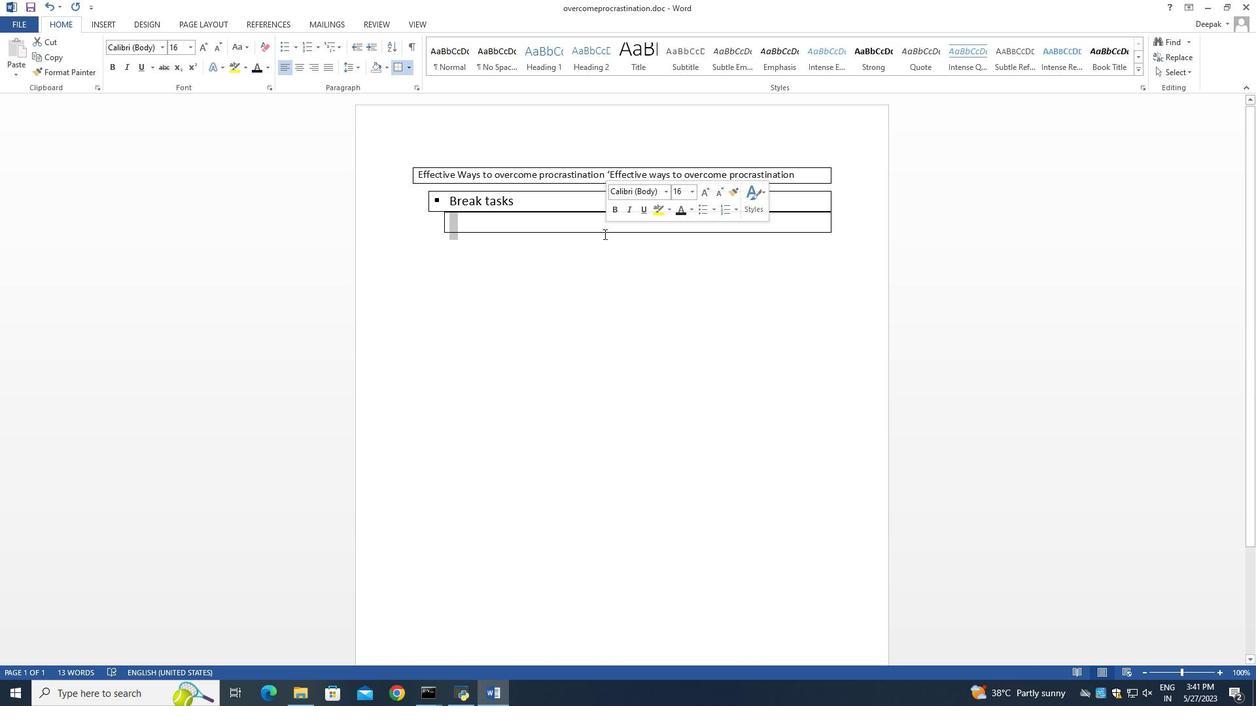 
Action: Key pressed <Key.delete>
Screenshot: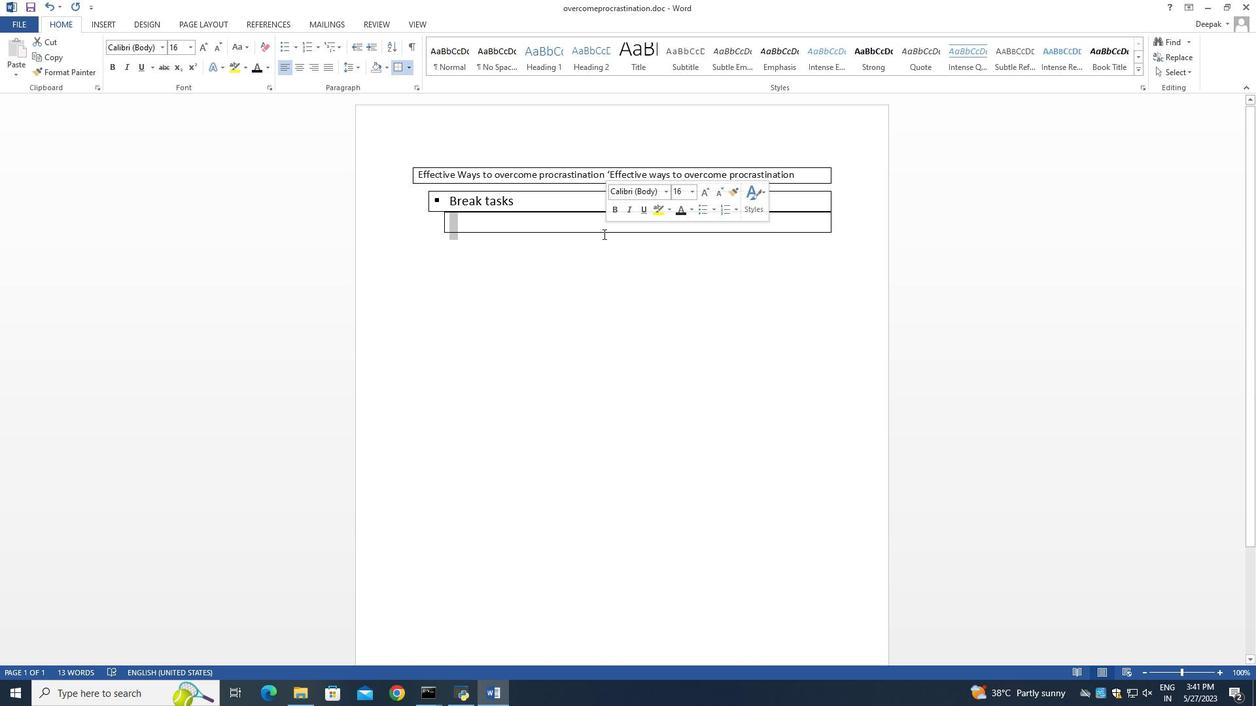 
Action: Mouse moved to (416, 172)
Screenshot: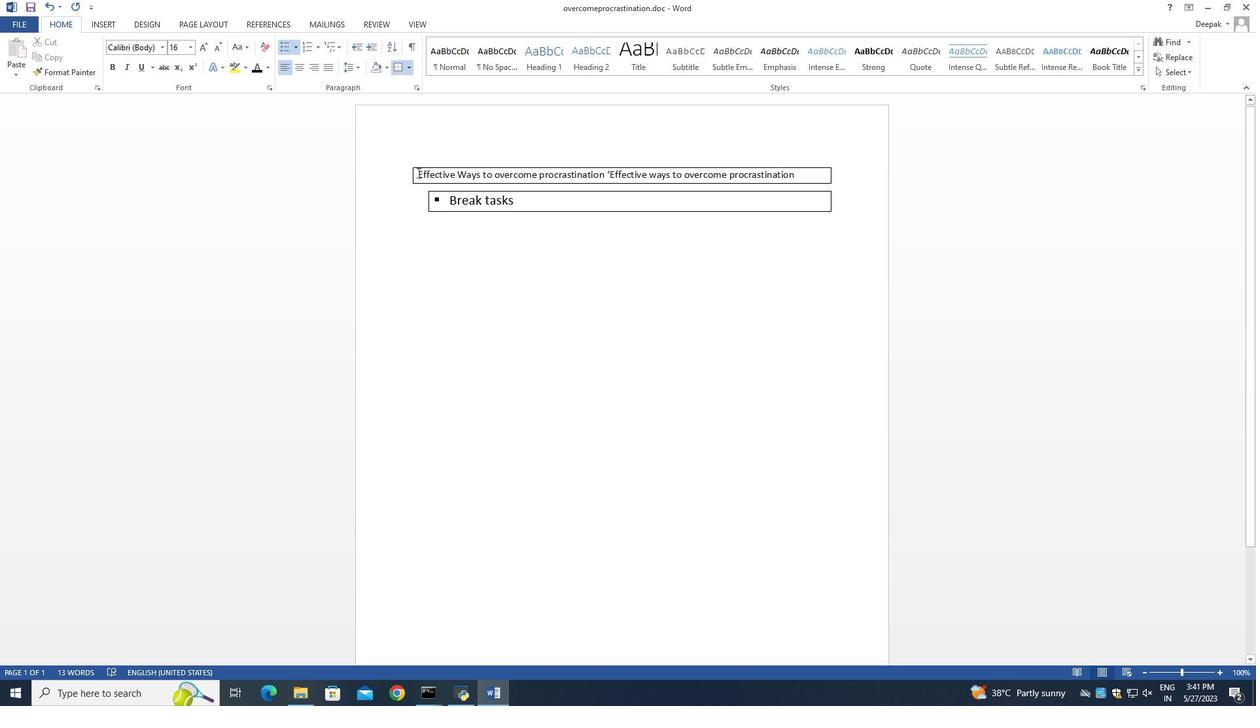 
Action: Mouse pressed left at (416, 172)
Screenshot: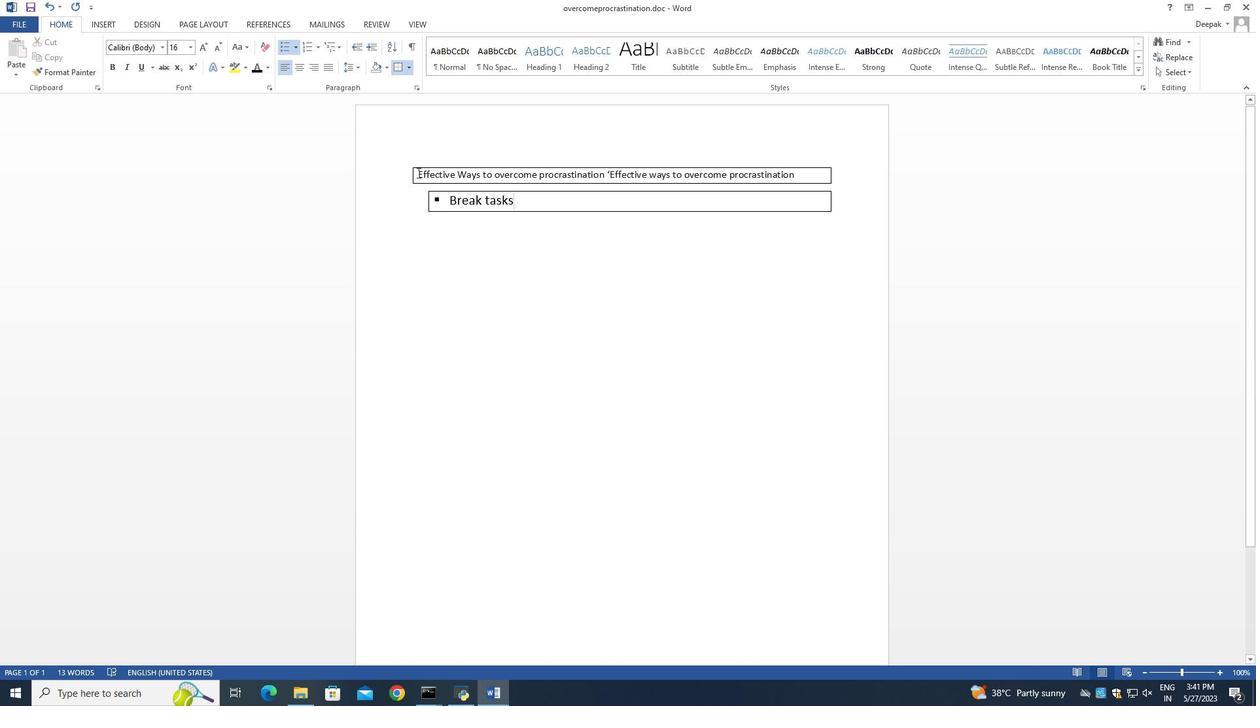 
Action: Mouse moved to (246, 47)
Screenshot: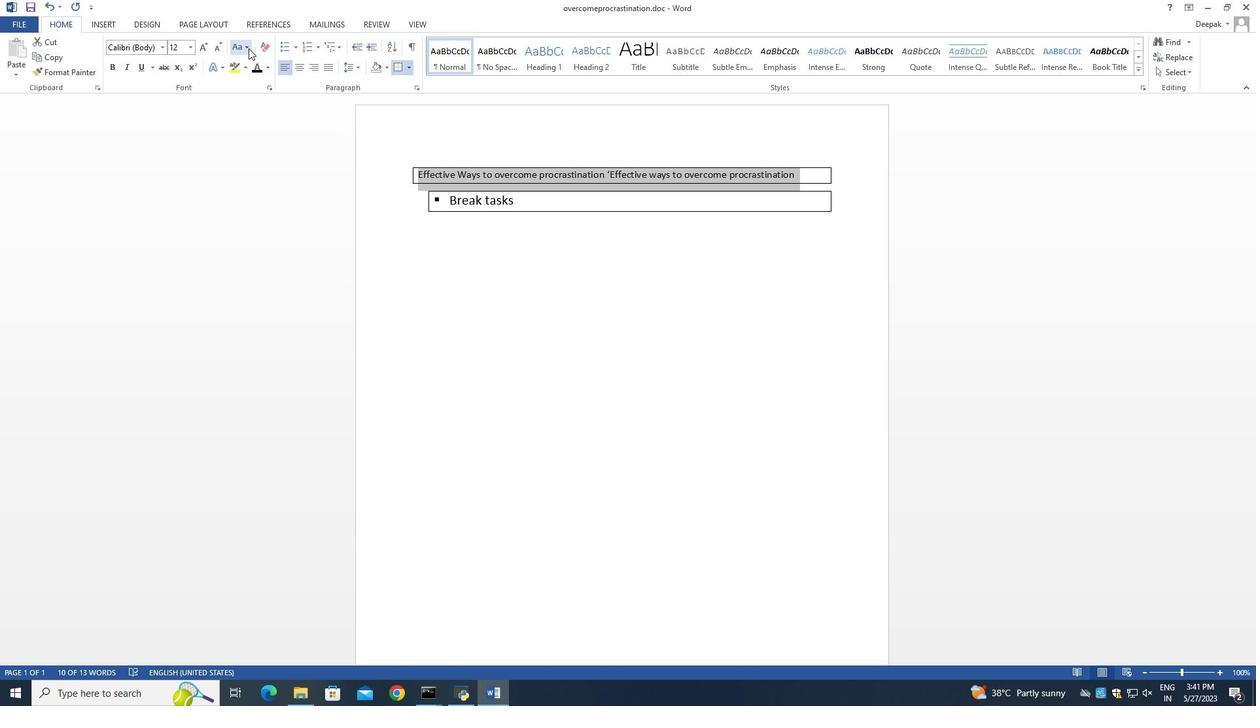 
Action: Mouse pressed left at (246, 47)
Screenshot: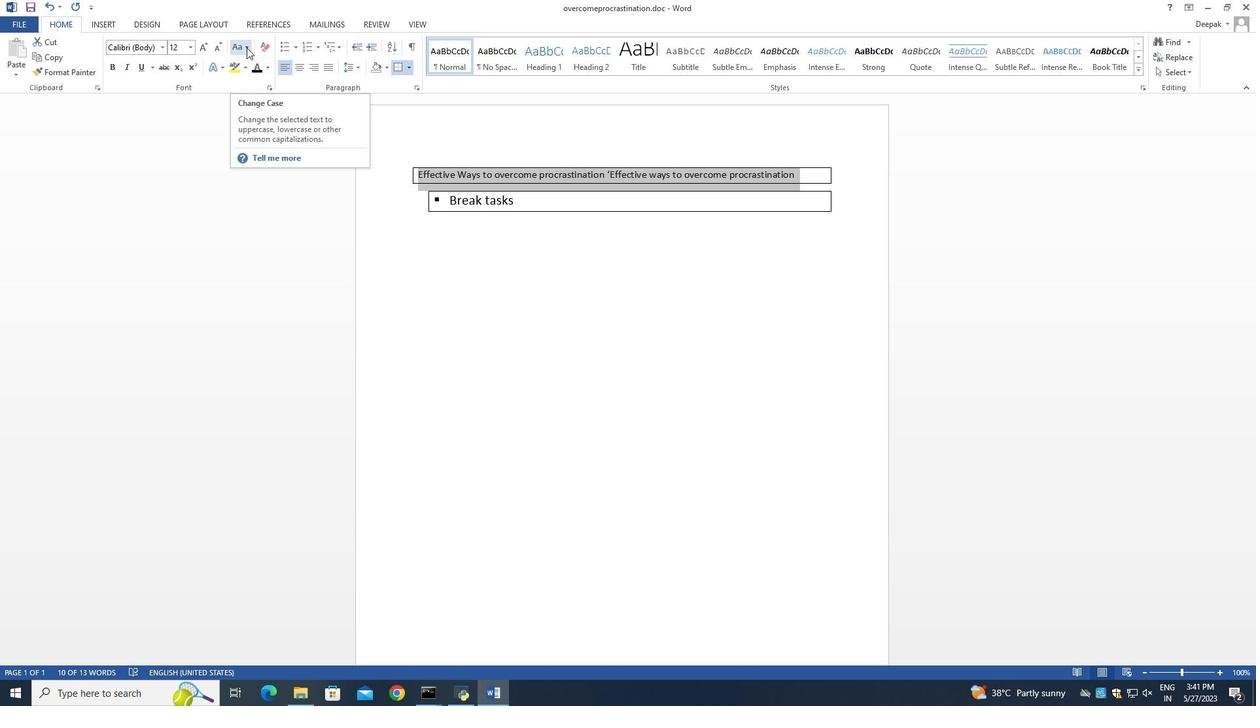 
Action: Mouse moved to (276, 174)
Screenshot: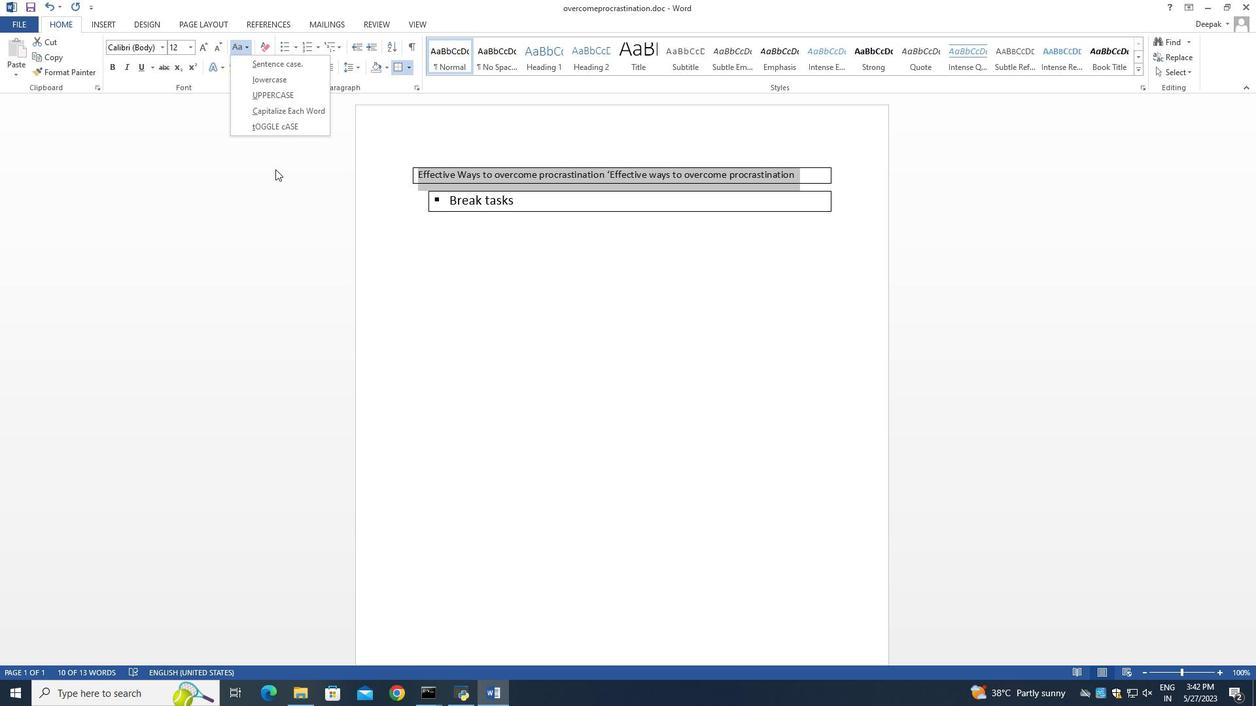 
Action: Mouse pressed left at (276, 174)
Screenshot: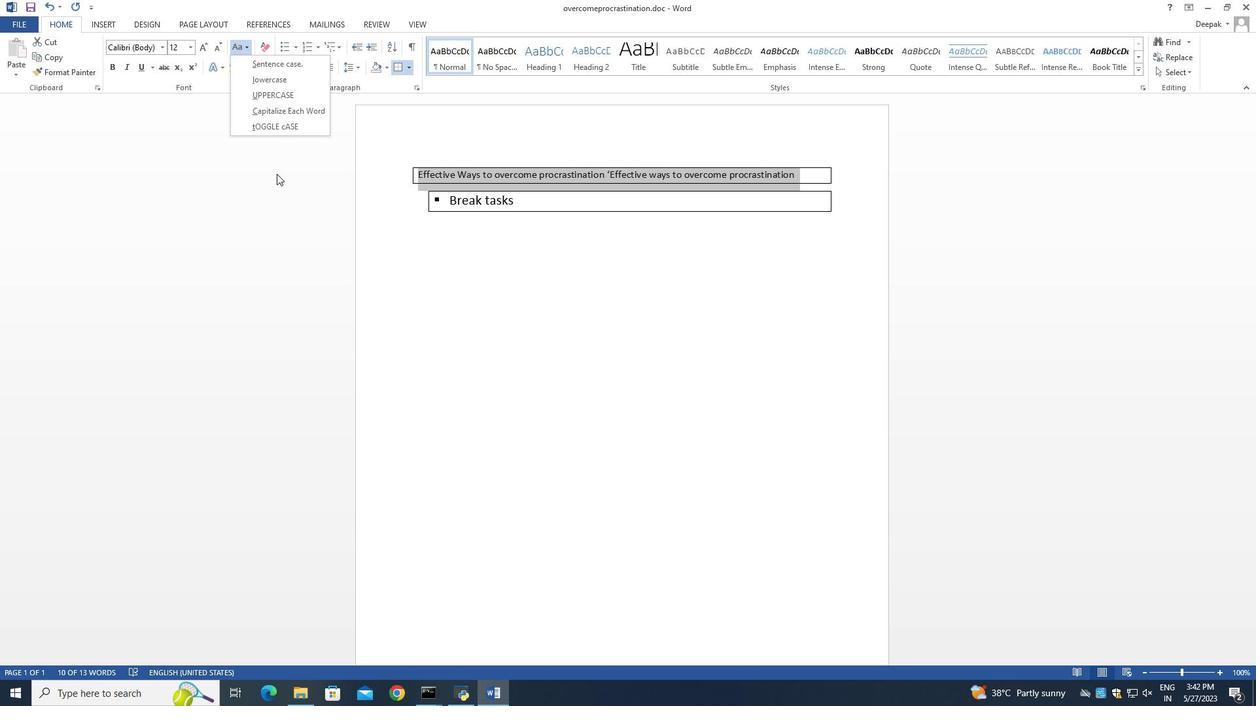 
Action: Mouse moved to (201, 47)
Screenshot: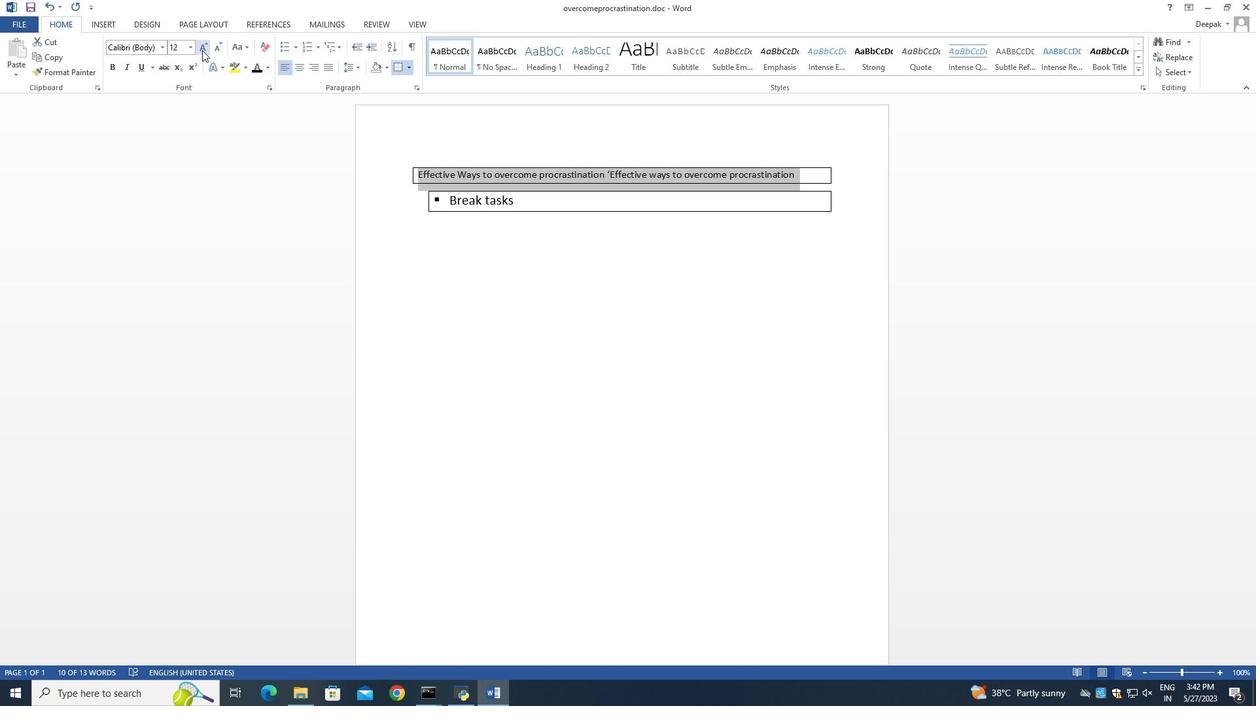 
Action: Mouse pressed left at (201, 47)
Screenshot: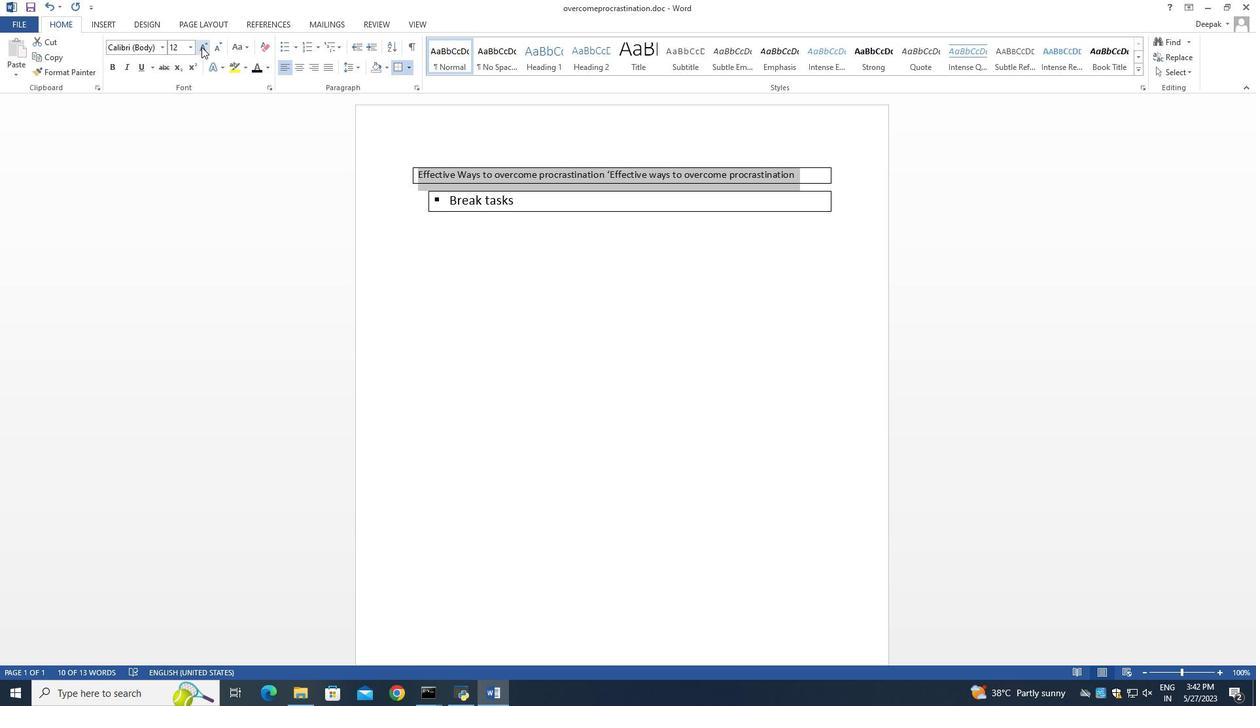 
Action: Mouse pressed left at (201, 47)
Screenshot: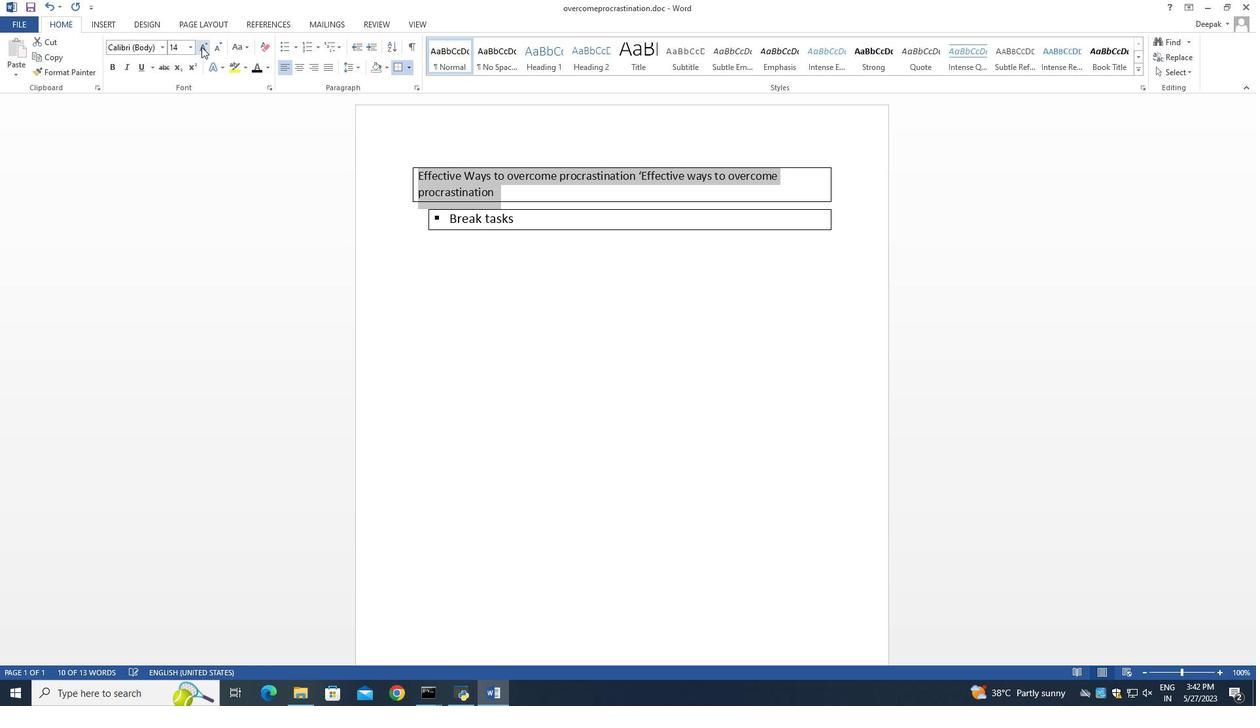 
Action: Mouse pressed left at (201, 47)
Screenshot: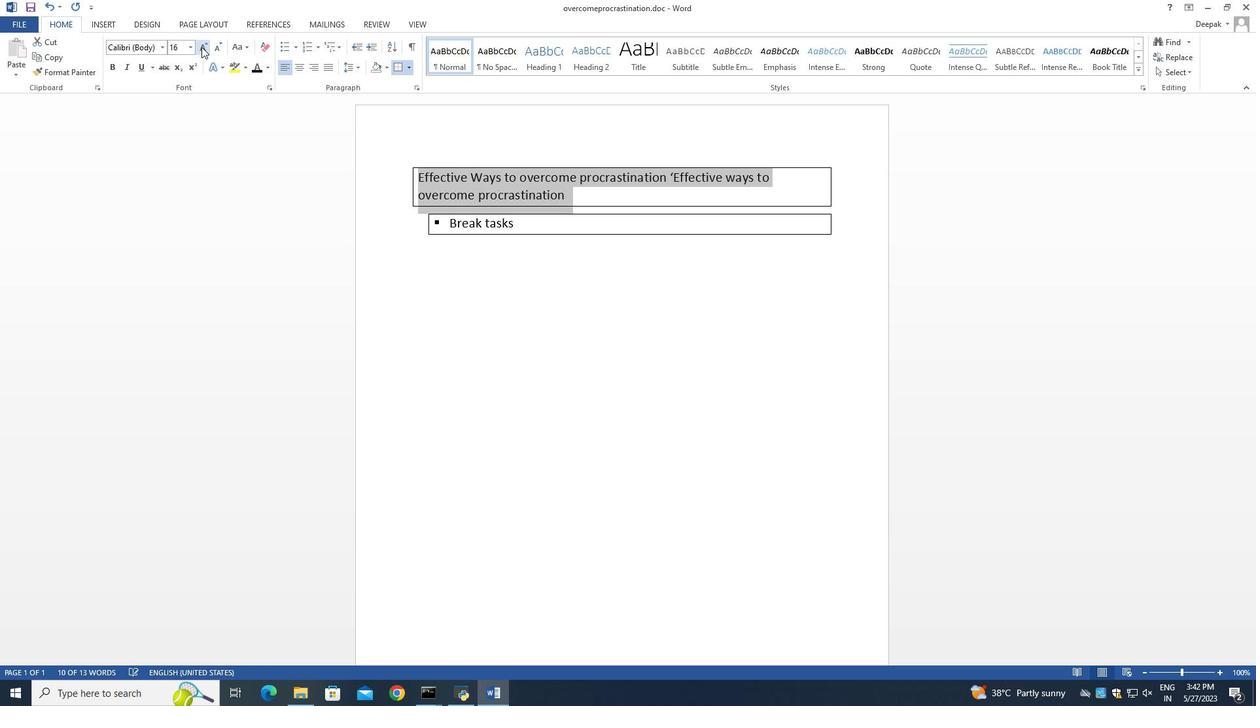 
Action: Mouse pressed left at (201, 47)
Screenshot: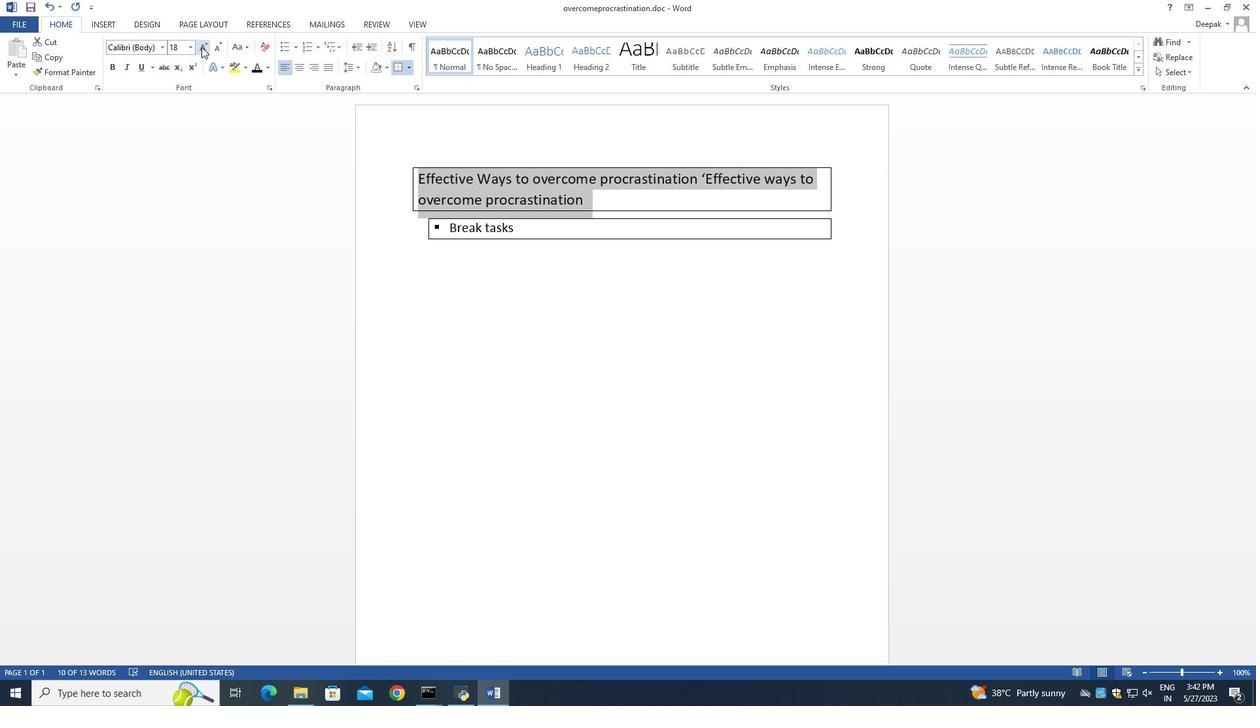 
Action: Mouse pressed left at (201, 47)
Screenshot: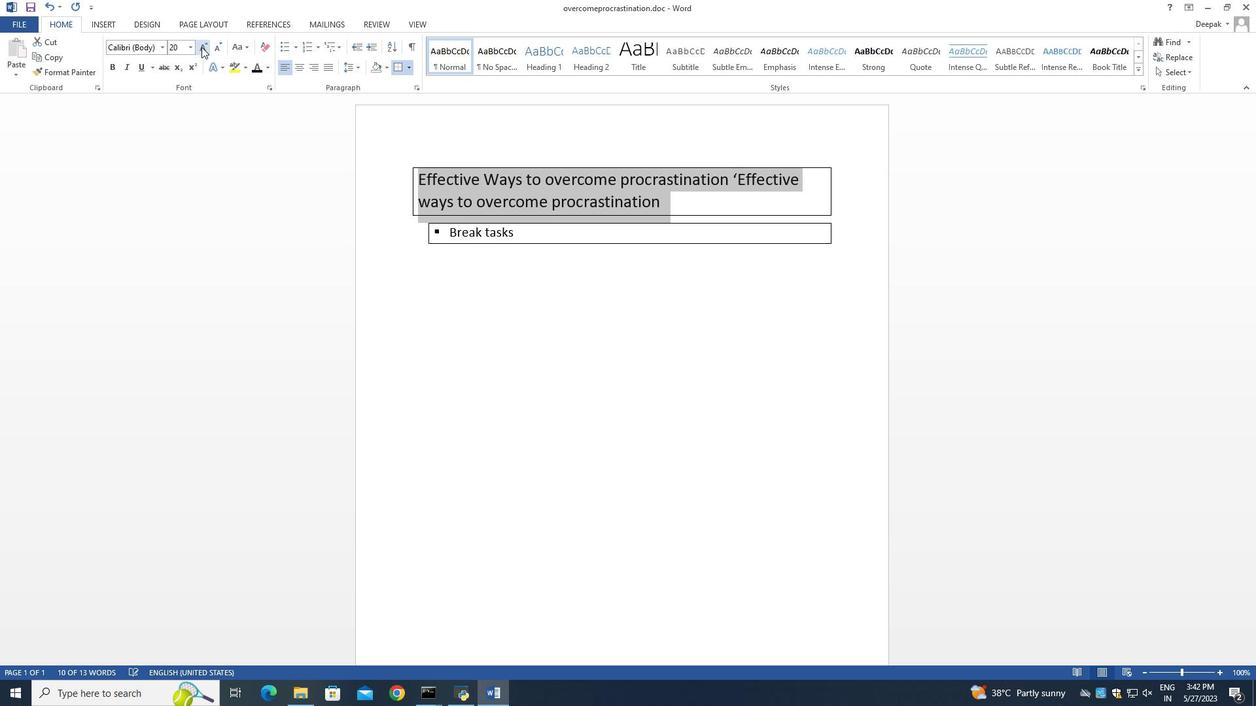 
Action: Mouse pressed left at (201, 47)
Screenshot: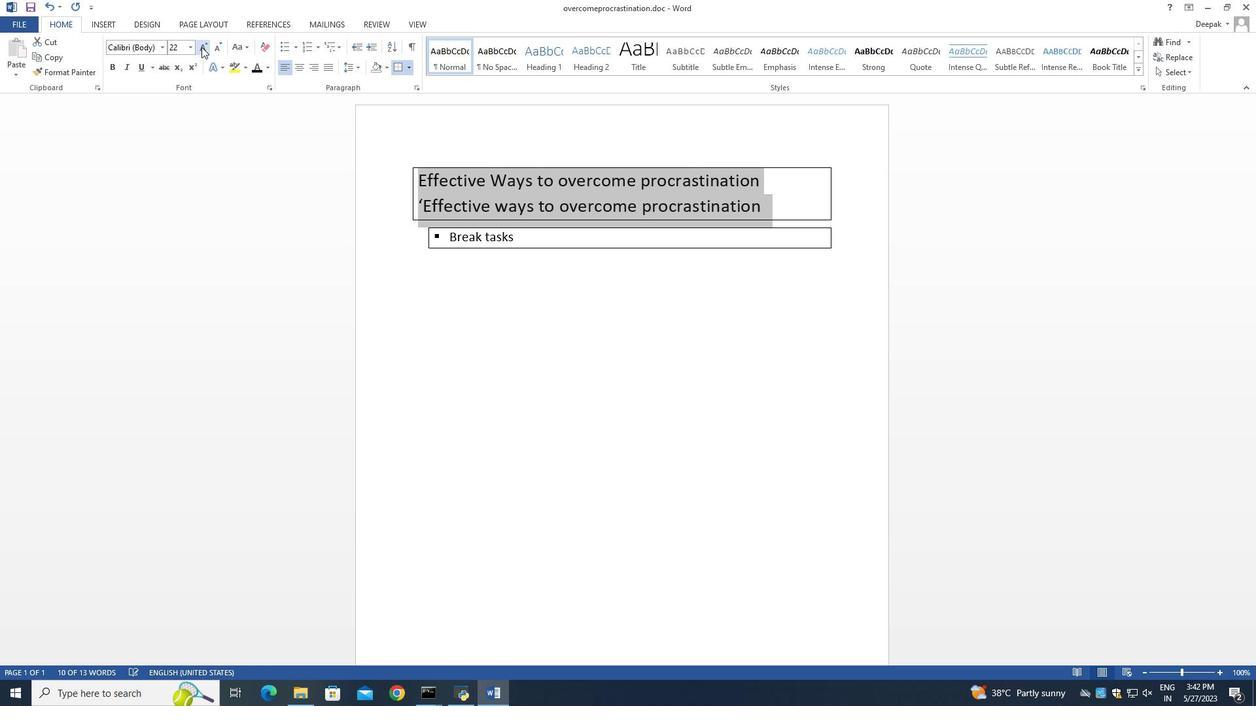 
Action: Mouse moved to (216, 45)
Screenshot: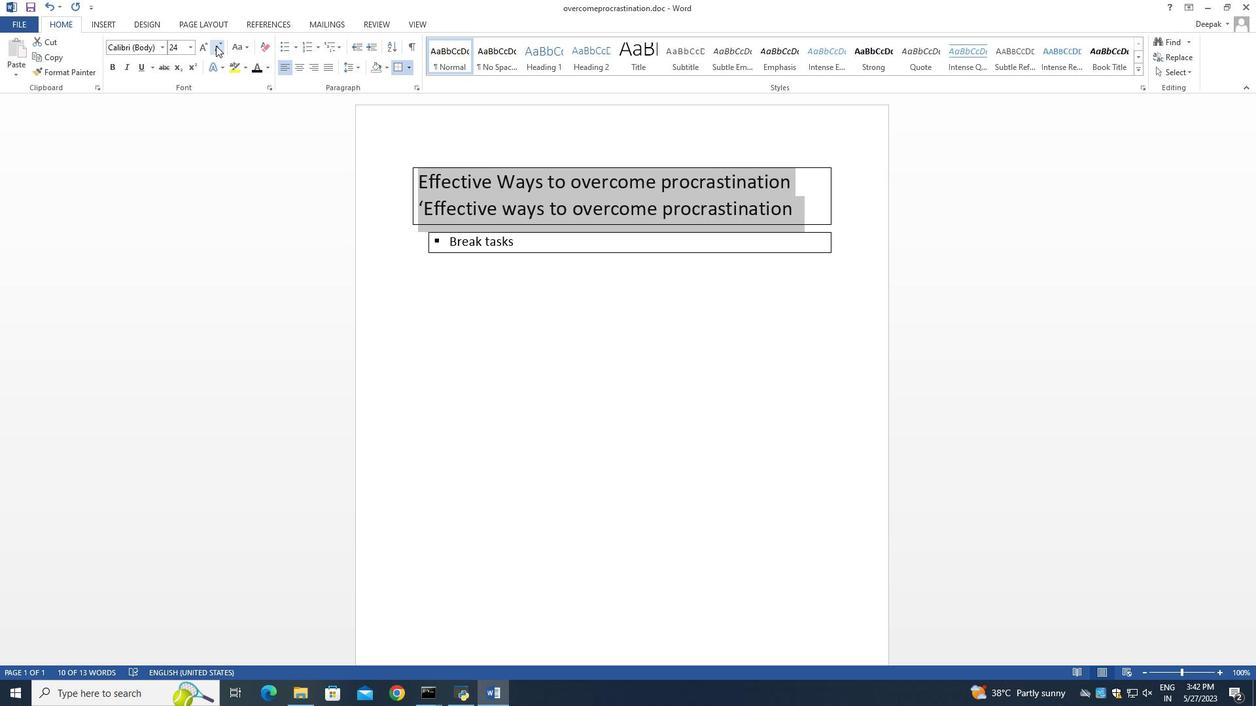 
Action: Mouse pressed left at (216, 45)
Screenshot: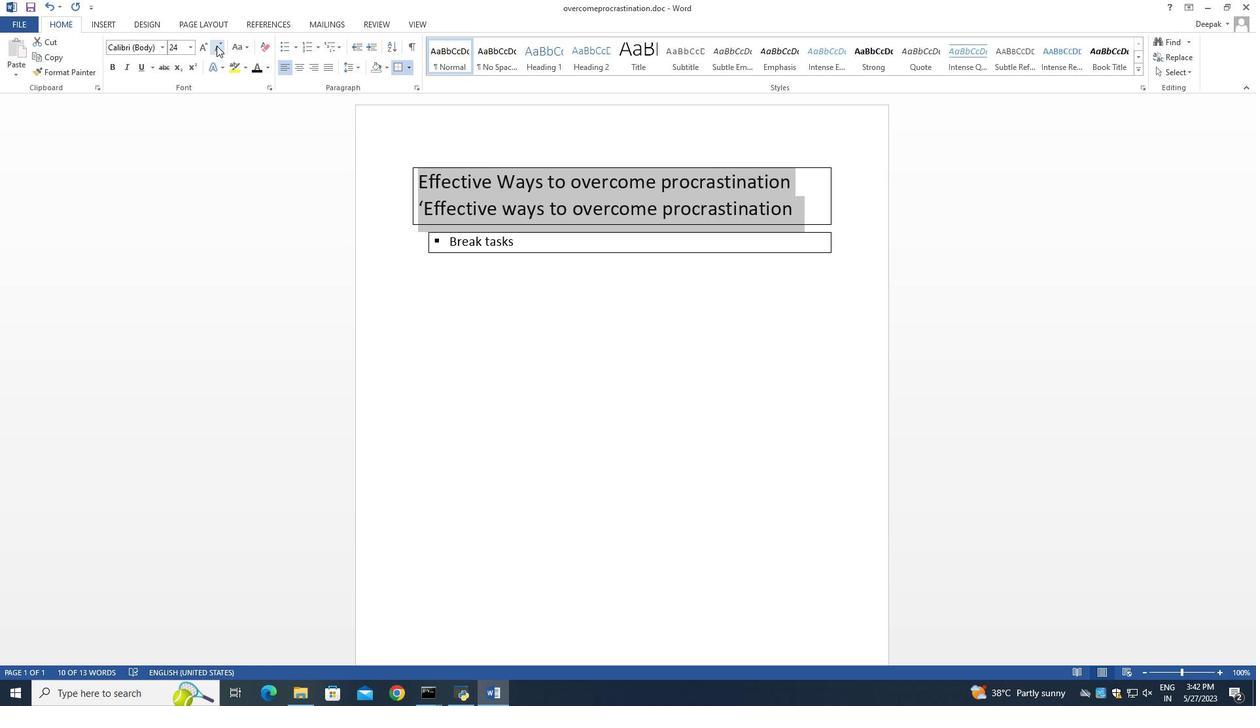 
Action: Mouse pressed left at (216, 45)
Screenshot: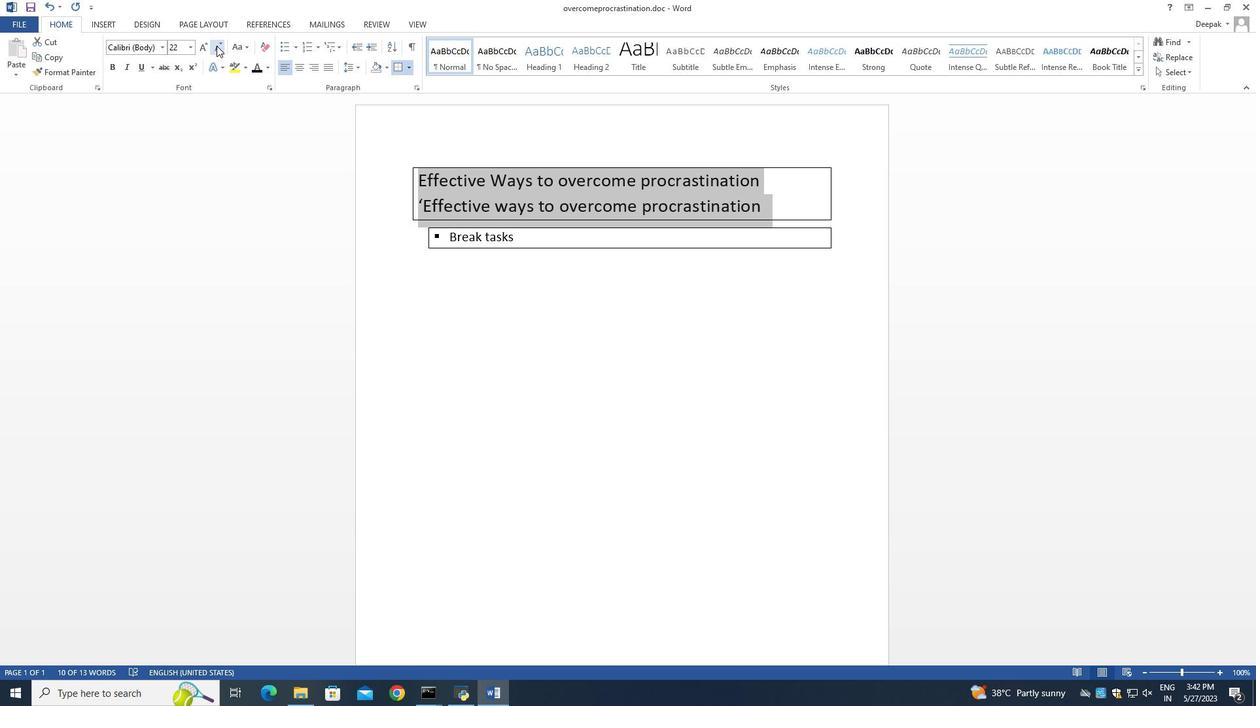
Action: Mouse moved to (690, 205)
Screenshot: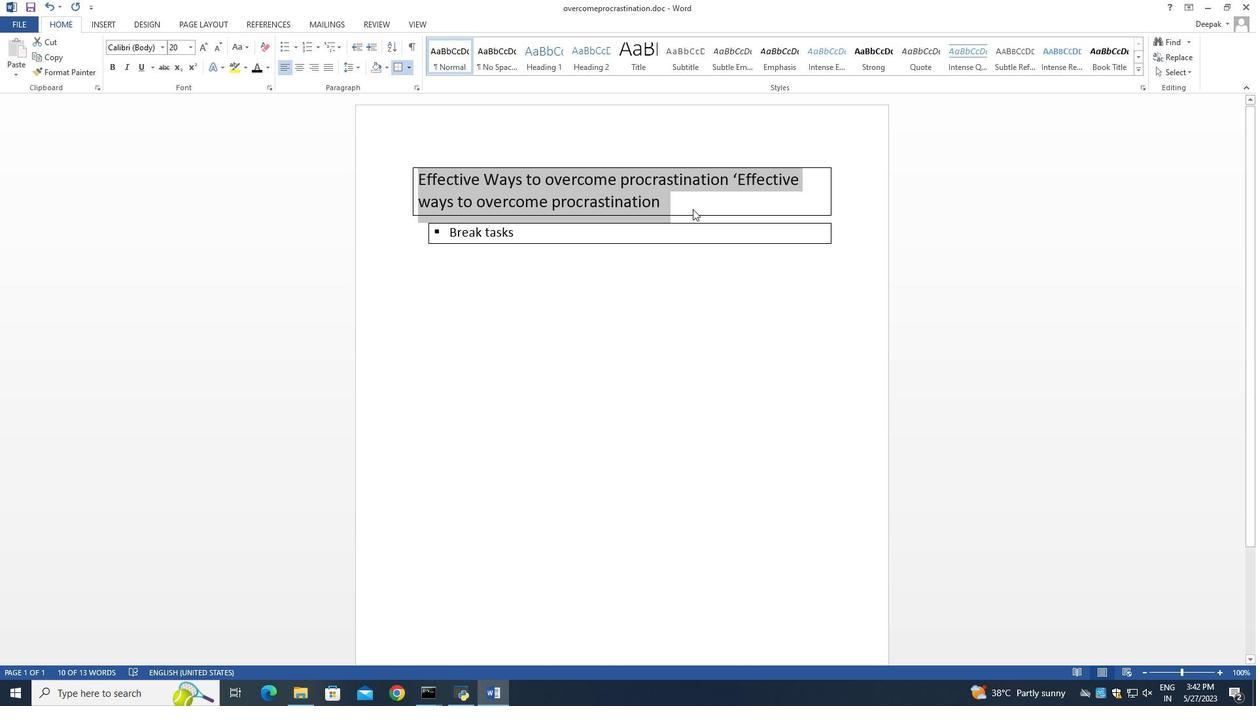 
Action: Mouse pressed left at (690, 205)
Screenshot: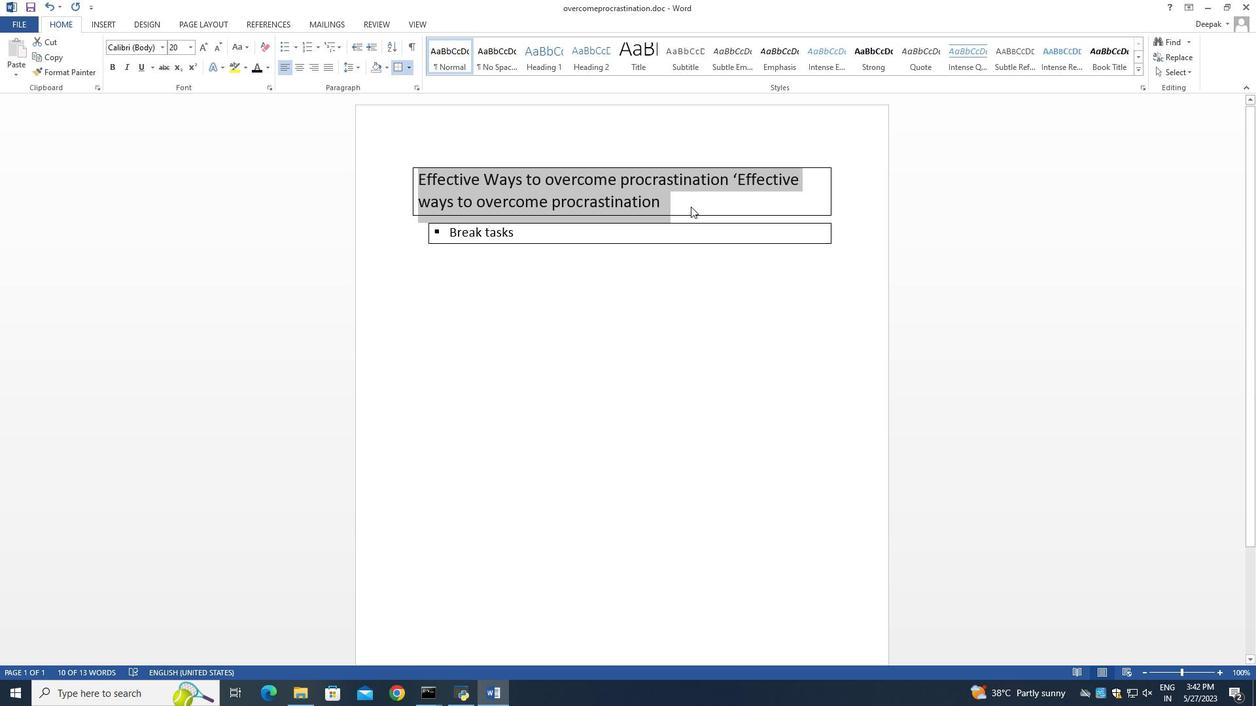 
Action: Mouse moved to (545, 299)
Screenshot: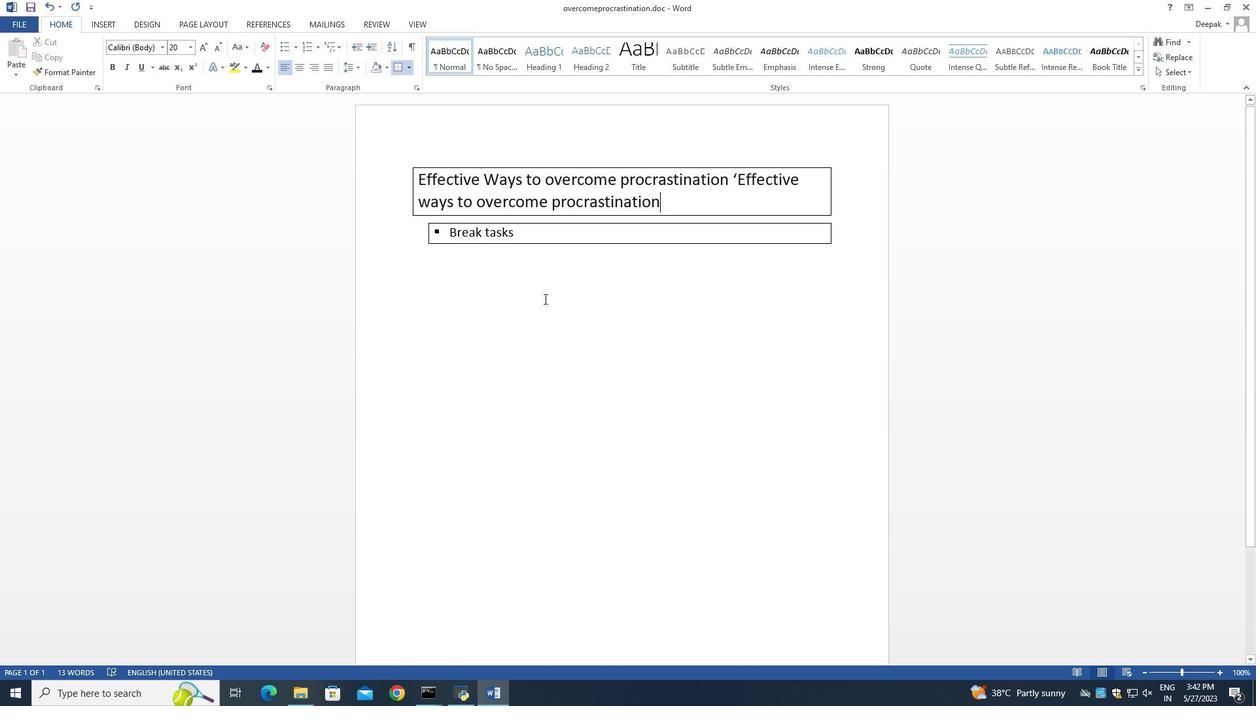 
Action: Mouse scrolled (545, 300) with delta (0, 0)
Screenshot: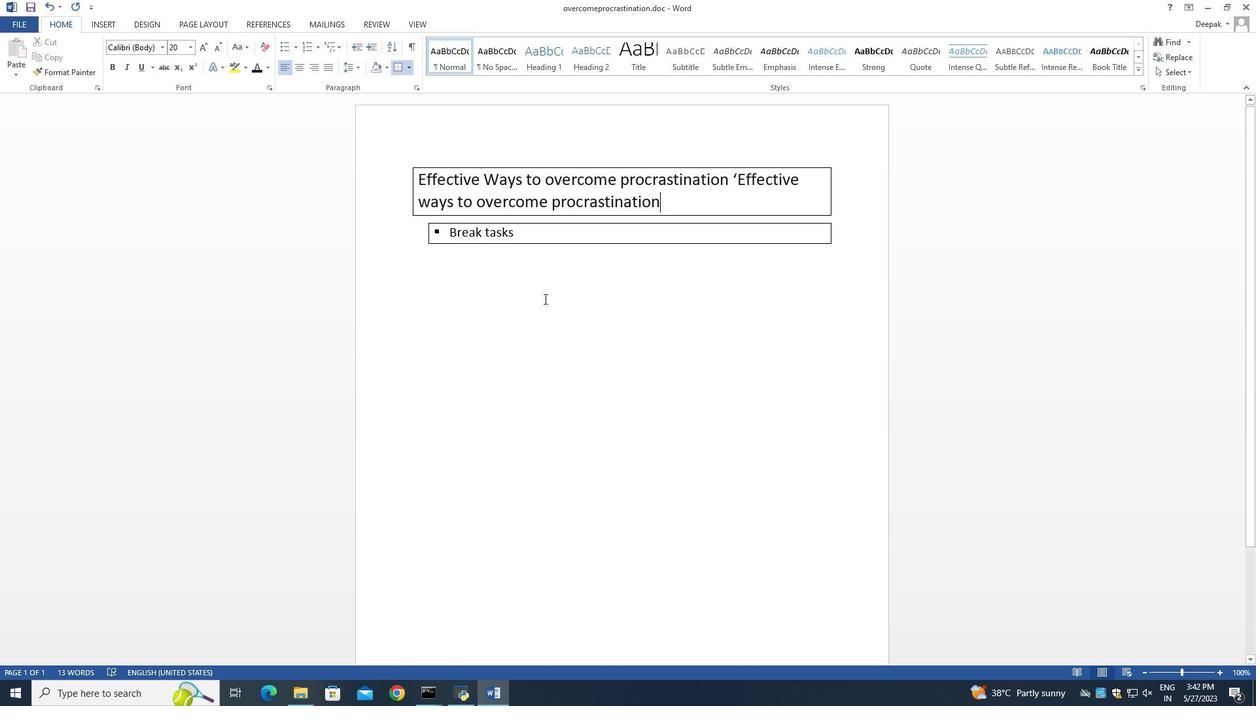 
Action: Mouse moved to (546, 299)
Screenshot: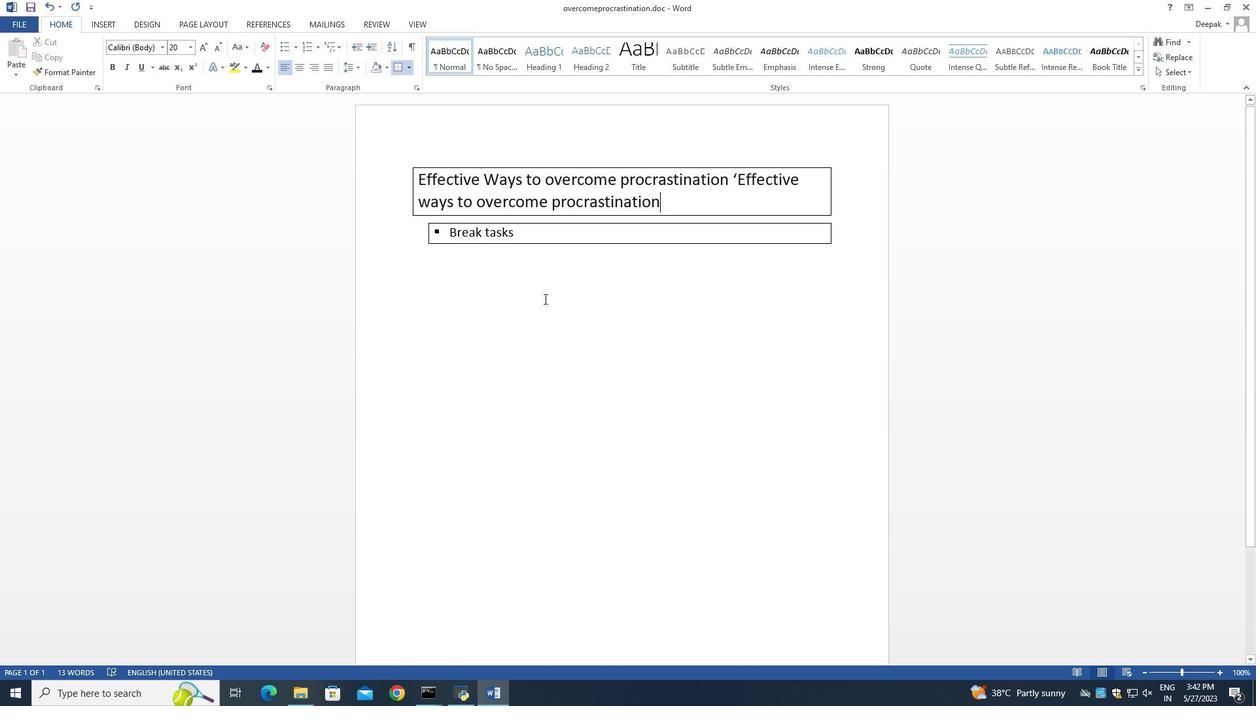 
Action: Mouse scrolled (546, 300) with delta (0, 0)
Screenshot: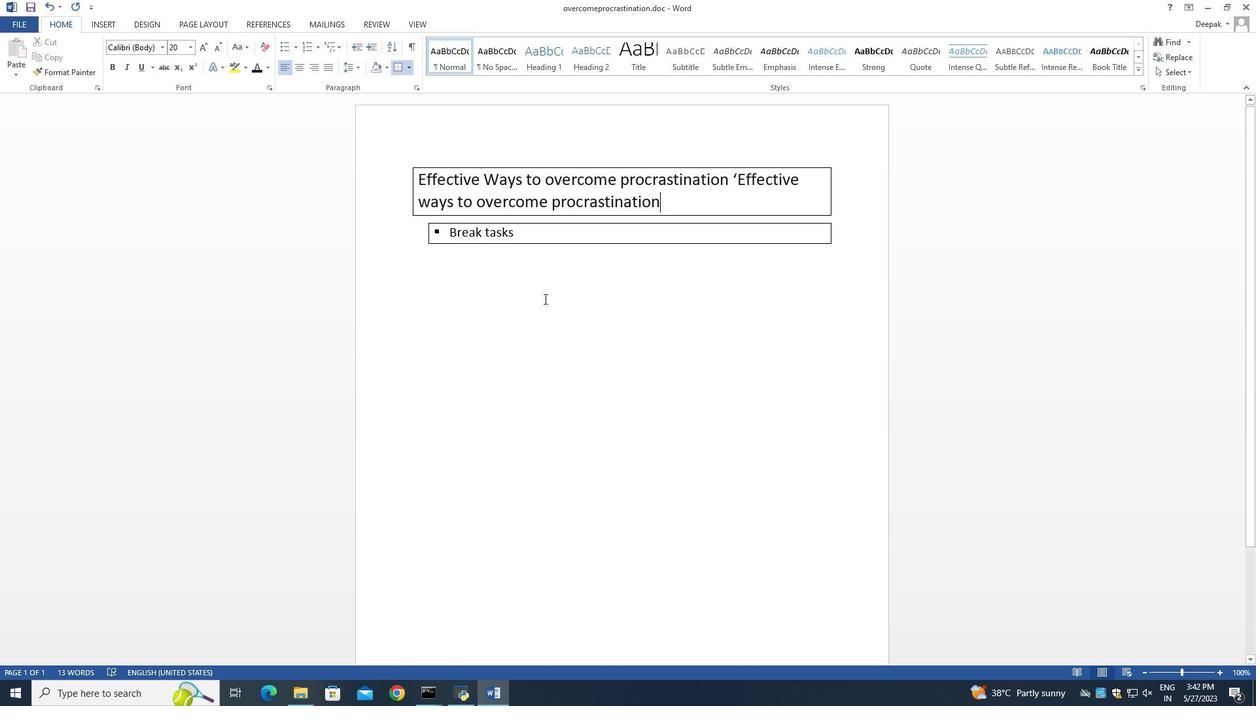 
Action: Mouse moved to (546, 299)
Screenshot: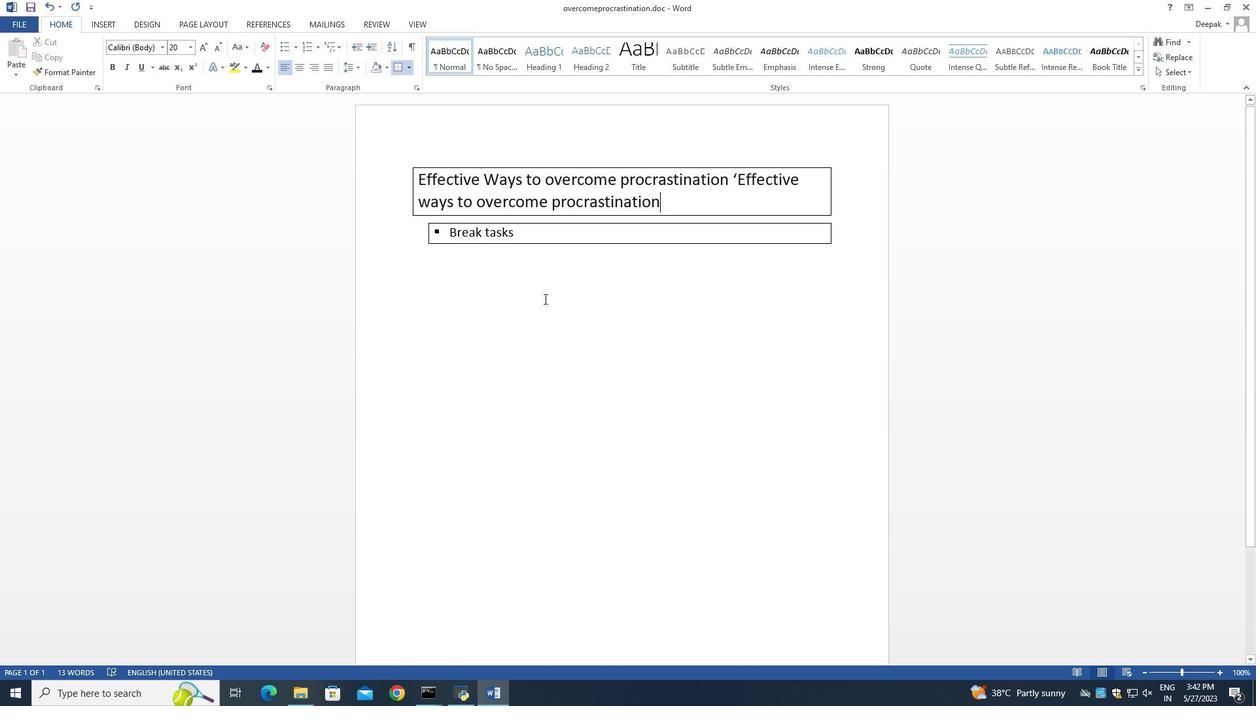 
Action: Mouse scrolled (546, 300) with delta (0, 0)
Screenshot: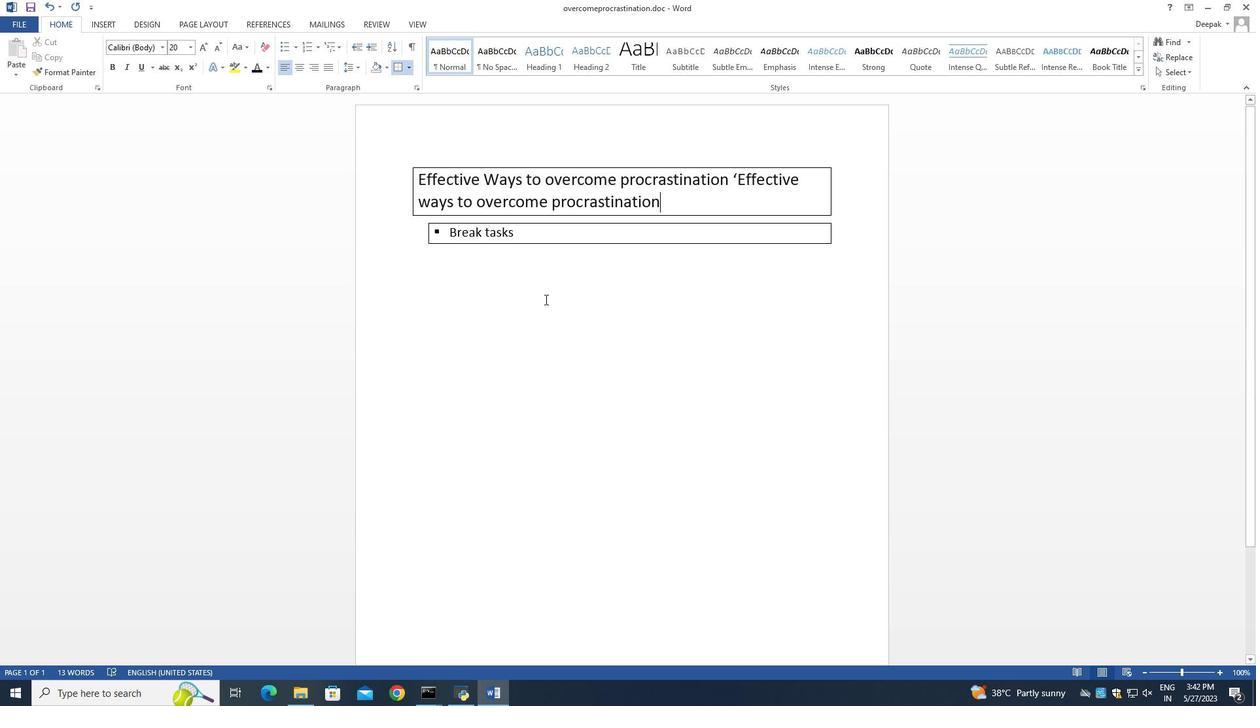 
Action: Mouse moved to (556, 297)
Screenshot: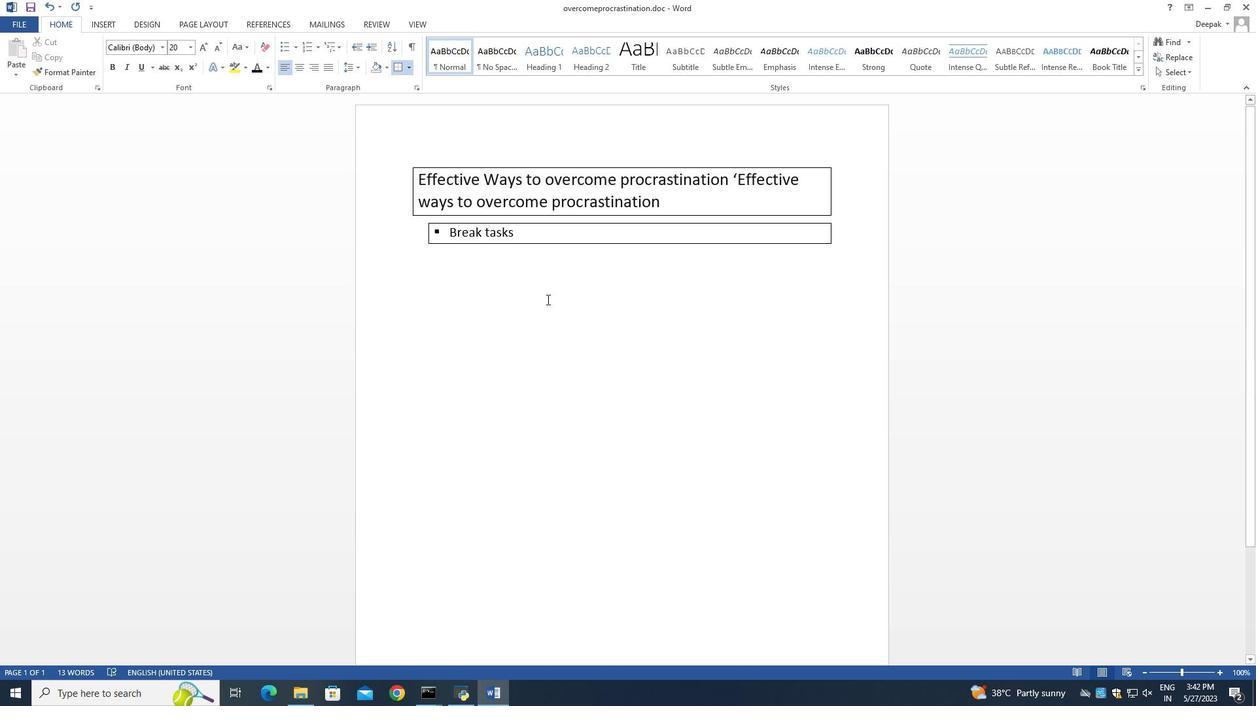 
Action: Mouse scrolled (556, 297) with delta (0, 0)
Screenshot: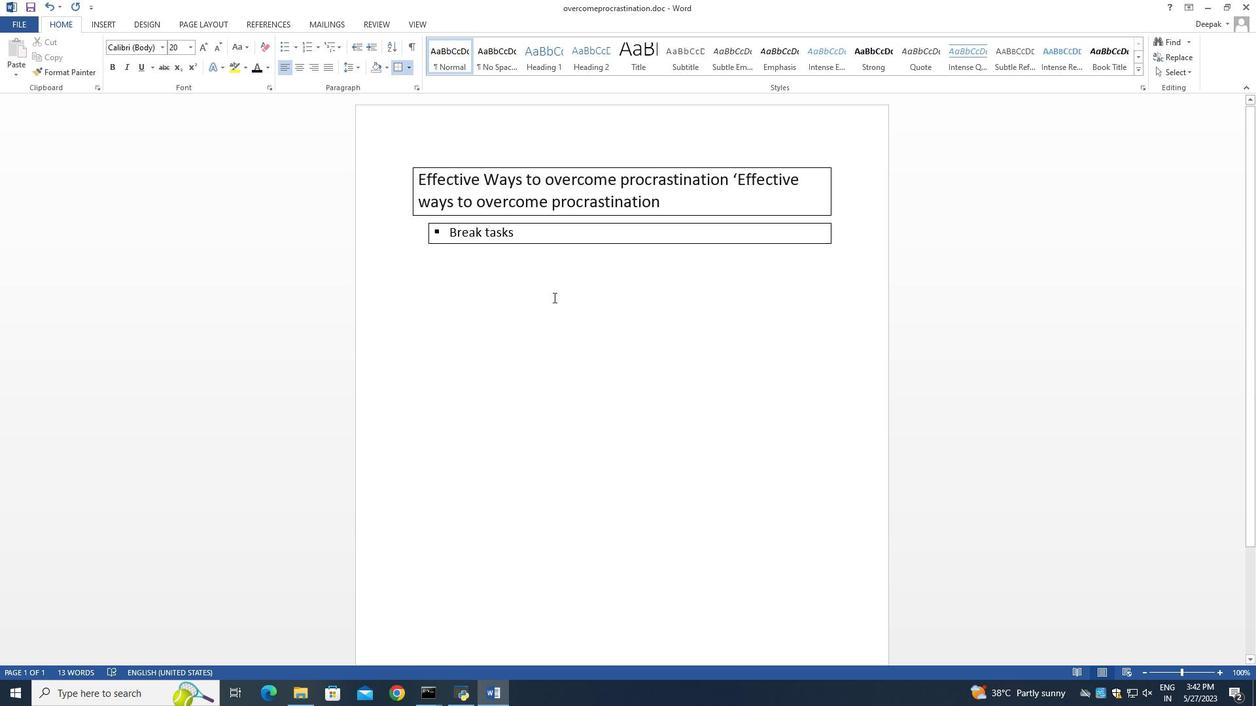 
Action: Mouse moved to (560, 296)
Screenshot: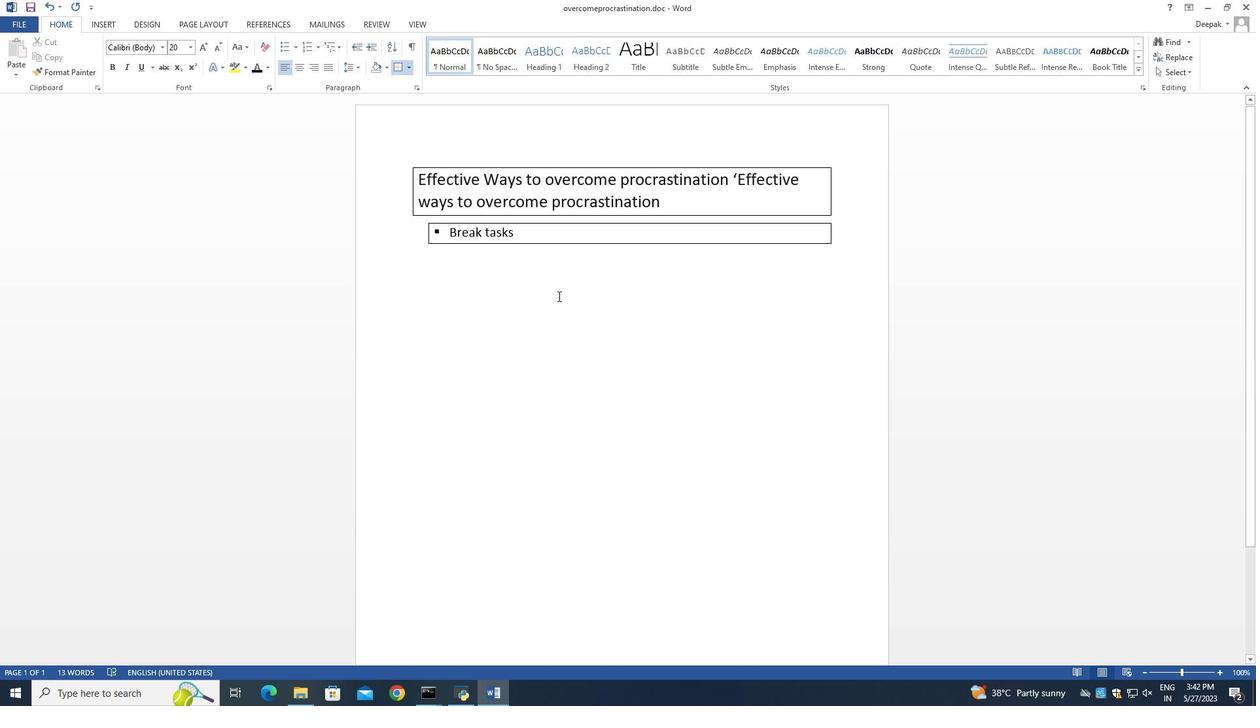 
Action: Mouse scrolled (560, 297) with delta (0, 0)
Screenshot: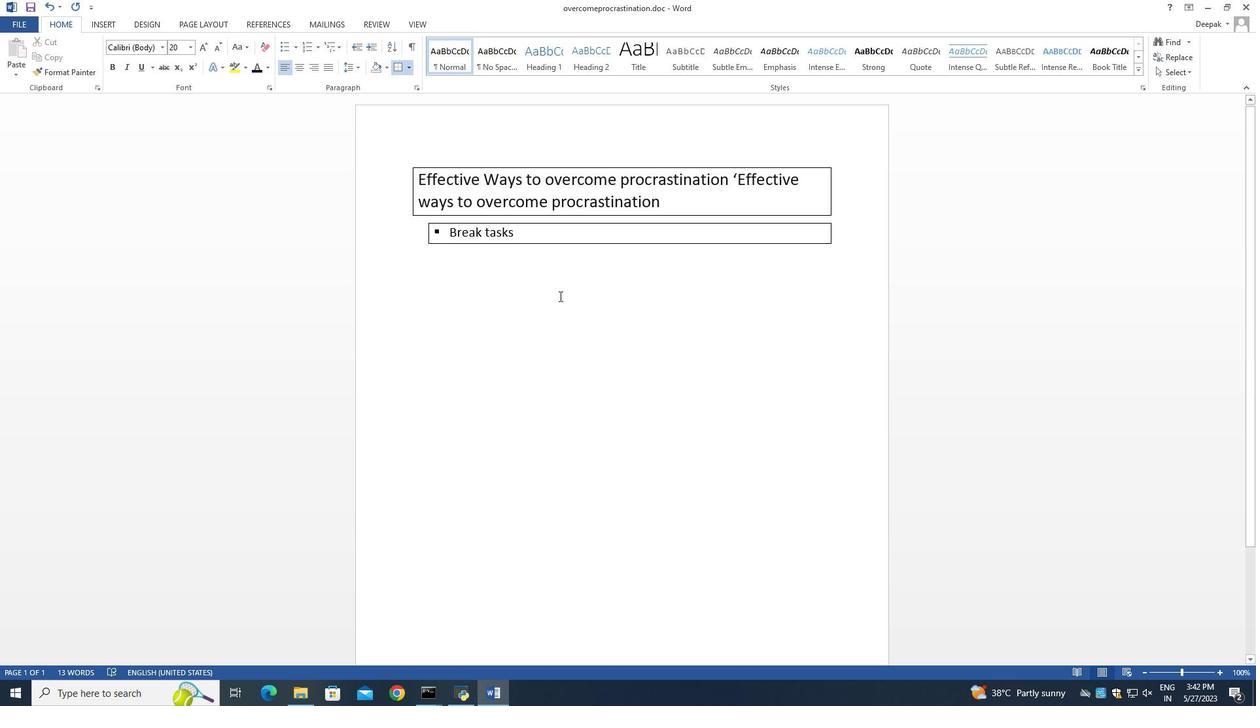 
Action: Mouse scrolled (560, 297) with delta (0, 0)
Screenshot: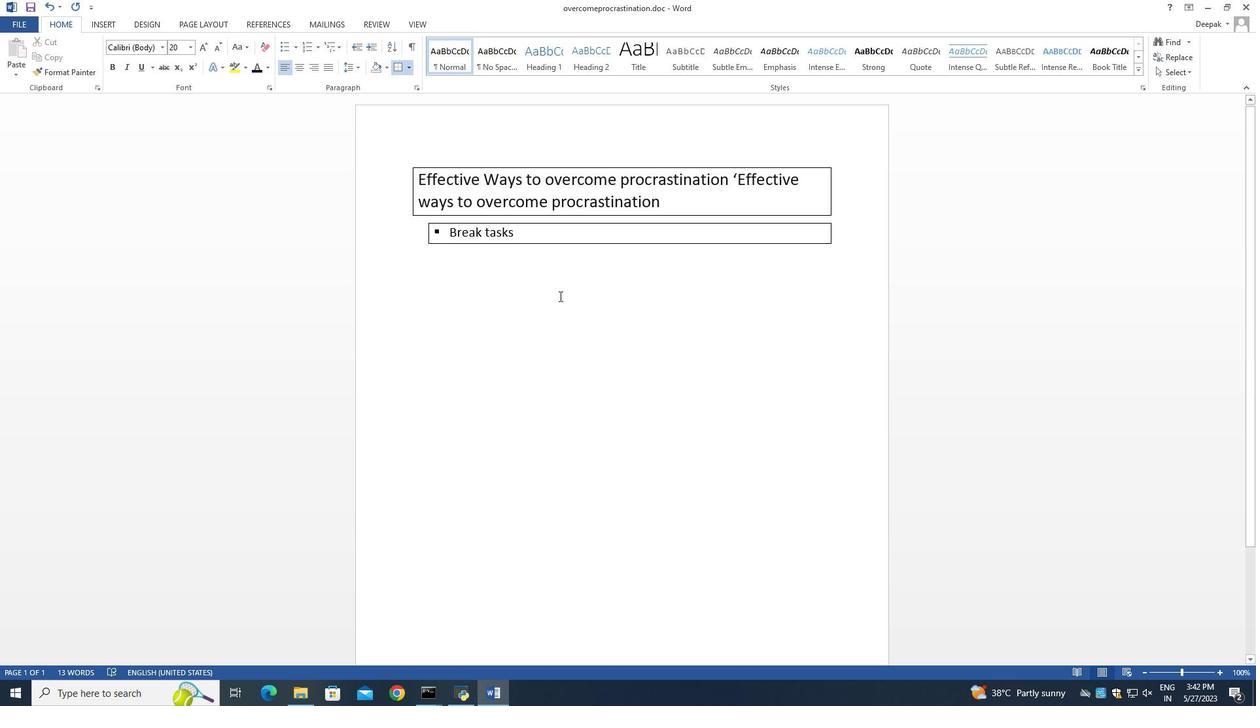 
Action: Mouse moved to (564, 299)
Screenshot: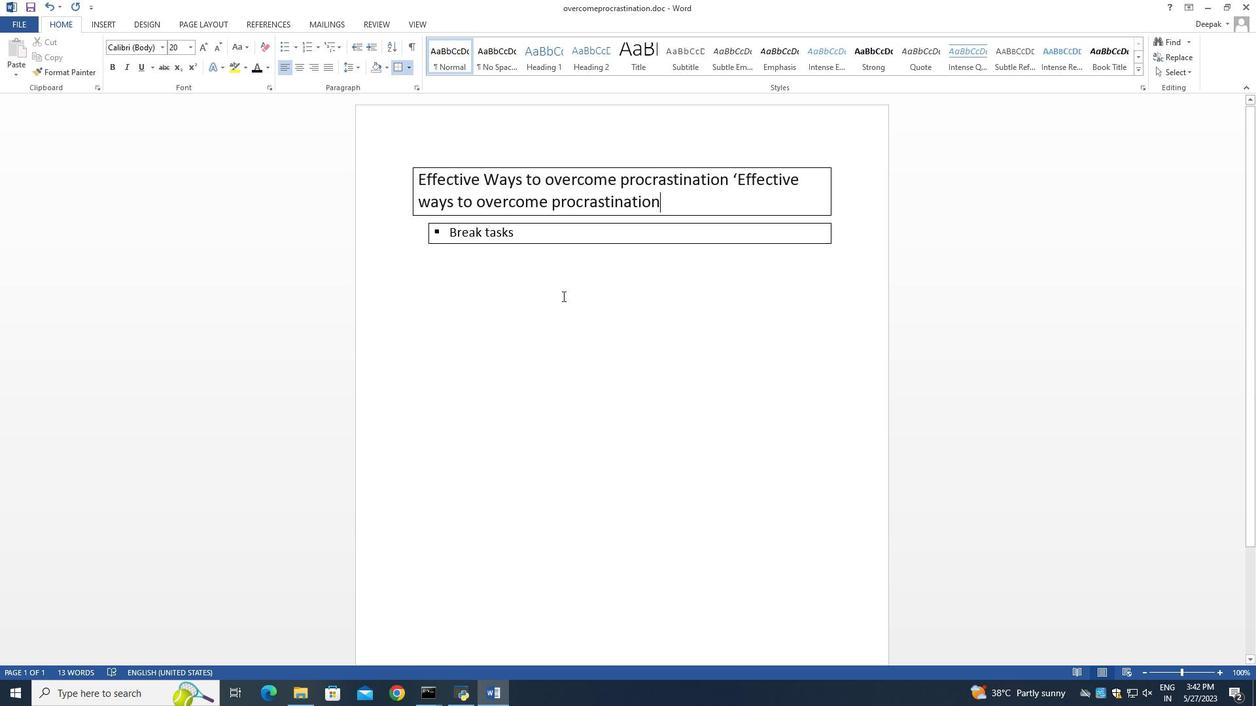 
